 Task: In the Contact  MooreSophia@benteler.com, Create email and send with subject: 'Elevate Your Success: Introducing a Transformative Opportunity', and with mail content 'Good Morning,_x000D_
Welcome to a community of trailblazers and innovators. Discover a transformative opportunity that will empower you to thrive in your industry._x000D_
Thanks & Regards', attach the document: Contract.pdf and insert image: visitingcard.jpg. Below Thanks and Regards, write facebook and insert the URL: 'www.facebook.com'. Mark checkbox to create task to follow up : In 2 business days . Logged in from softage.10@softage.net
Action: Mouse moved to (85, 69)
Screenshot: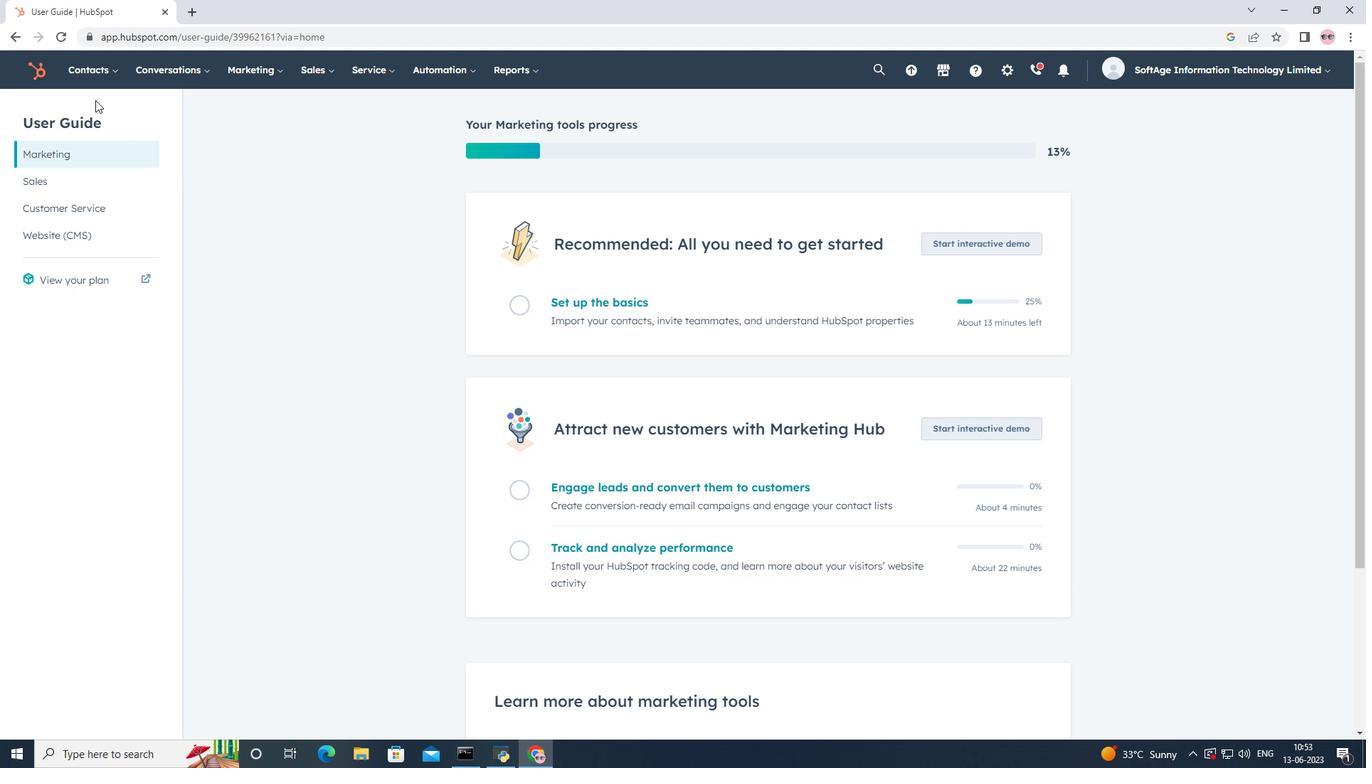 
Action: Mouse pressed left at (85, 69)
Screenshot: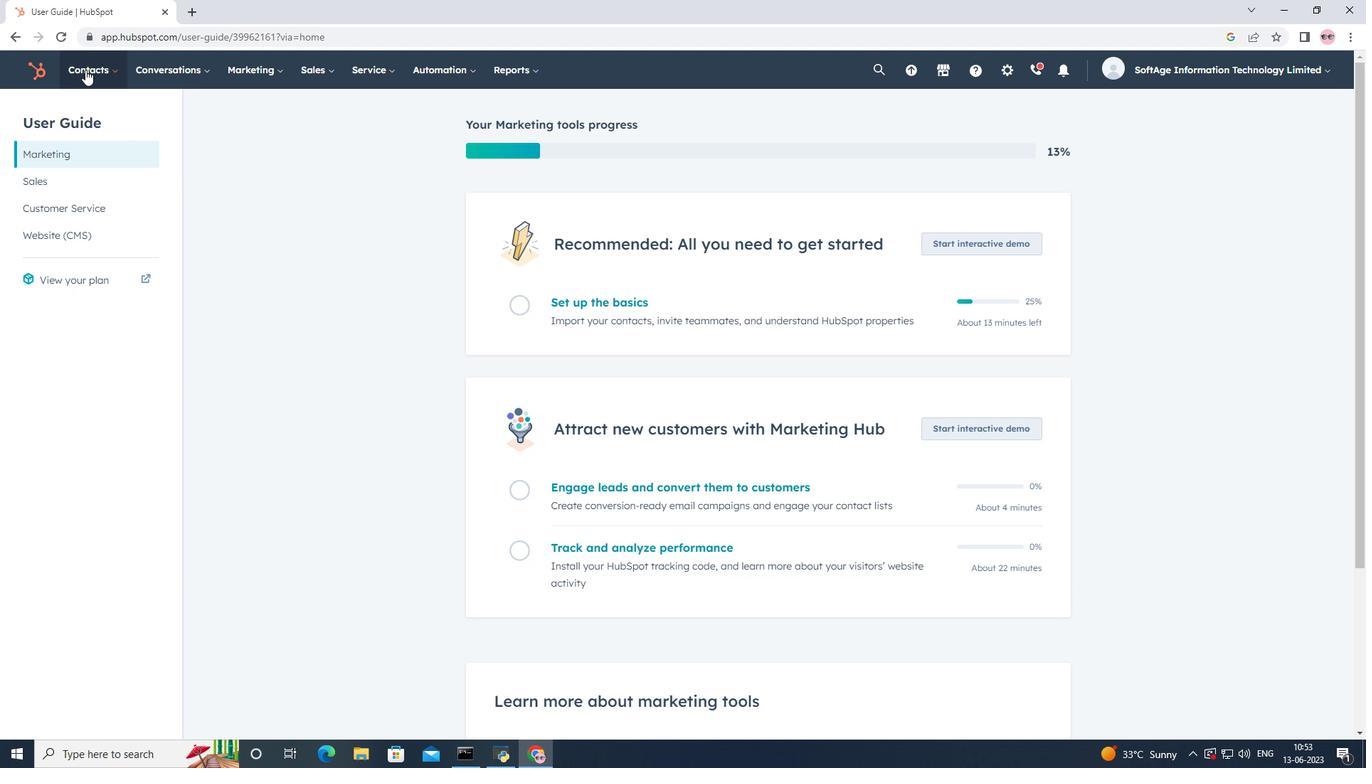 
Action: Mouse moved to (101, 114)
Screenshot: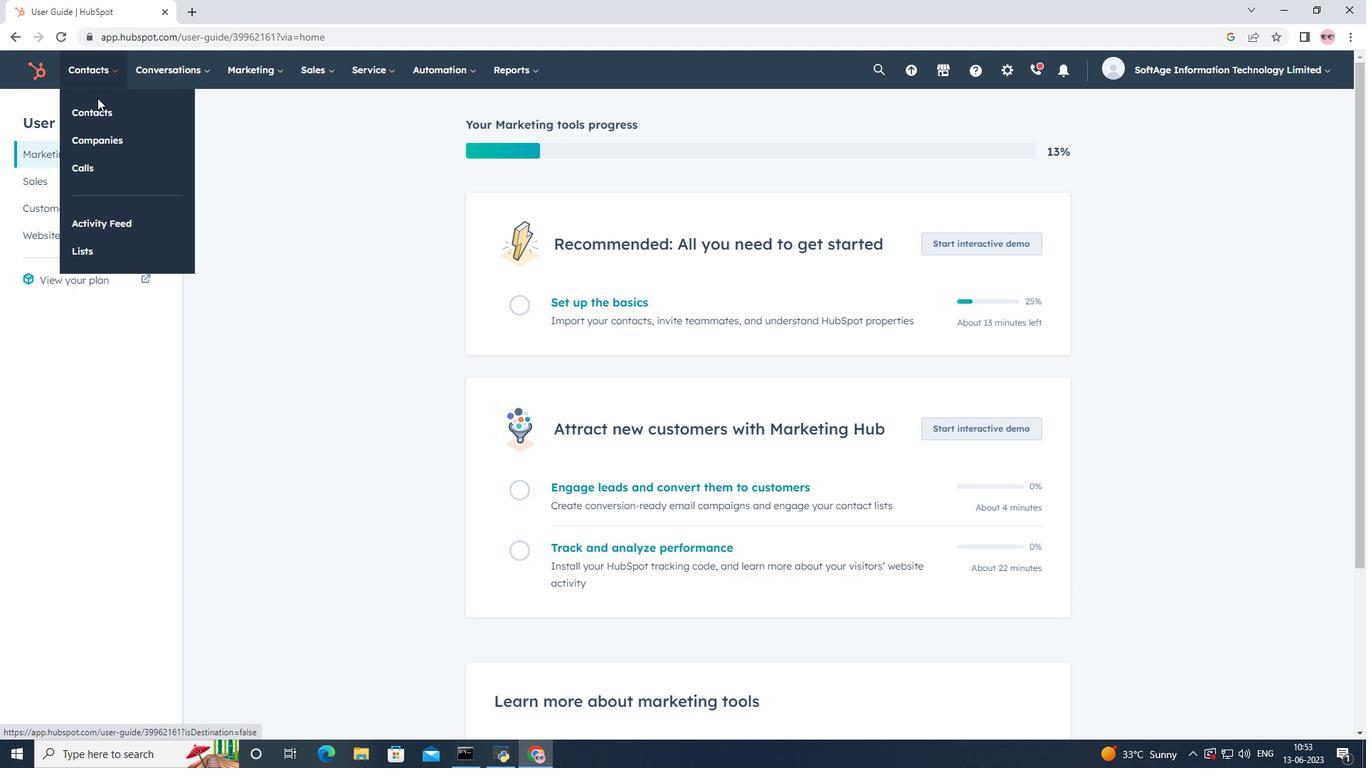 
Action: Mouse pressed left at (101, 114)
Screenshot: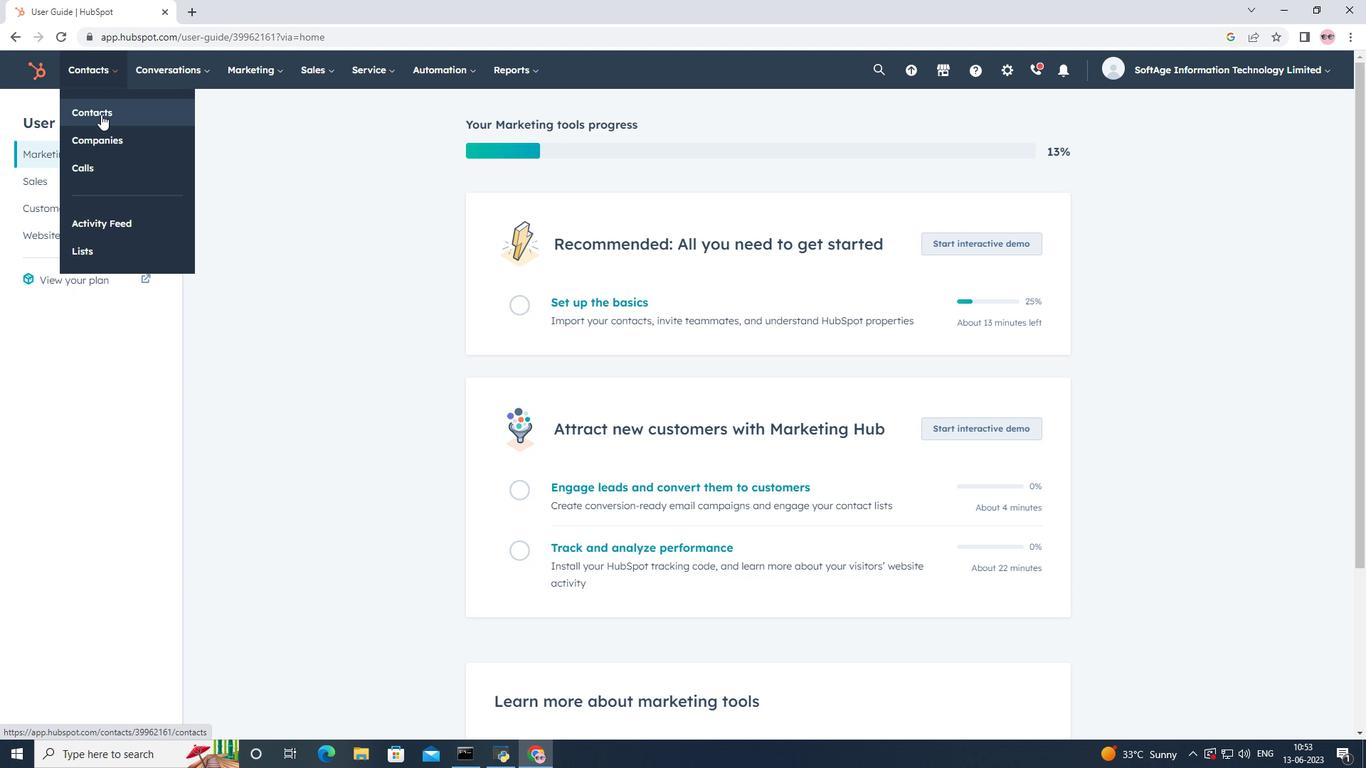 
Action: Mouse moved to (114, 229)
Screenshot: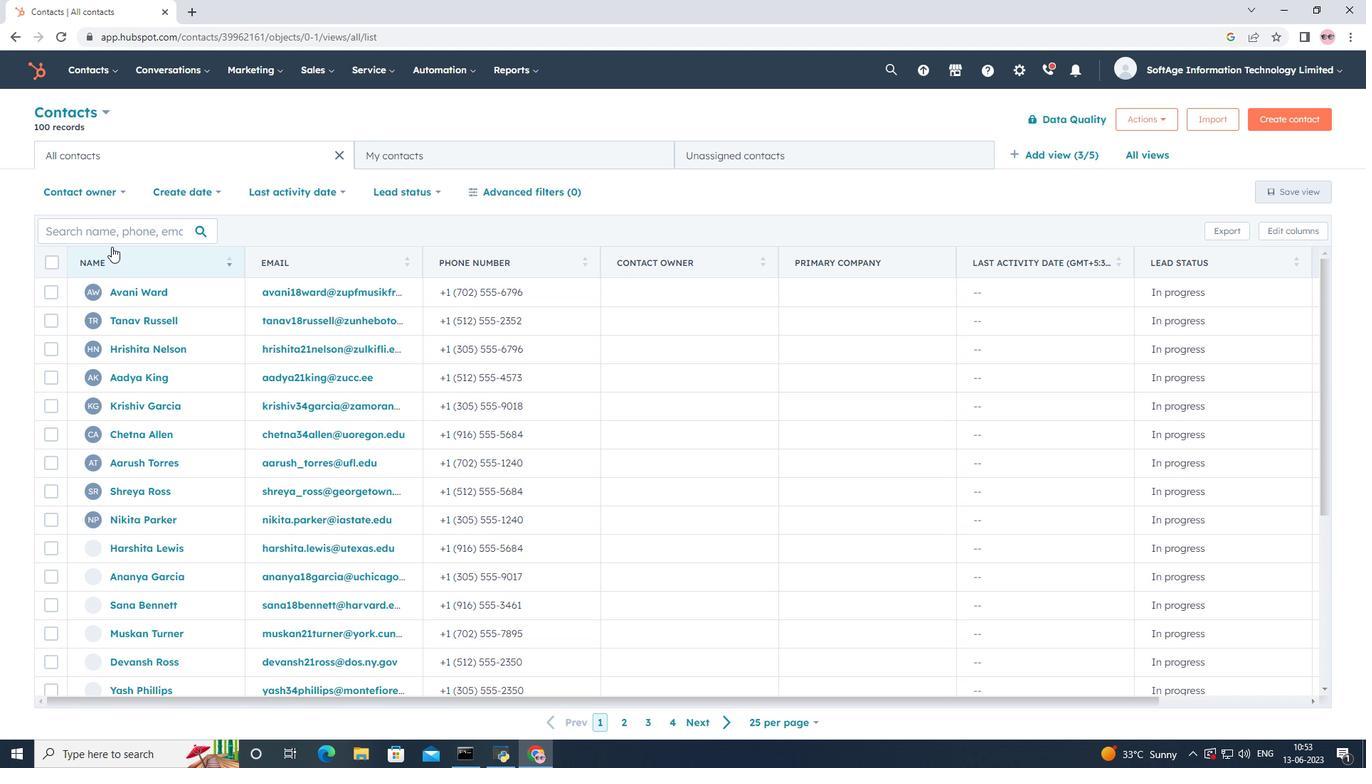 
Action: Mouse pressed left at (114, 229)
Screenshot: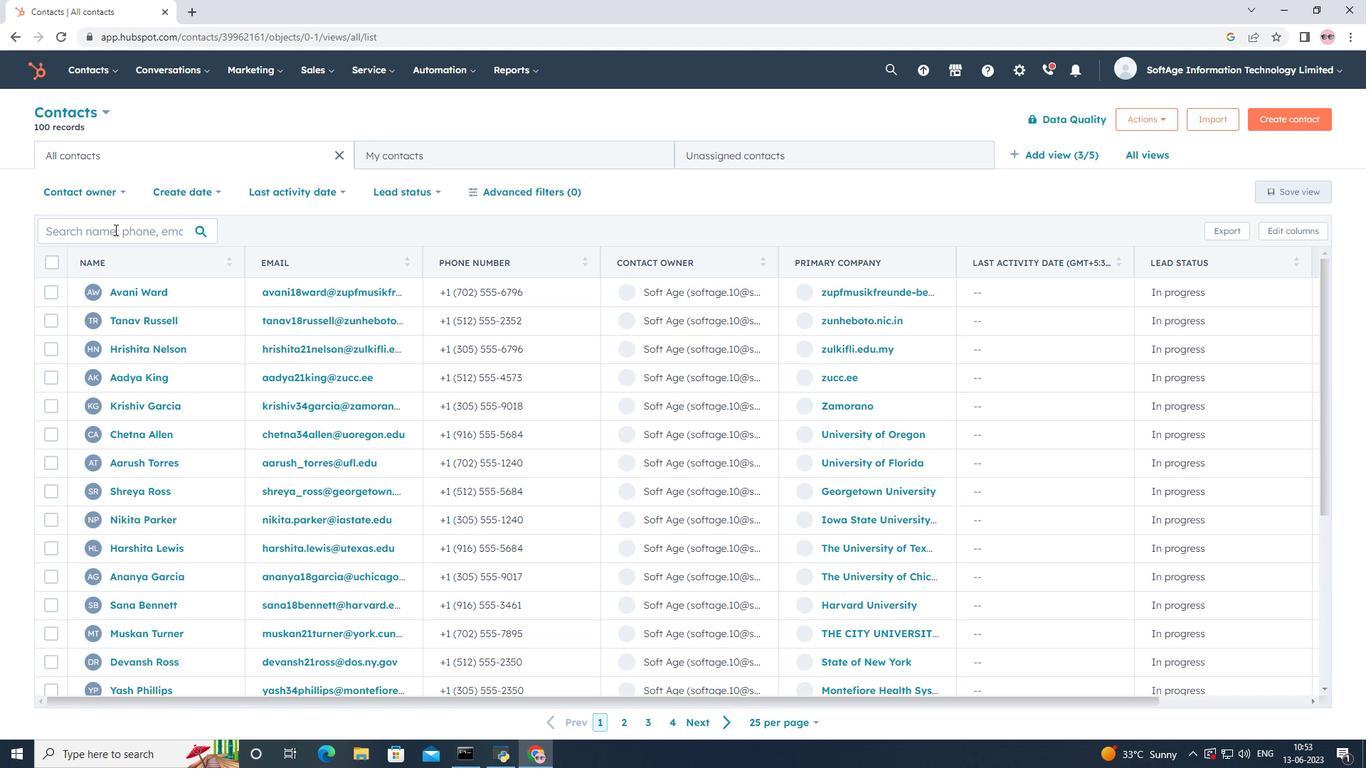 
Action: Key pressed <Key.shift>Moore<Key.shift>Sophia<Key.shift>@benteler.com
Screenshot: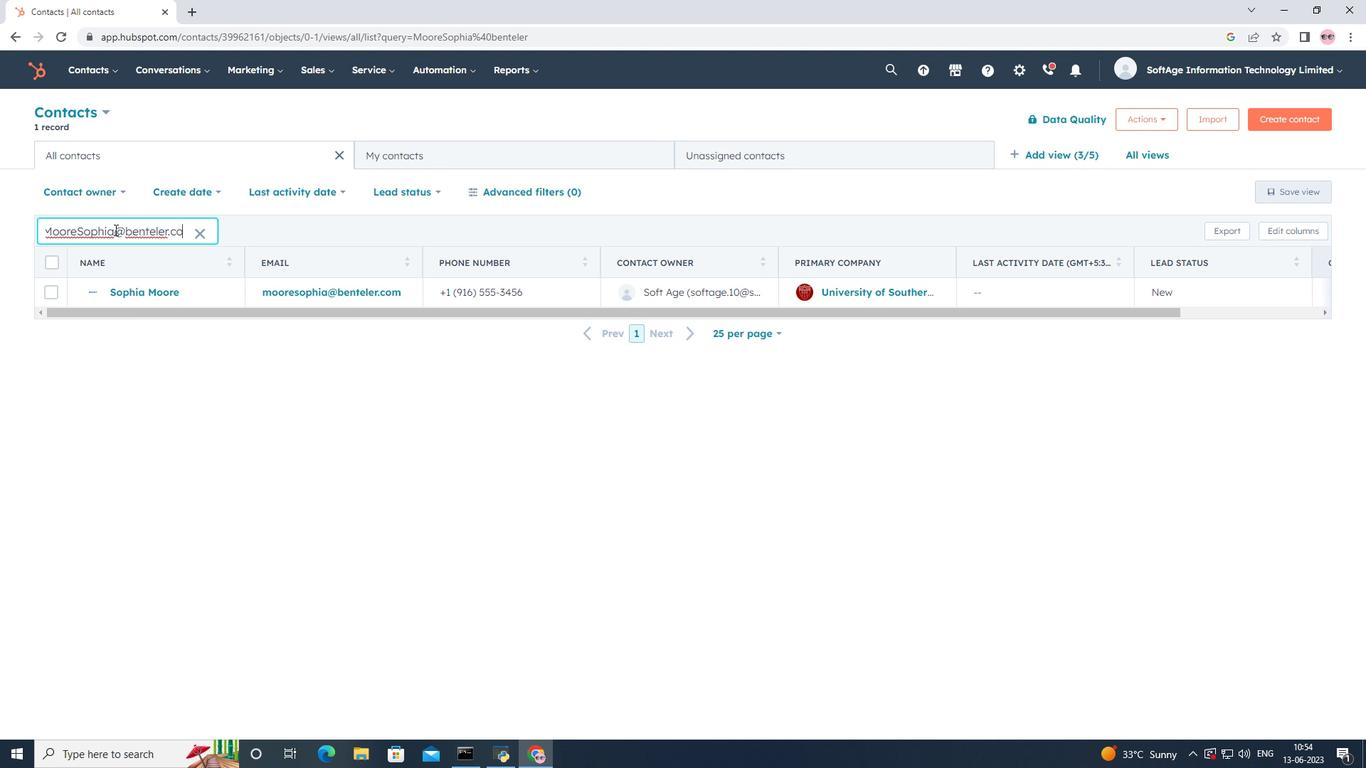 
Action: Mouse moved to (149, 289)
Screenshot: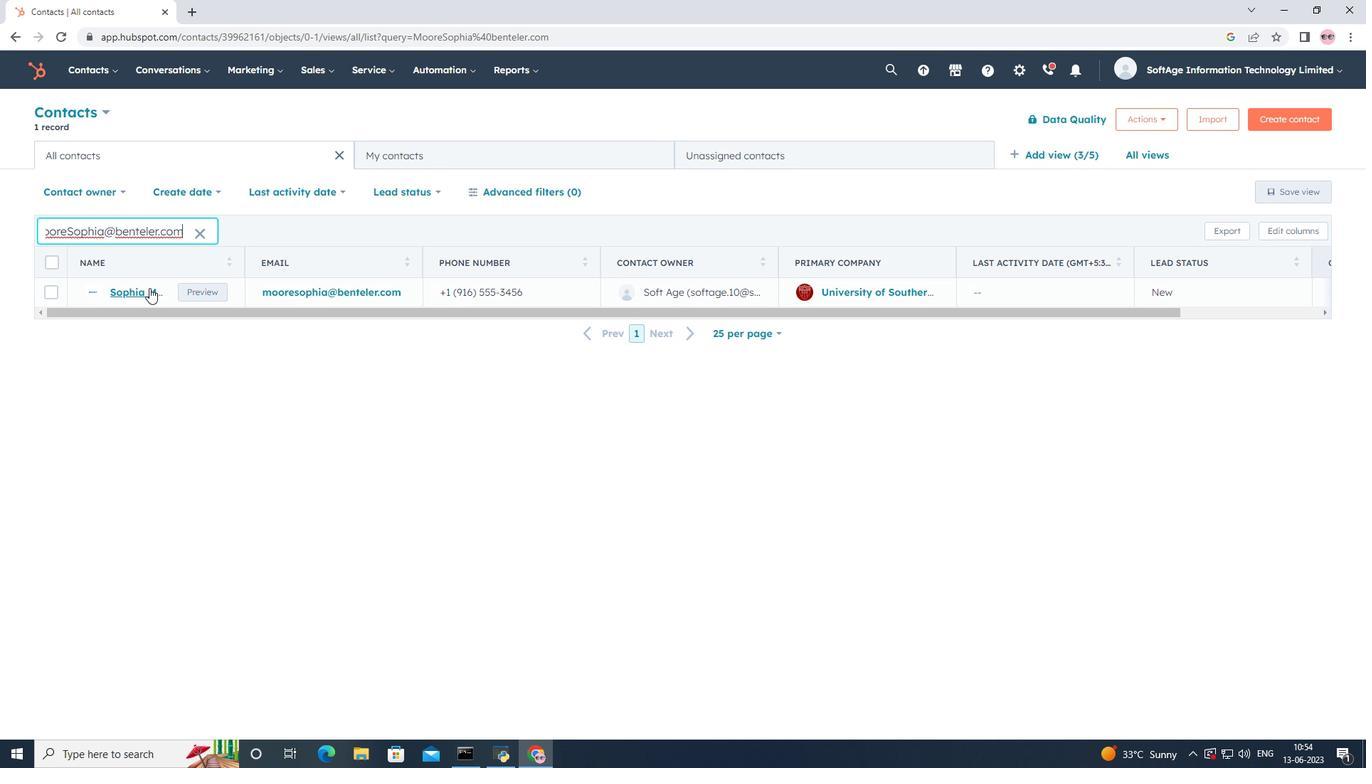 
Action: Mouse pressed left at (149, 289)
Screenshot: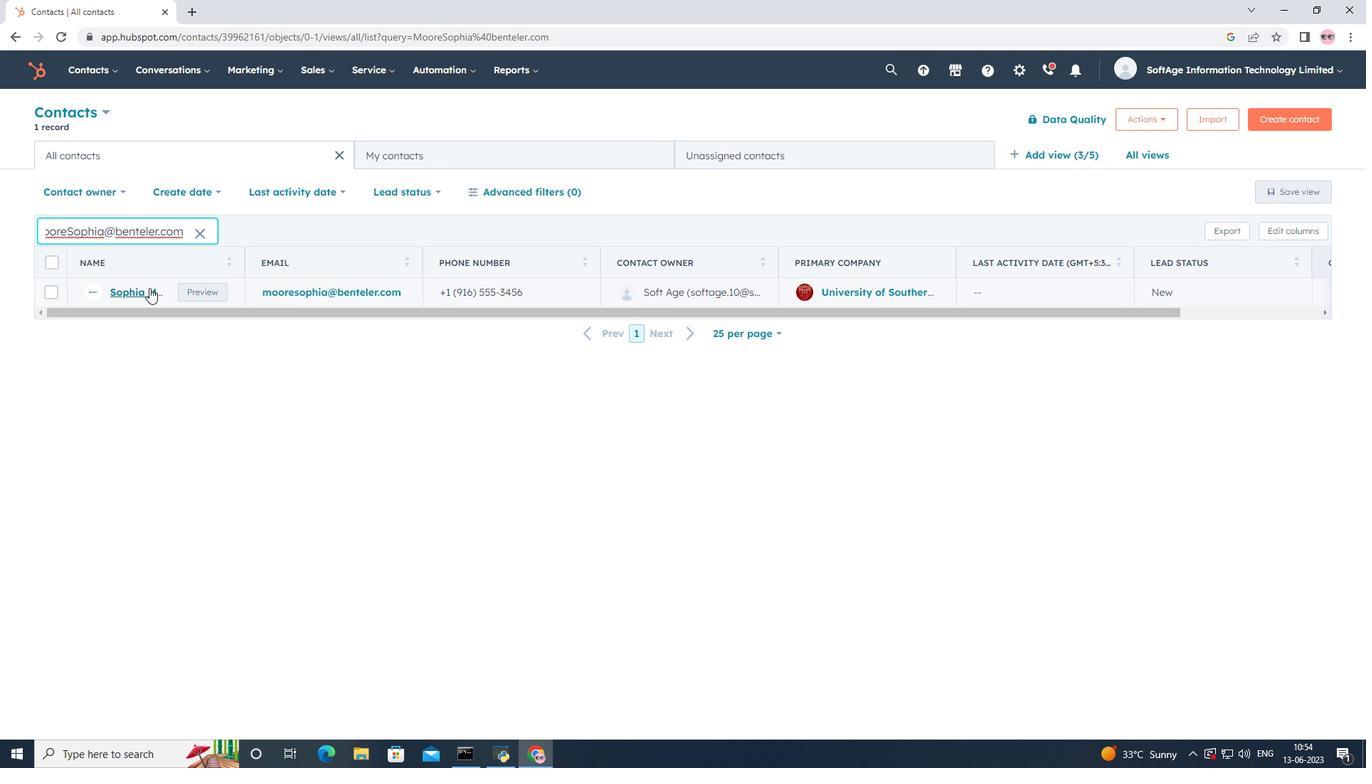 
Action: Mouse moved to (96, 249)
Screenshot: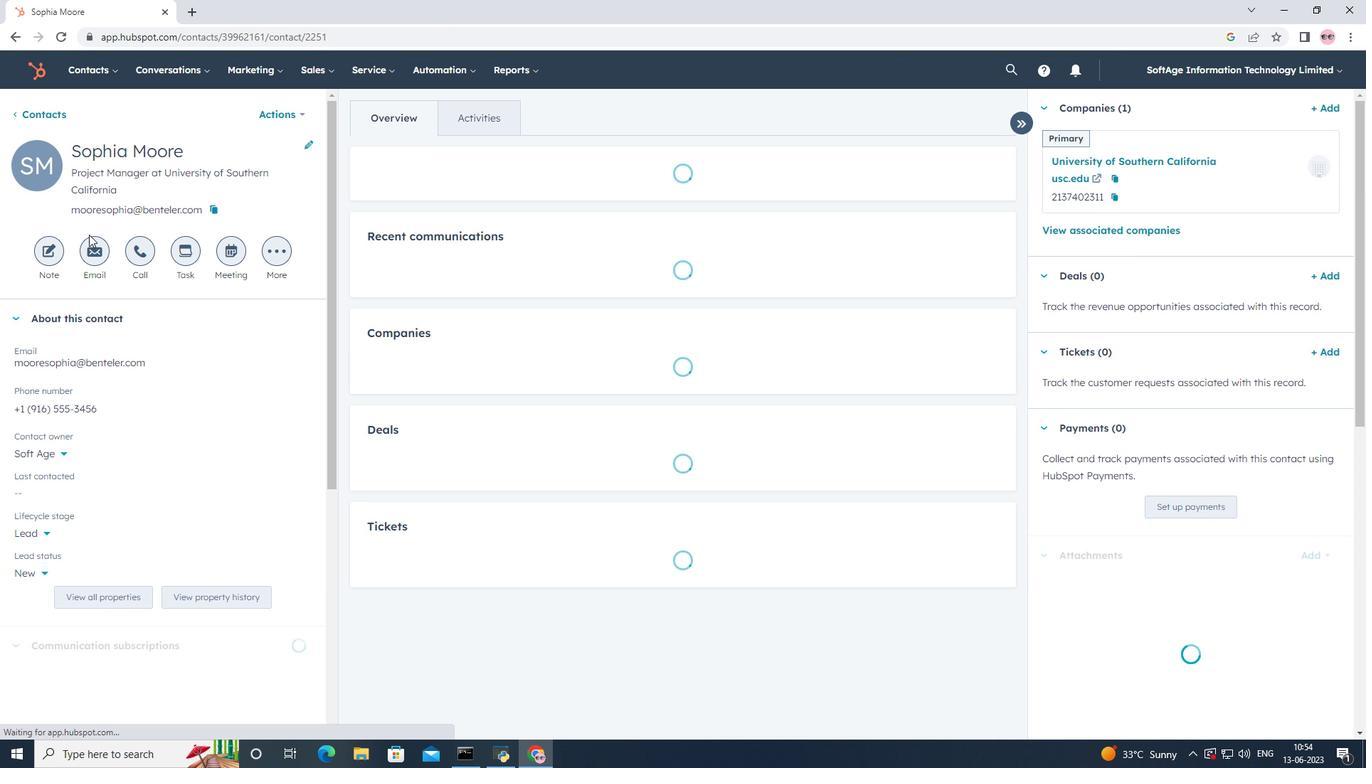 
Action: Mouse pressed left at (96, 249)
Screenshot: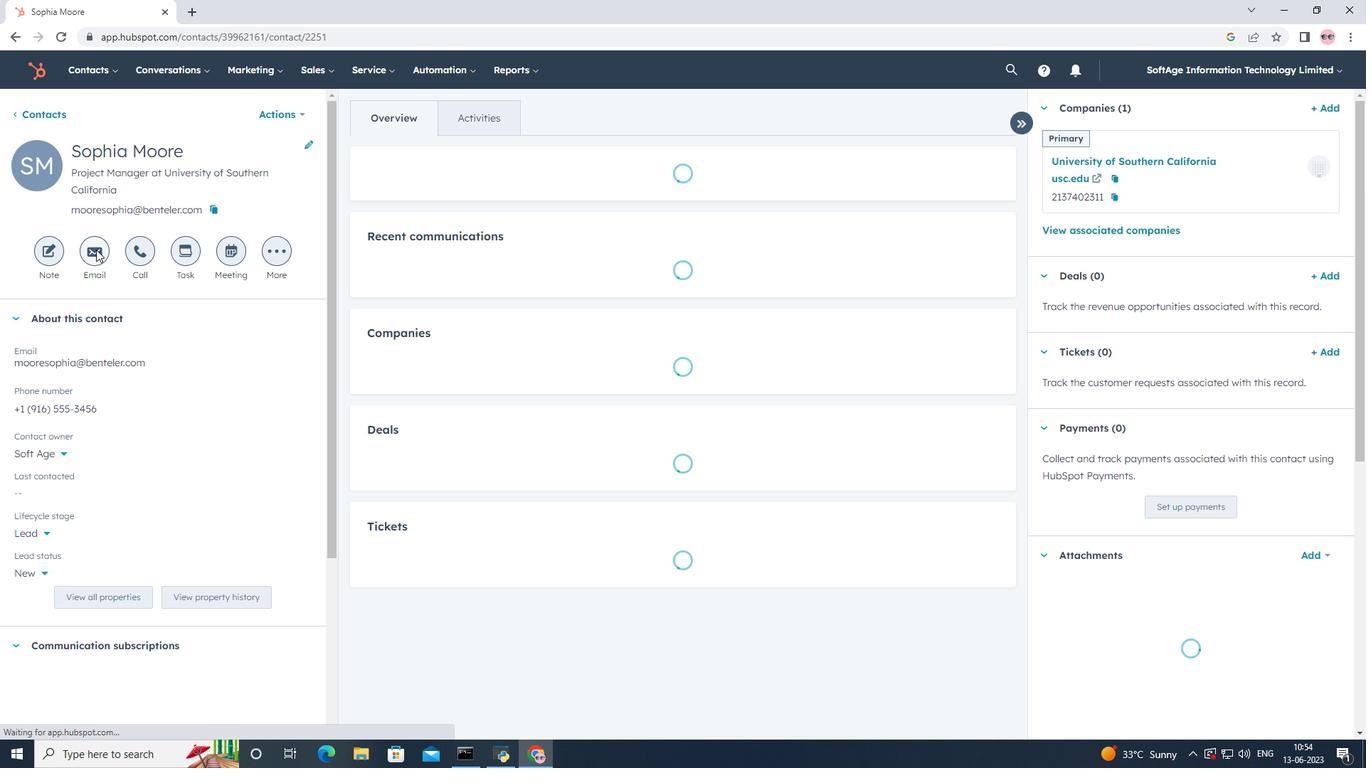 
Action: Mouse moved to (865, 483)
Screenshot: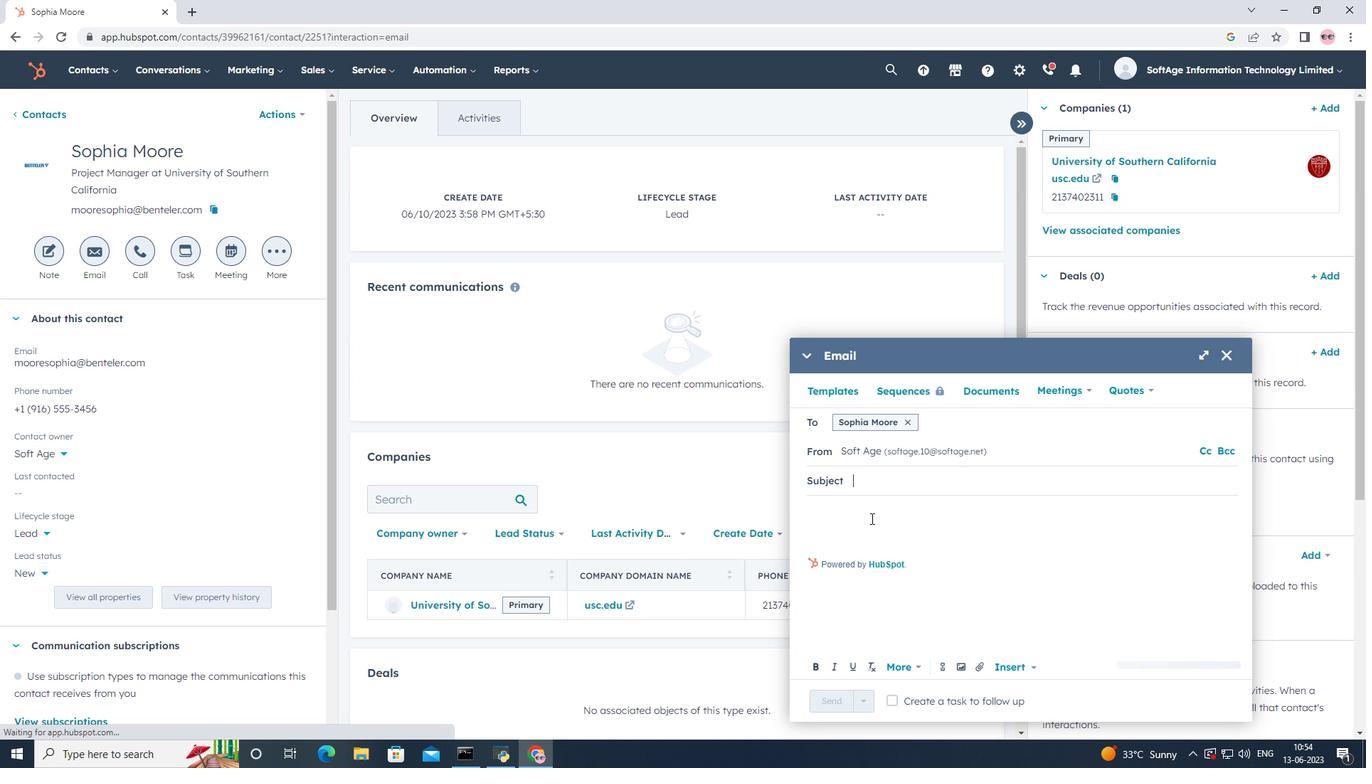 
Action: Mouse pressed left at (865, 483)
Screenshot: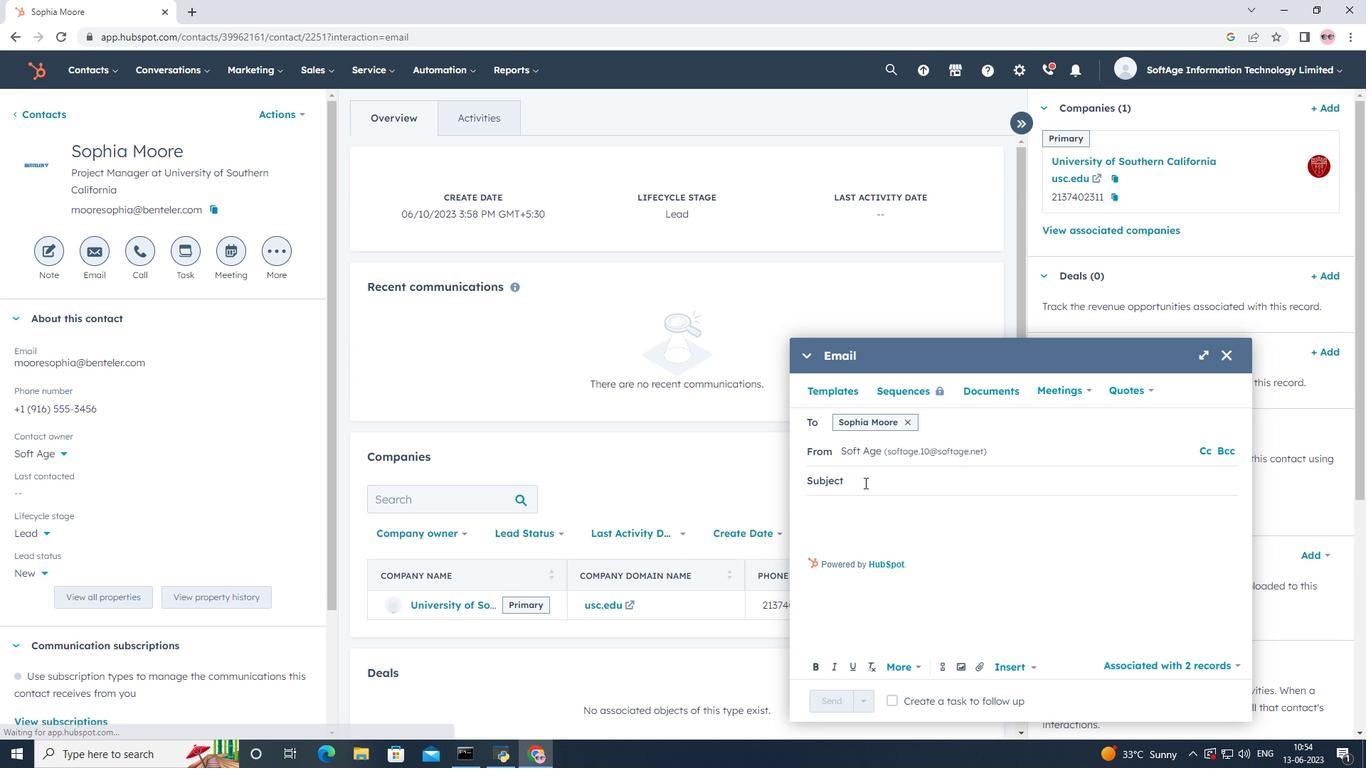 
Action: Key pressed <Key.shift><Key.shift><Key.shift><Key.shift><Key.shift><Key.shift><Key.shift><Key.shift><Key.shift><Key.shift><Key.shift><Key.shift><Key.shift><Key.shift><Key.shift><Key.shift><Key.shift><Key.shift><Key.shift><Key.shift><Key.shift><Key.shift>Elevate<Key.space><Key.shift>Your<Key.space><Key.shift>Success<Key.shift><Key.shift><Key.shift><Key.shift><Key.shift><Key.shift><Key.shift><Key.shift><Key.shift><Key.shift><Key.shift><Key.shift><Key.shift><Key.shift><Key.shift><Key.shift>:<Key.space><Key.shift>Inc<Key.backspace>troducing<Key.space>a<Key.space><Key.shift>Transformative<Key.space><Key.shift>Opportunity
Screenshot: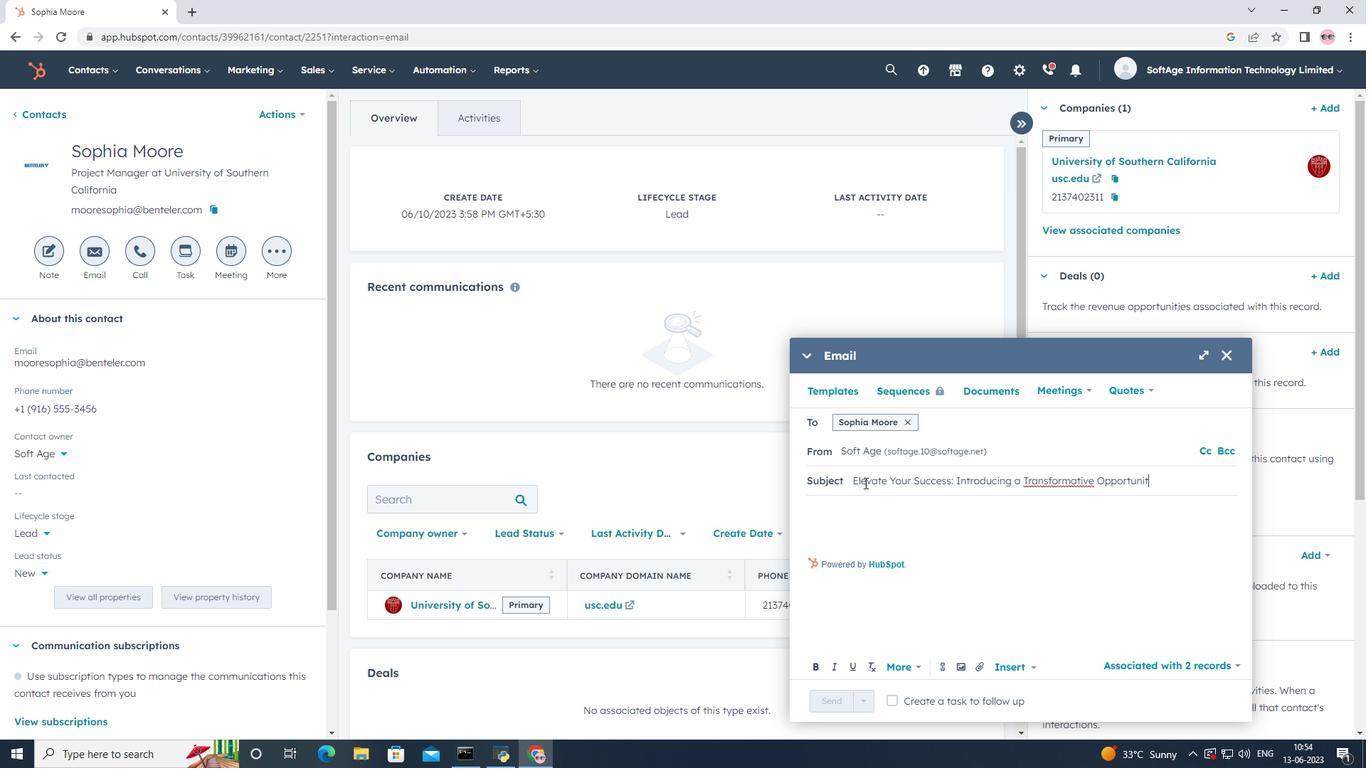 
Action: Mouse moved to (810, 506)
Screenshot: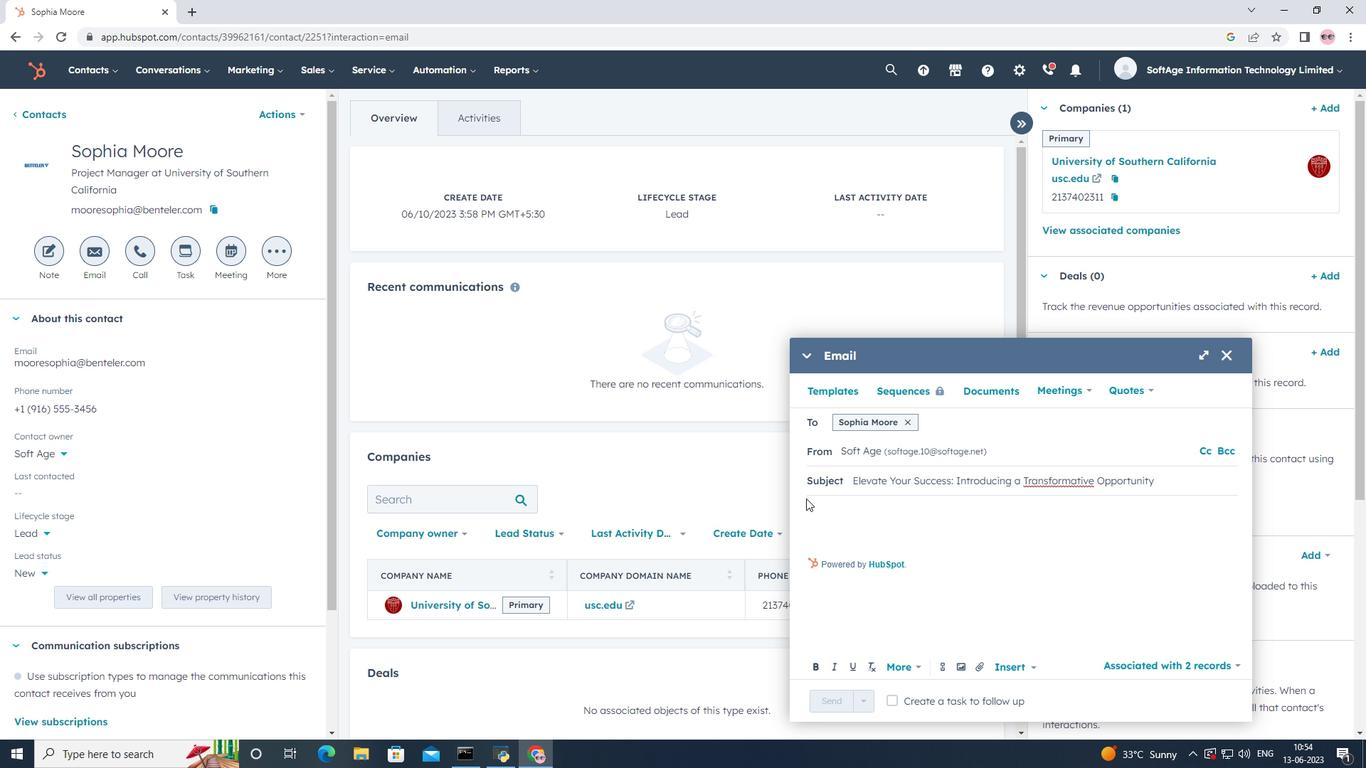 
Action: Mouse pressed left at (810, 506)
Screenshot: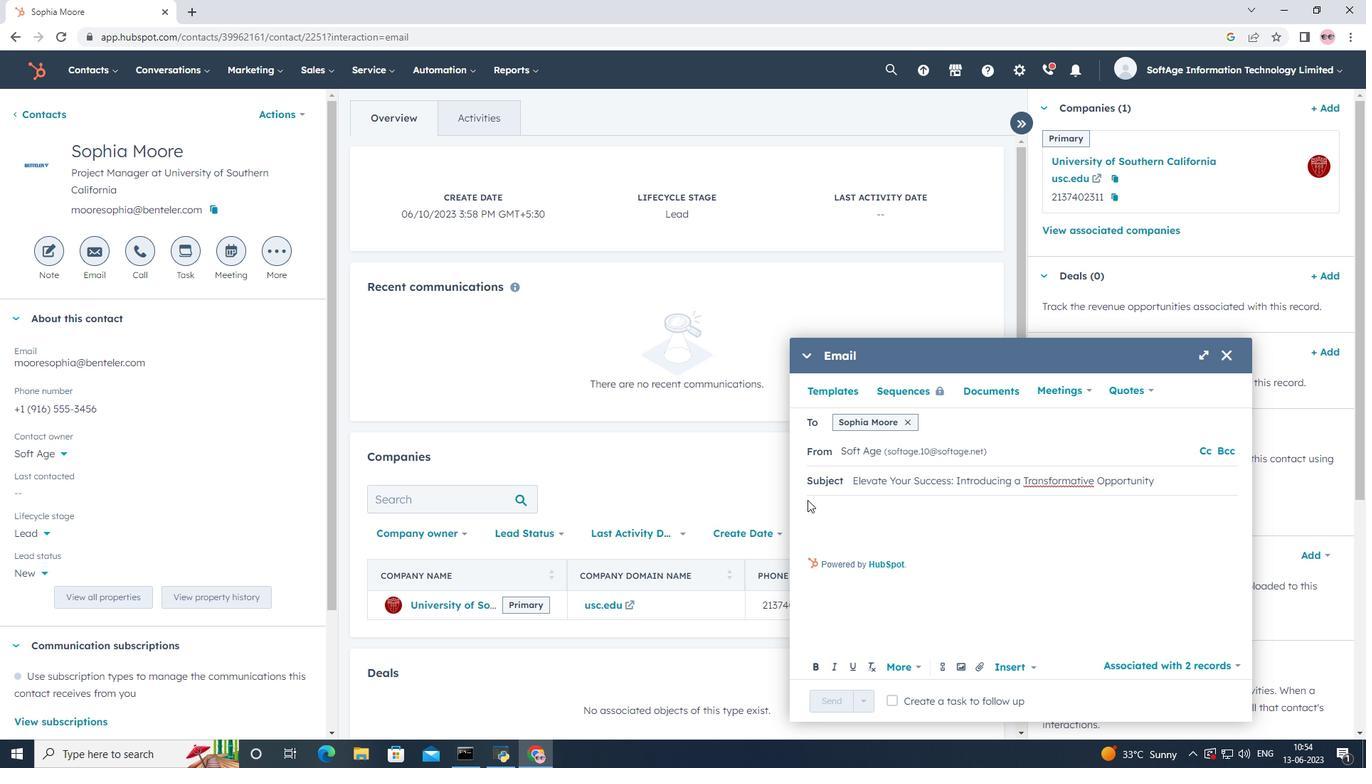 
Action: Key pressed <Key.shift><Key.shift><Key.shift><Key.shift><Key.shift><Key.shift><Key.shift><Key.shift><Key.shift>Good<Key.space><Key.shift><Key.shift><Key.shift>Morning
Screenshot: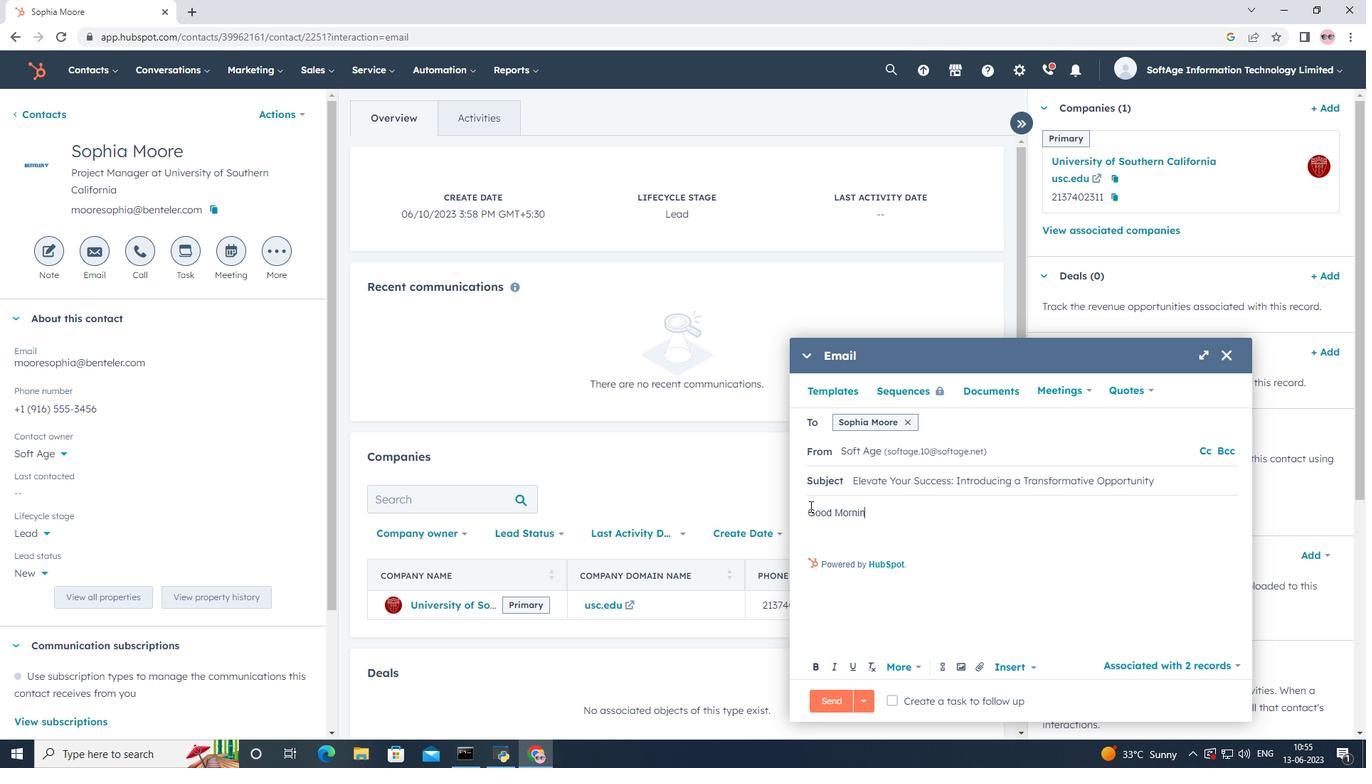 
Action: Mouse moved to (914, 543)
Screenshot: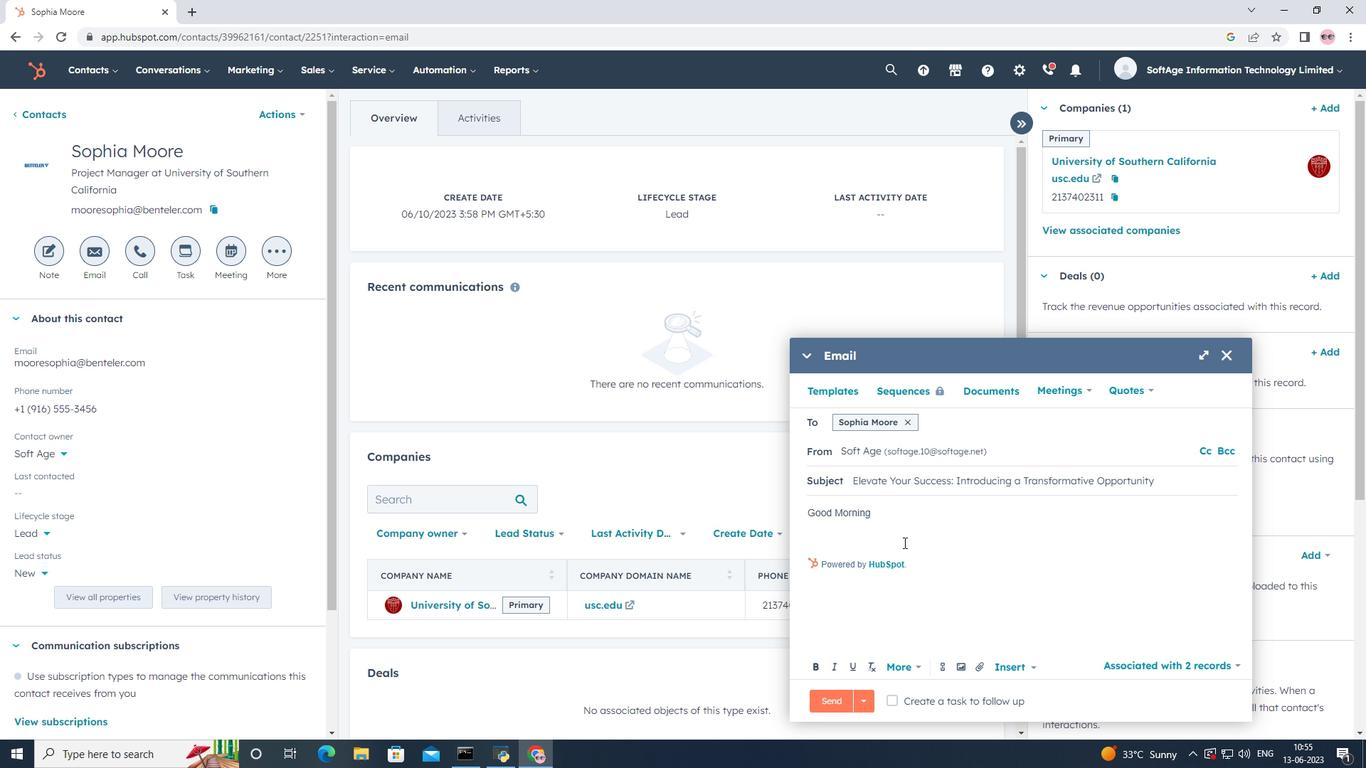 
Action: Mouse scrolled (914, 542) with delta (0, 0)
Screenshot: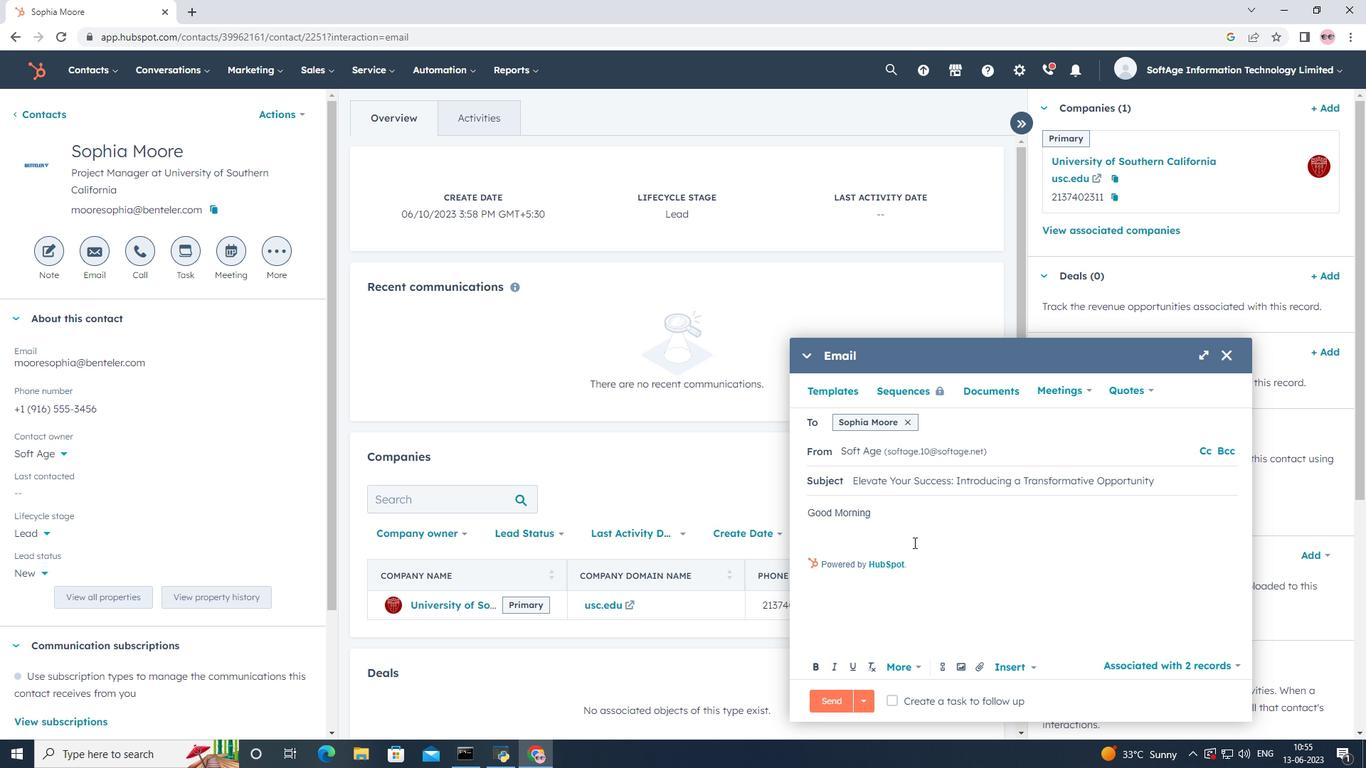 
Action: Mouse scrolled (914, 542) with delta (0, 0)
Screenshot: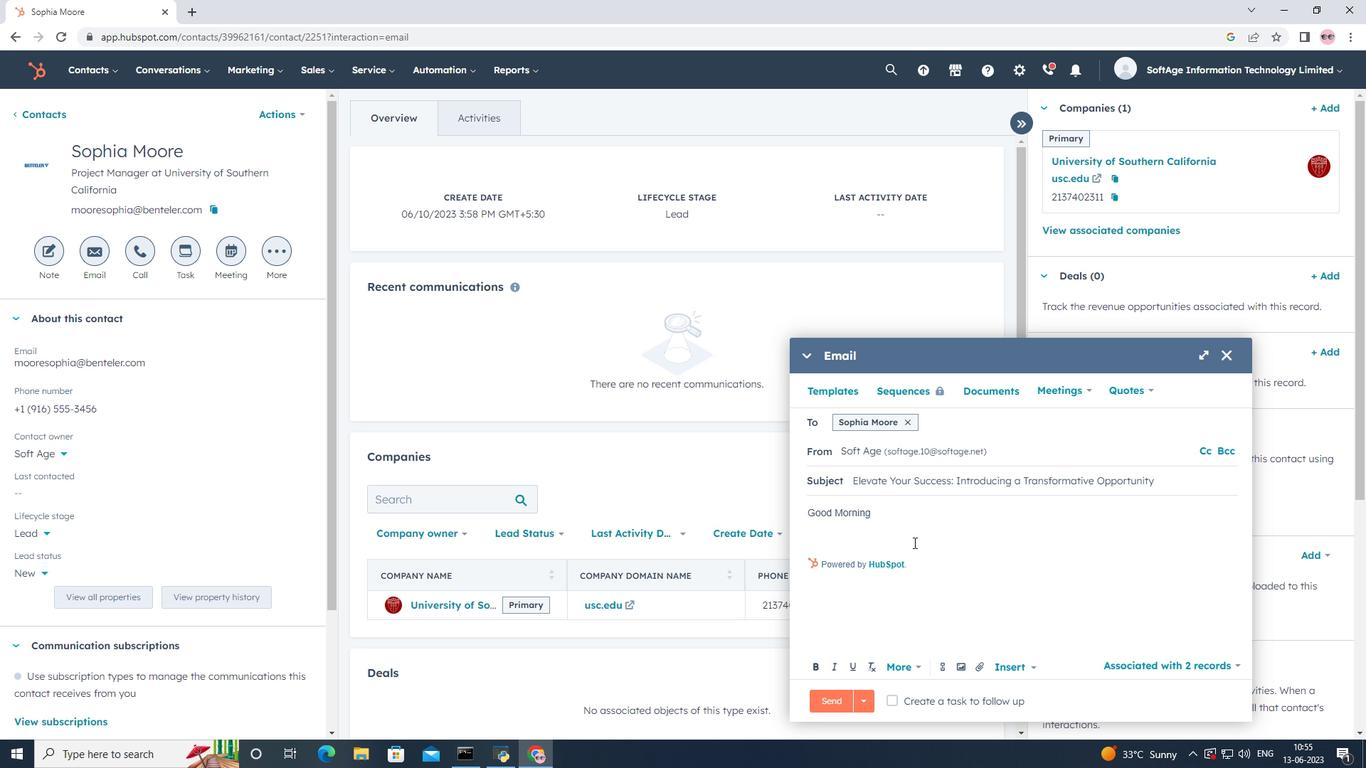 
Action: Mouse scrolled (914, 542) with delta (0, 0)
Screenshot: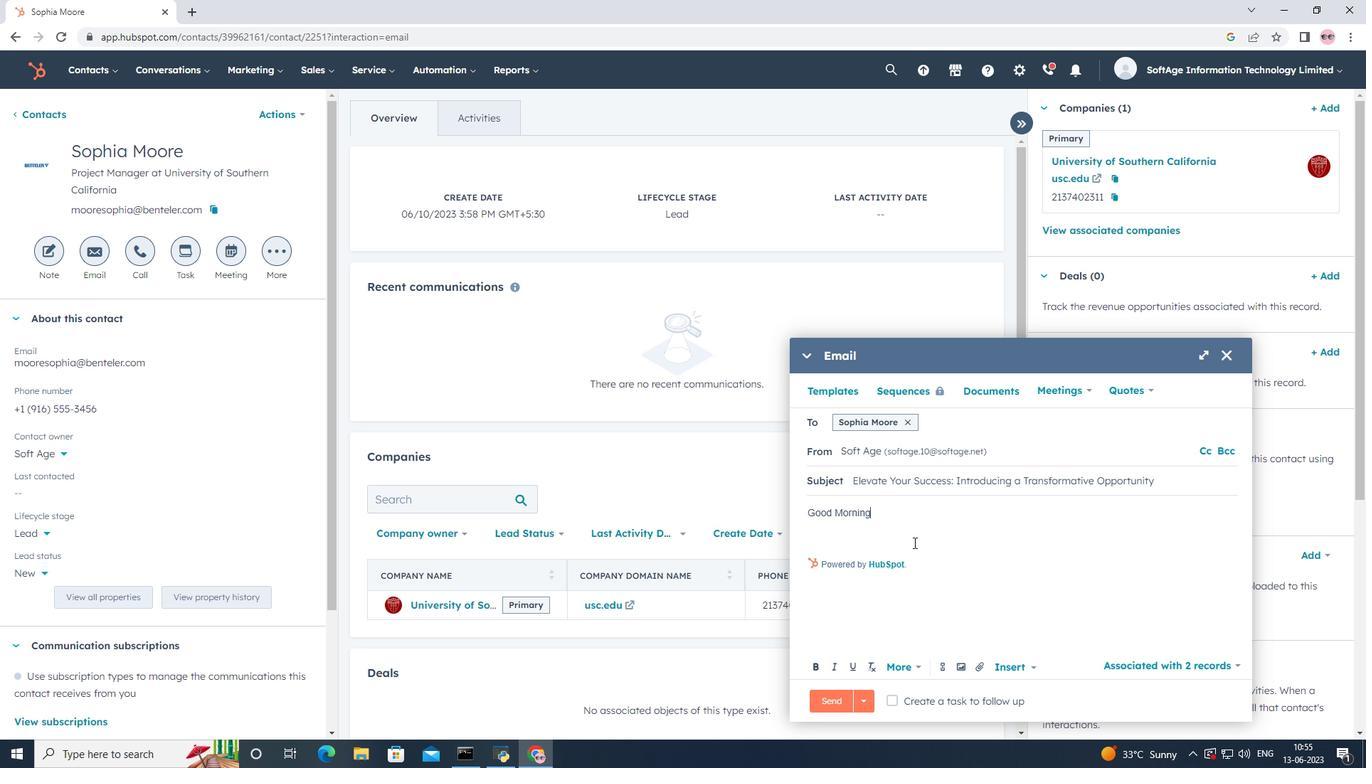 
Action: Mouse moved to (882, 522)
Screenshot: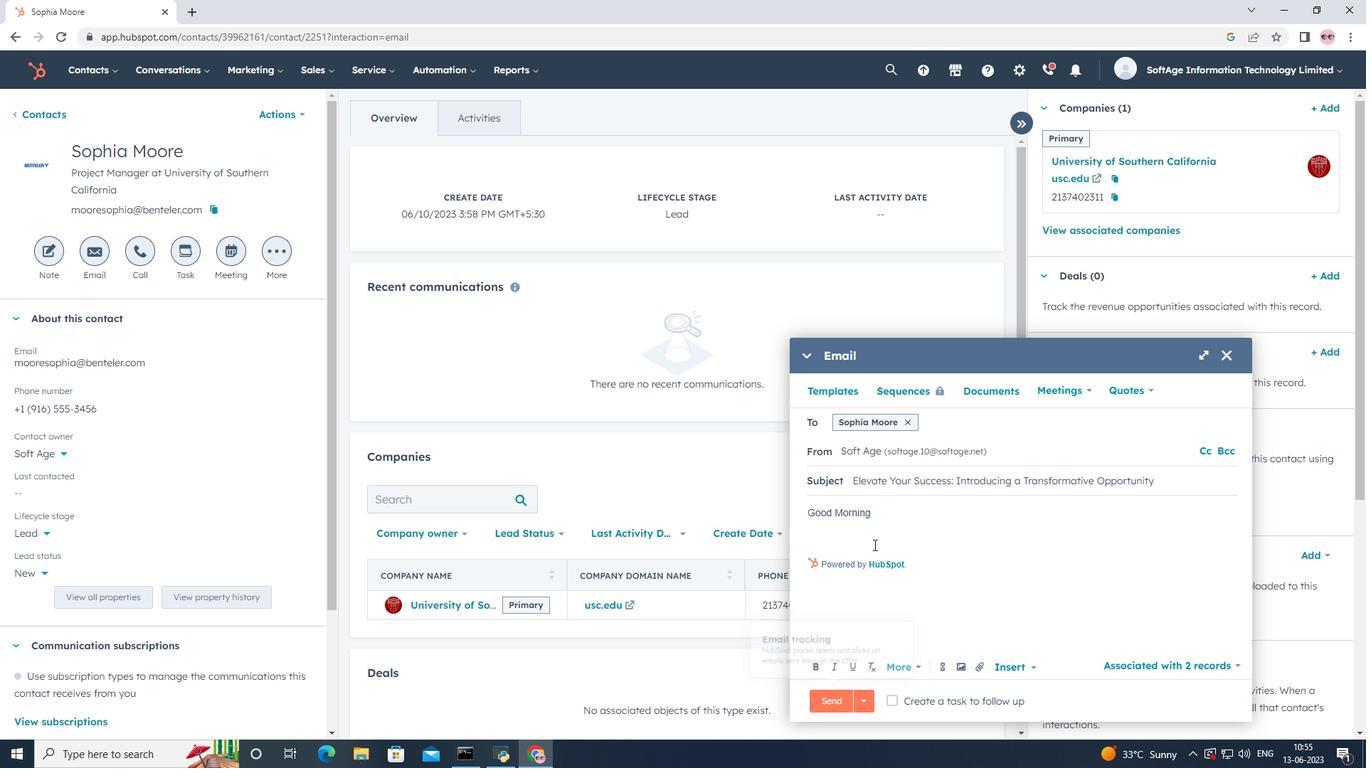
Action: Key pressed <Key.enter><Key.shift><Key.shift><Key.shift><Key.shift><Key.shift><Key.shift><Key.shift><Key.shift><Key.shift><Key.shift><Key.shift><Key.shift><Key.shift><Key.shift><Key.shift><Key.shift><Key.shift><Key.shift><Key.shift><Key.shift><Key.shift><Key.shift><Key.shift><Key.shift><Key.shift><Key.shift><Key.shift><Key.shift><Key.shift><Key.shift><Key.shift><Key.shift><Key.shift><Key.shift><Key.shift><Key.shift><Key.shift><Key.shift><Key.shift><Key.shift><Key.shift><Key.shift><Key.shift><Key.shift><Key.shift><Key.shift>Welcome<Key.space>to<Key.space>a<Key.space>community<Key.space>of<Key.space>trailblazers<Key.space>and<Key.space>innovators.<Key.space><Key.shift>Discover<Key.space>a<Key.space><Key.shift><Key.shift><Key.shift><Key.shift><Key.shift><Key.shift><Key.shift><Key.shift><Key.shift><Key.shift><Key.shift><Key.shift><Key.shift><Key.shift>transformative<Key.space><Key.shift>O<Key.backspace>opportunity<Key.space>that<Key.space>will<Key.space>empower<Key.space>you<Key.space>to<Key.space>thrive<Key.space>in<Key.space>your<Key.space>industry.<Key.enter><Key.shift>Thanks<Key.space><Key.shift><Key.shift><Key.shift><Key.shift><Key.shift><Key.shift><Key.shift><Key.shift><Key.shift><Key.shift><Key.shift><Key.shift><Key.shift><Key.shift><Key.shift>&<Key.space><Key.shift><Key.shift><Key.shift><Key.shift><Key.shift><Key.shift><Key.shift><Key.shift><Key.shift><Key.shift><Key.shift><Key.shift><Key.shift>Regards<Key.enter>
Screenshot: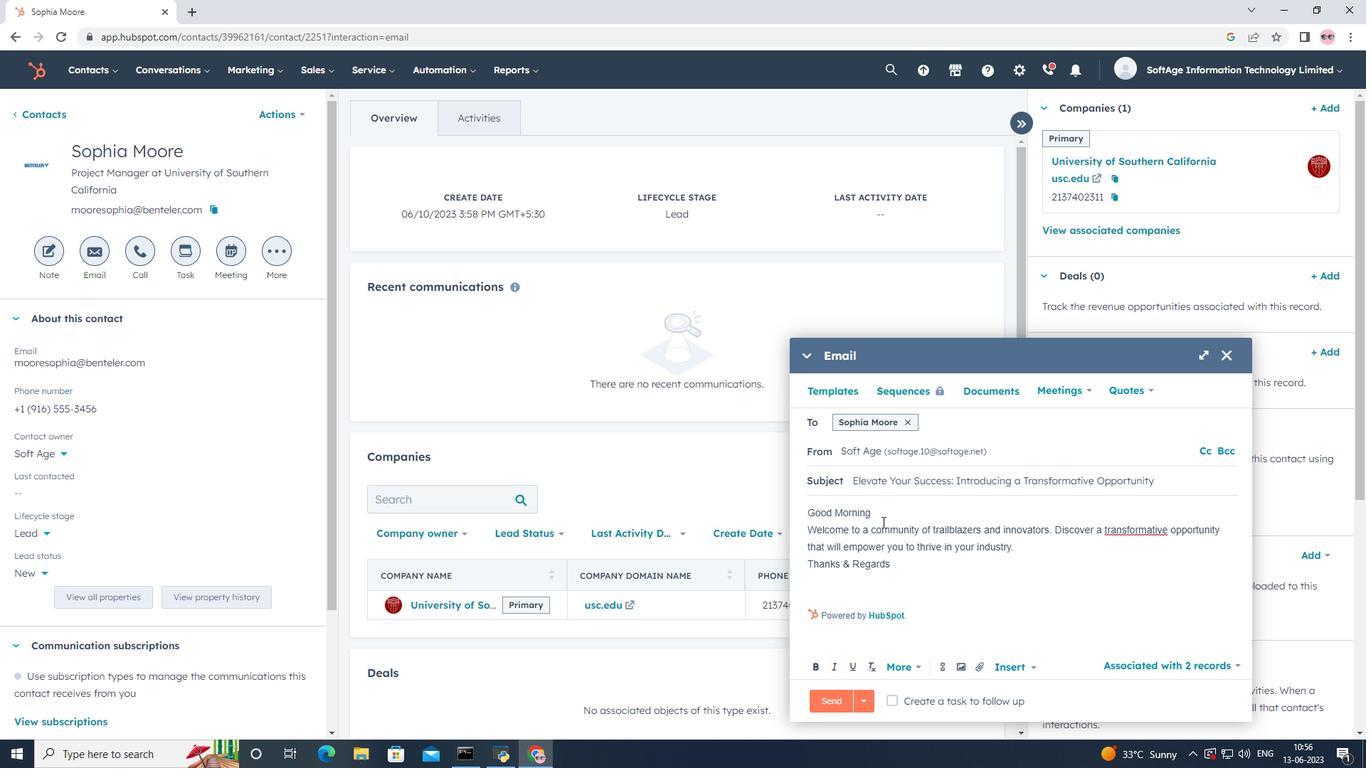 
Action: Mouse moved to (976, 665)
Screenshot: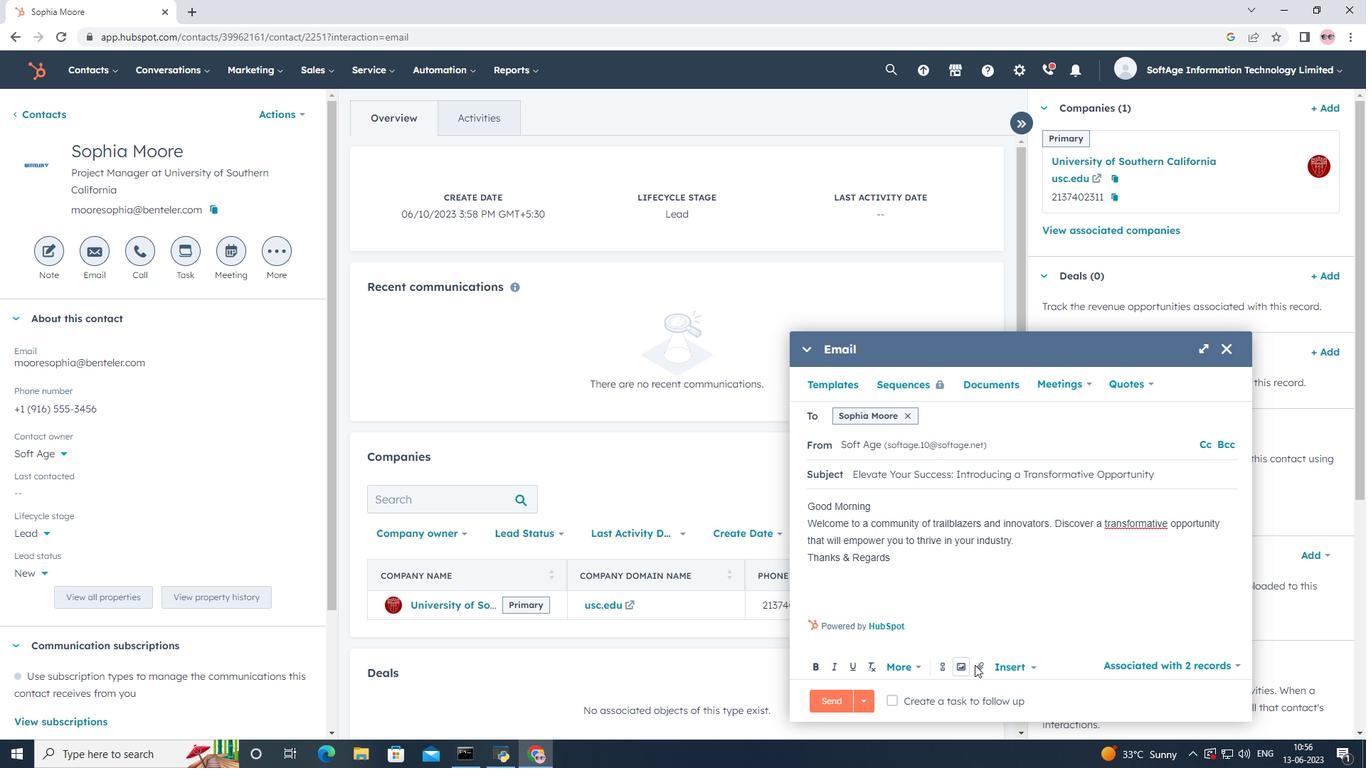 
Action: Mouse pressed left at (976, 665)
Screenshot: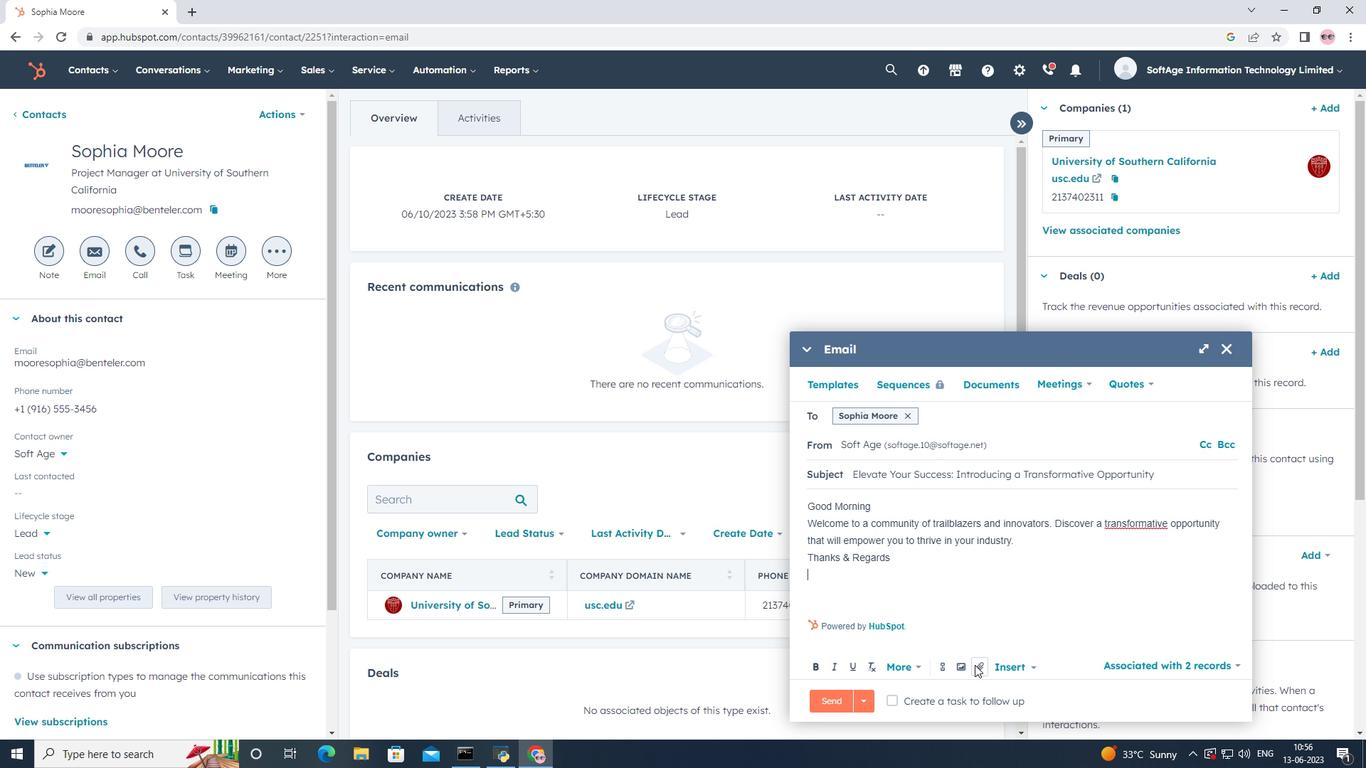 
Action: Mouse moved to (1009, 620)
Screenshot: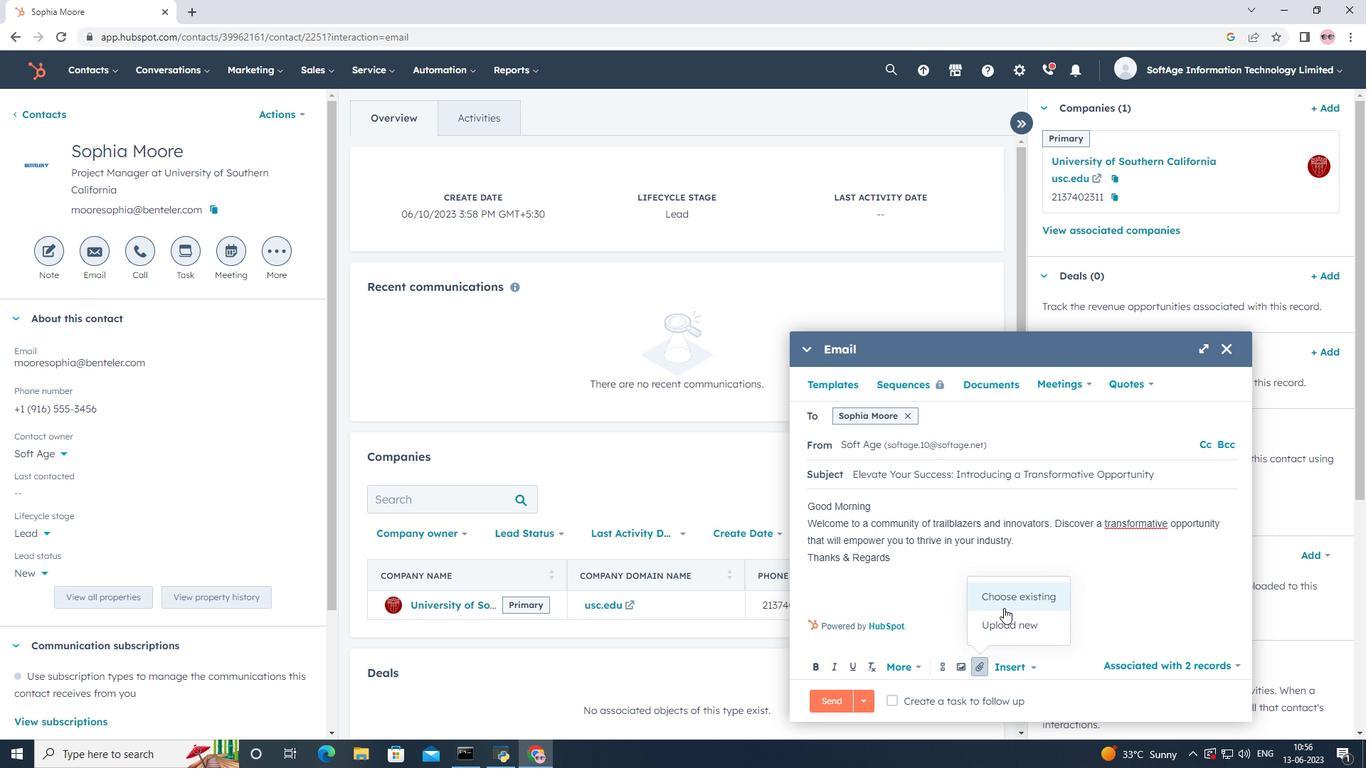 
Action: Mouse pressed left at (1009, 620)
Screenshot: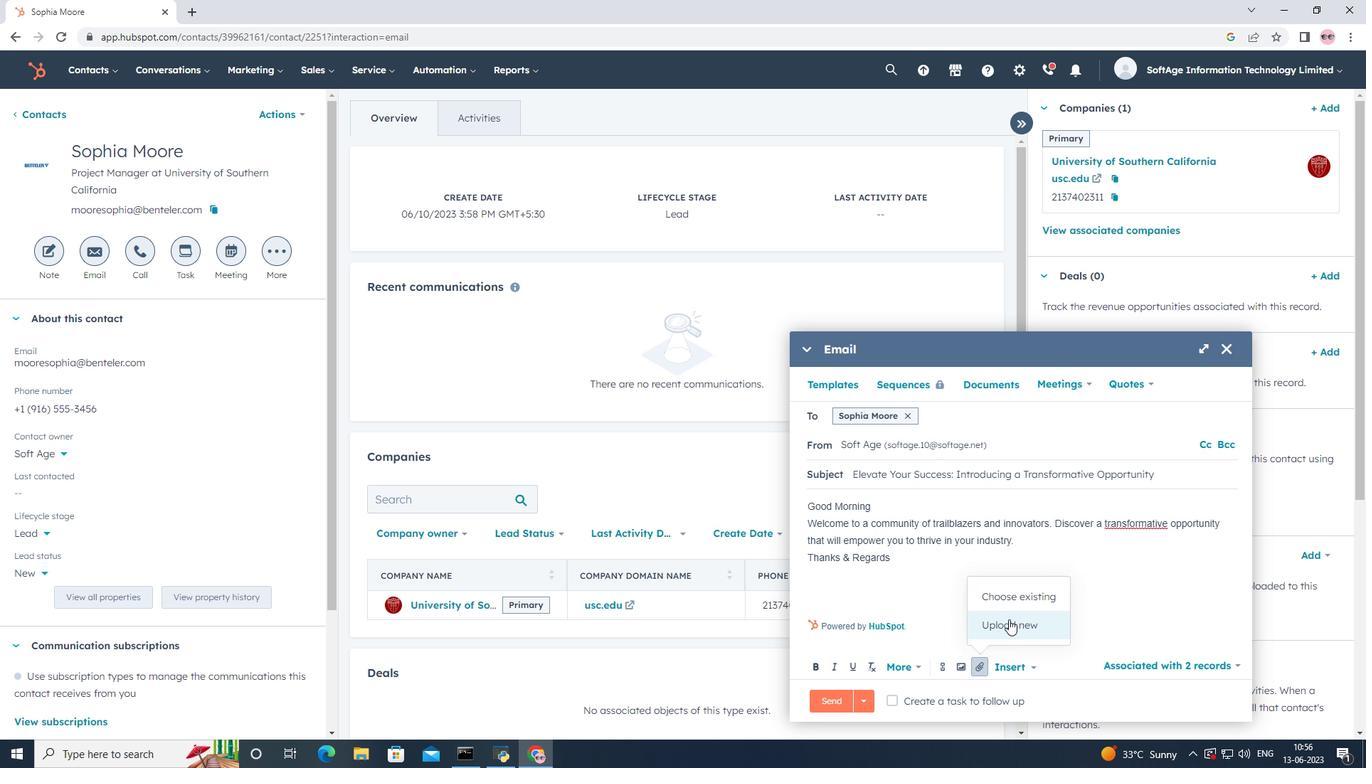 
Action: Mouse moved to (67, 179)
Screenshot: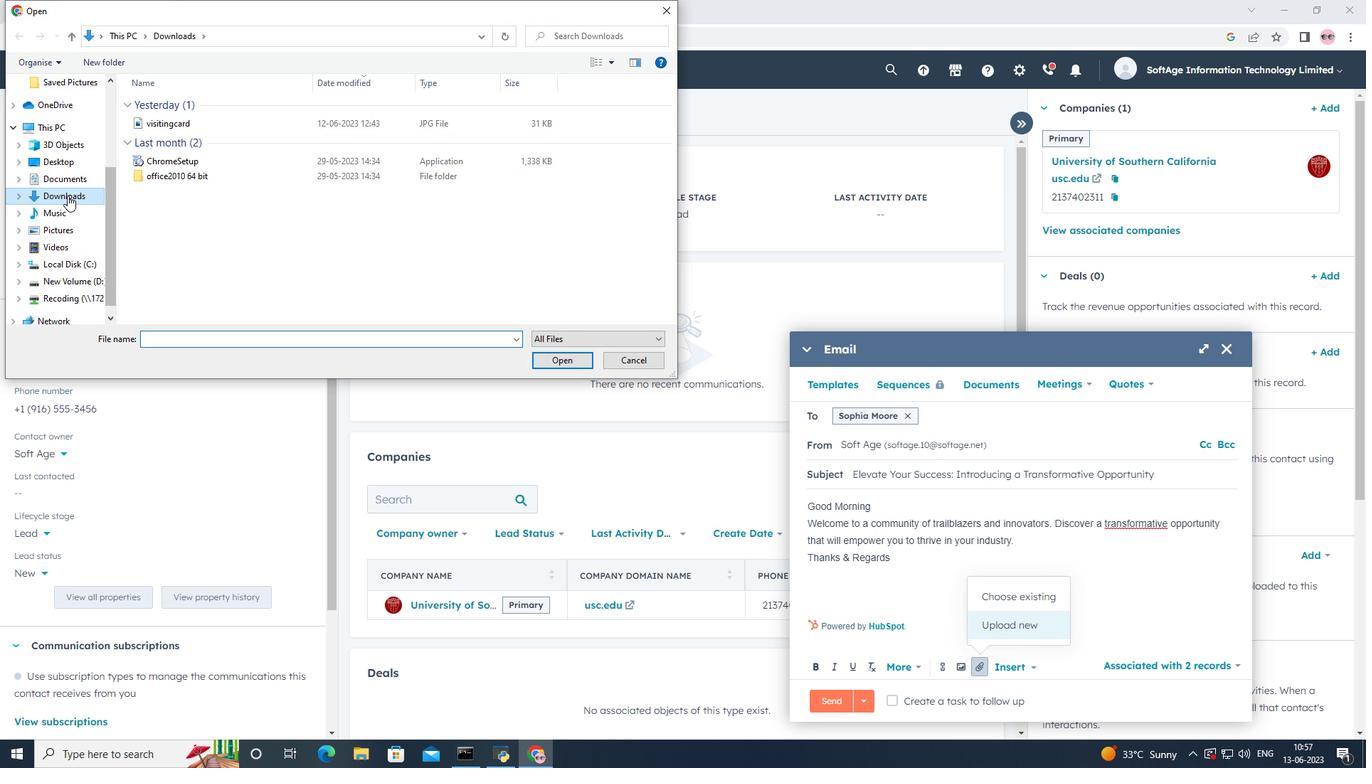 
Action: Mouse pressed left at (67, 179)
Screenshot: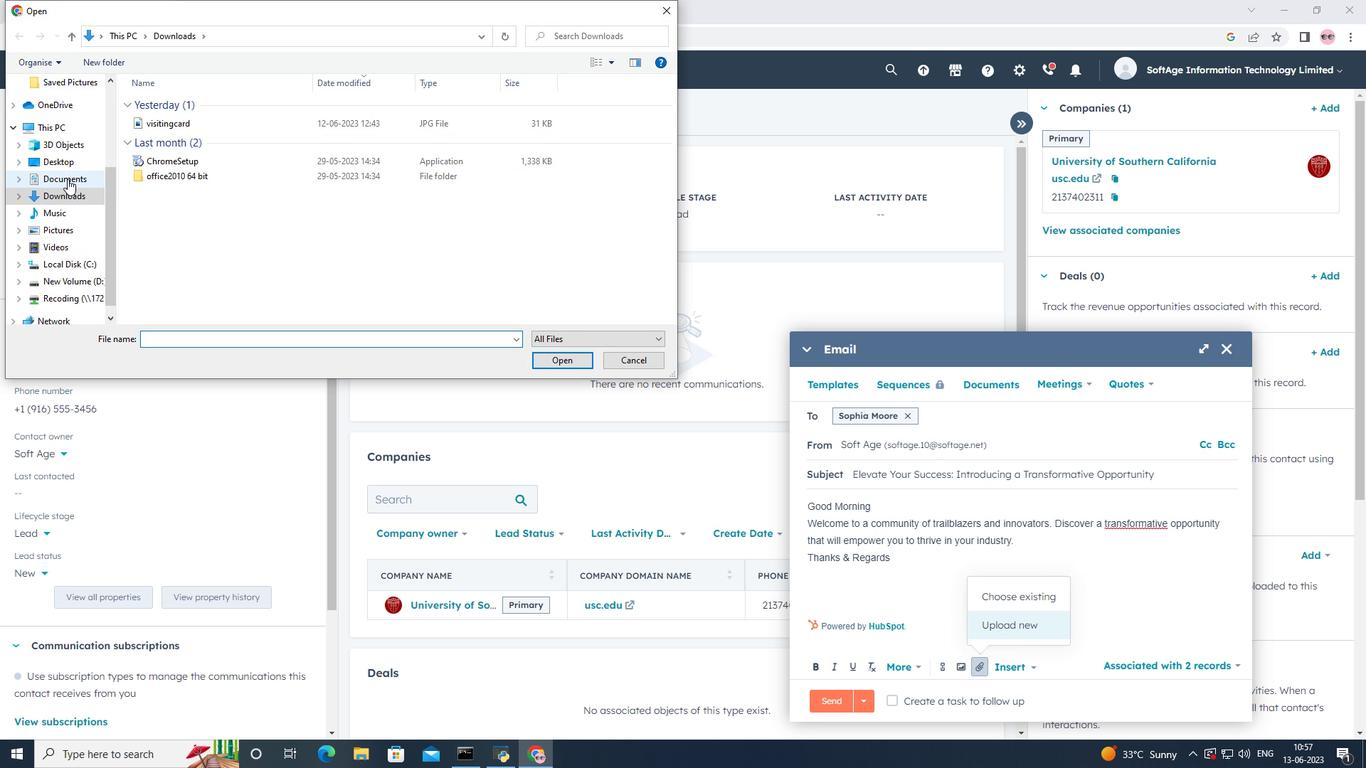 
Action: Mouse moved to (178, 133)
Screenshot: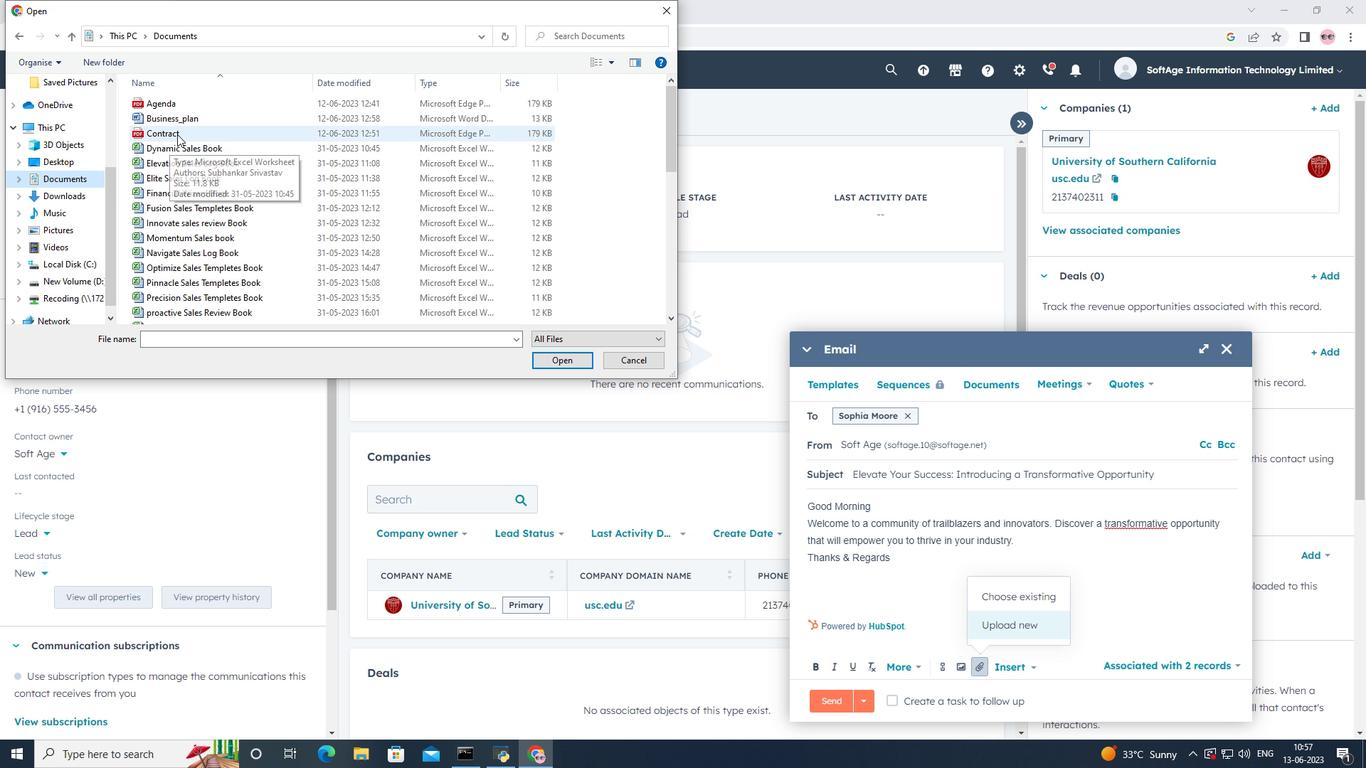 
Action: Mouse pressed left at (178, 133)
Screenshot: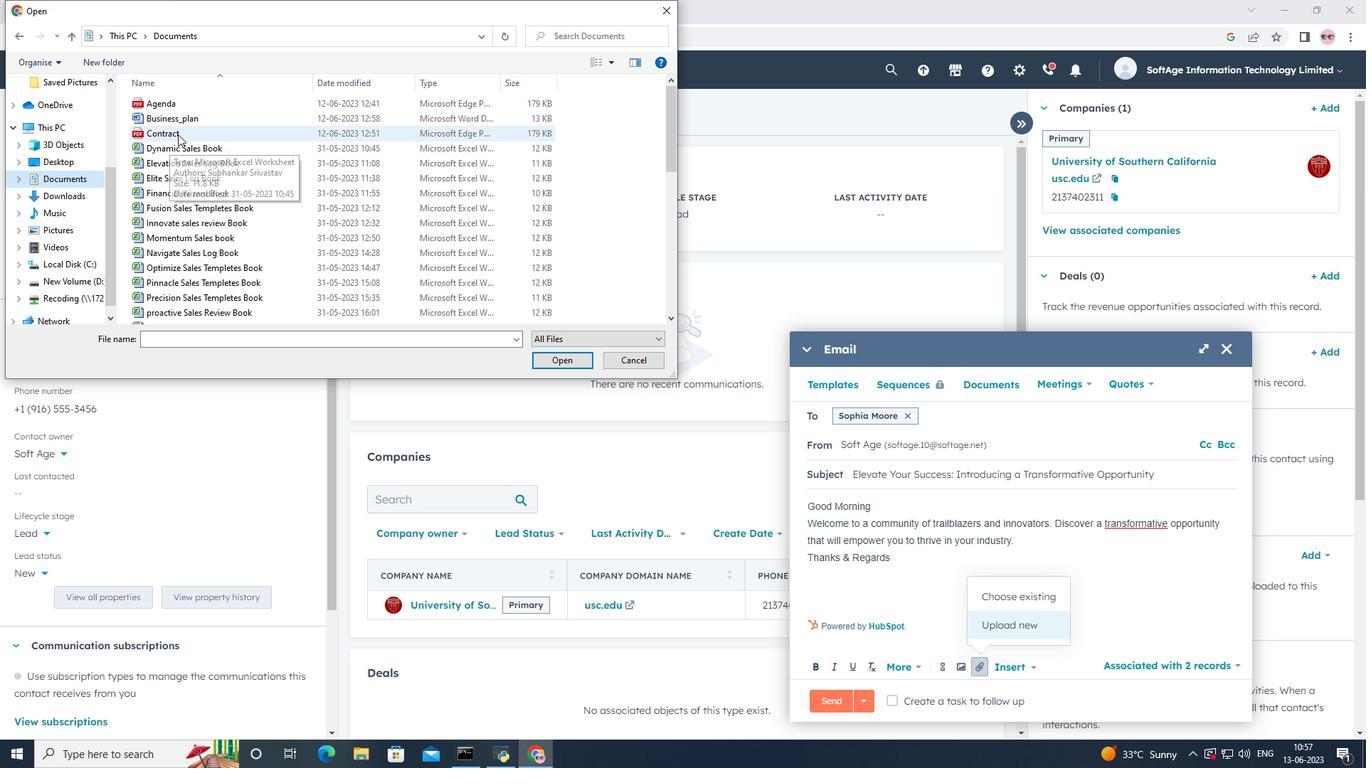 
Action: Mouse moved to (548, 356)
Screenshot: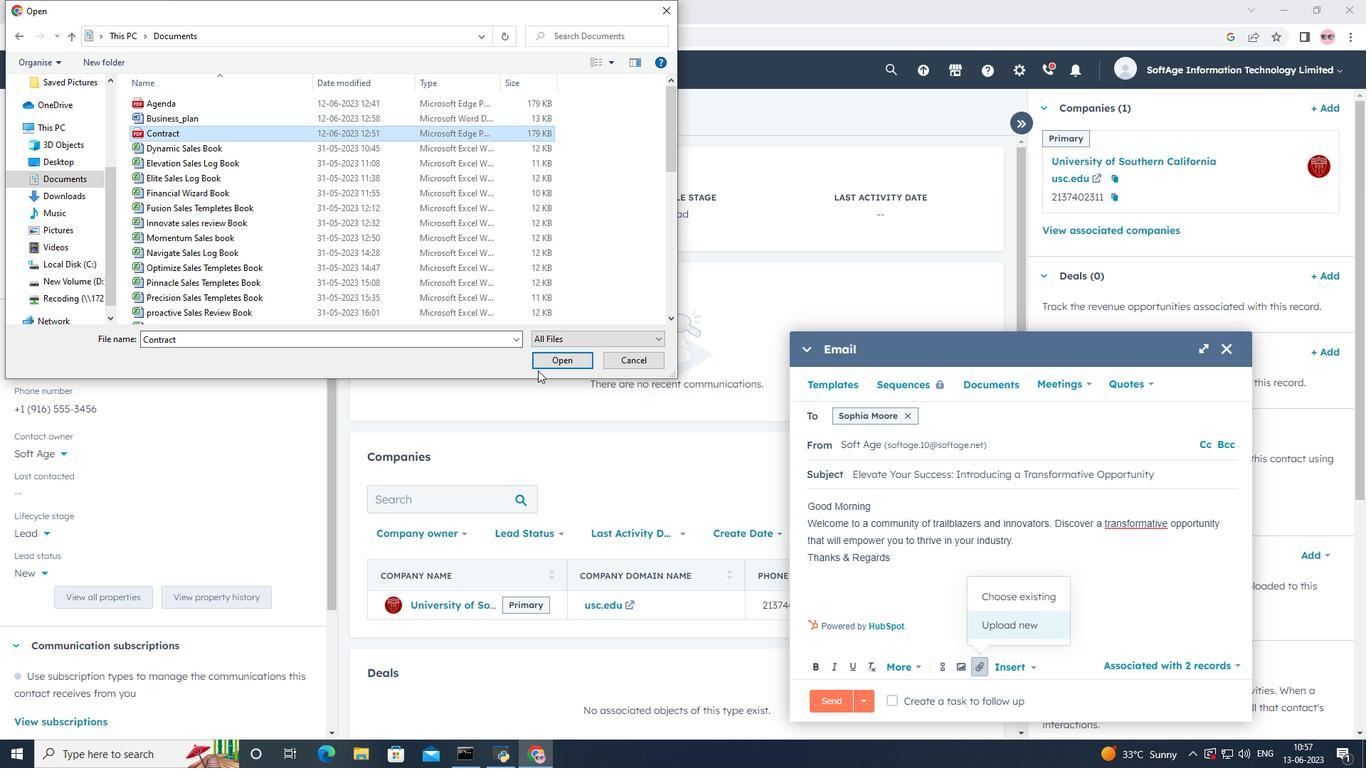 
Action: Mouse pressed left at (548, 356)
Screenshot: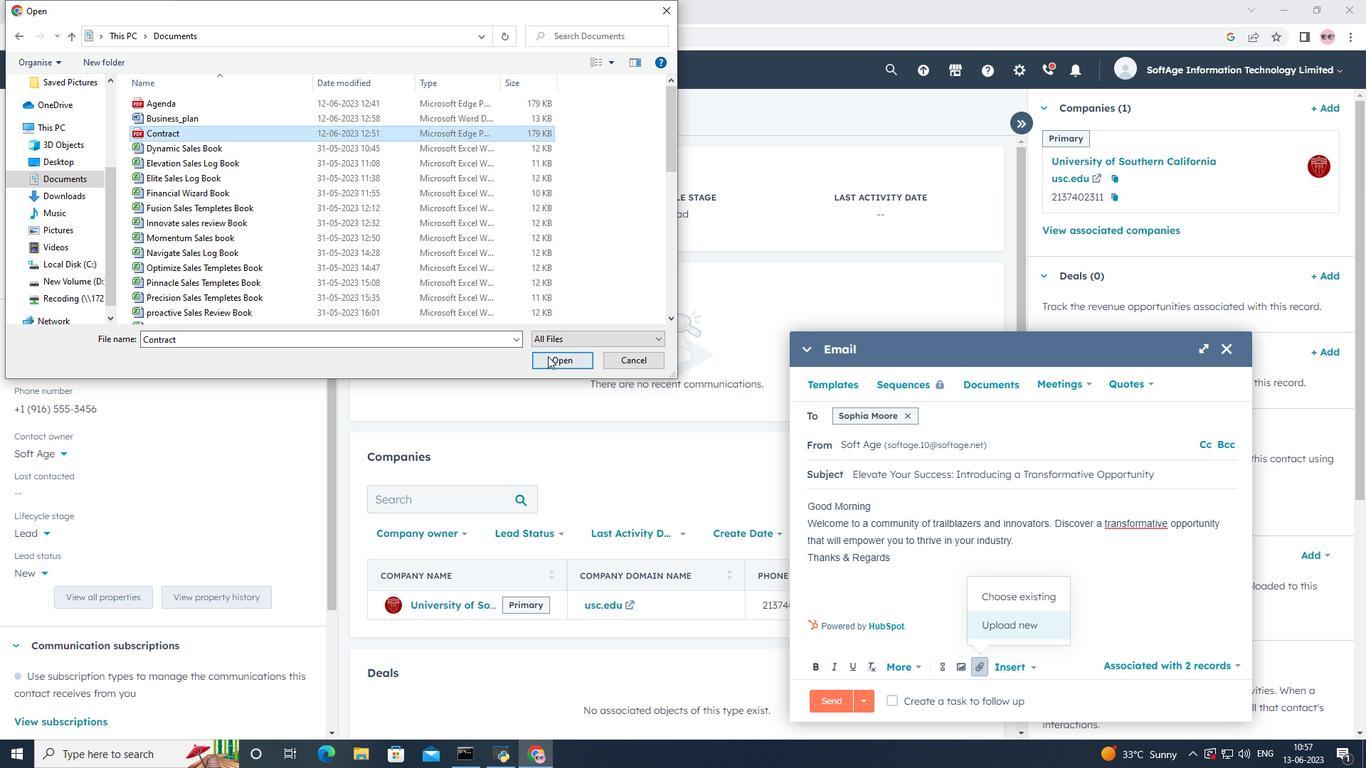 
Action: Mouse moved to (964, 627)
Screenshot: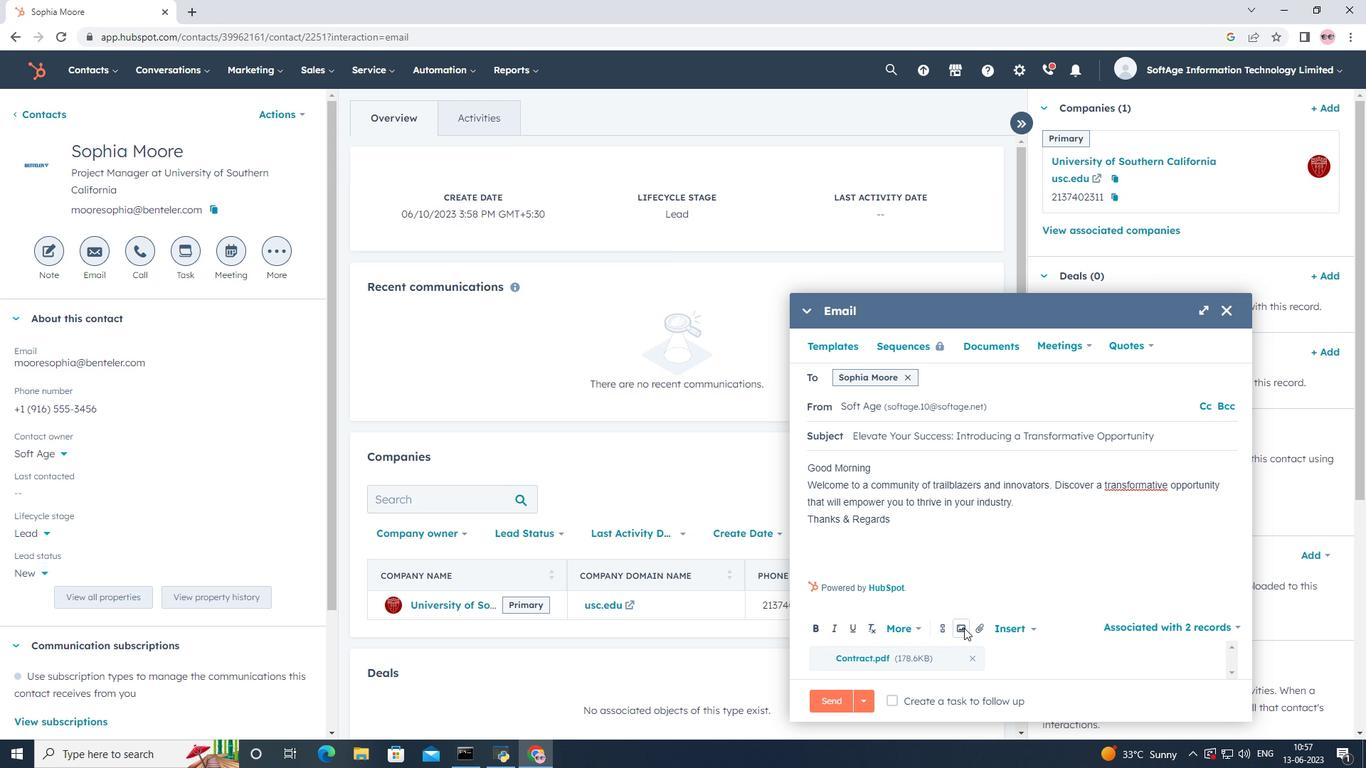 
Action: Mouse pressed left at (964, 627)
Screenshot: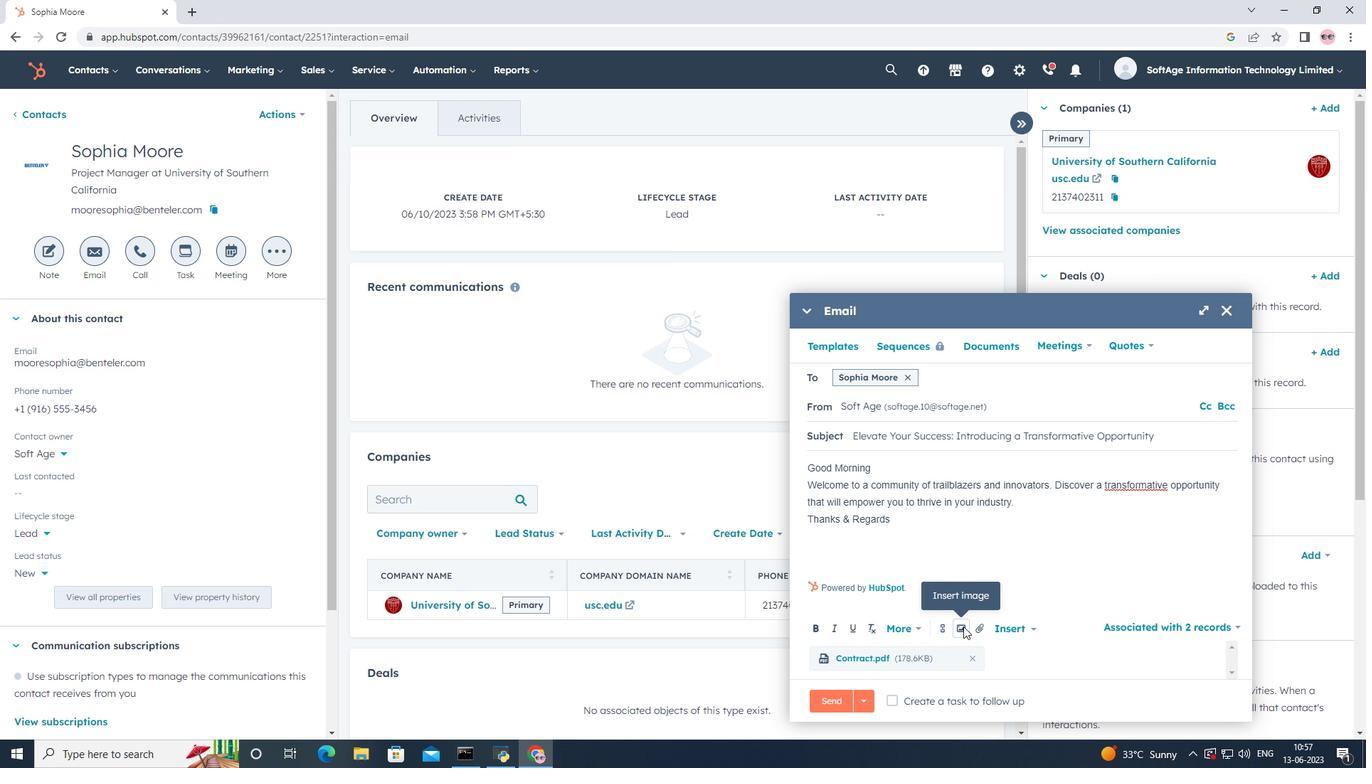 
Action: Mouse moved to (941, 581)
Screenshot: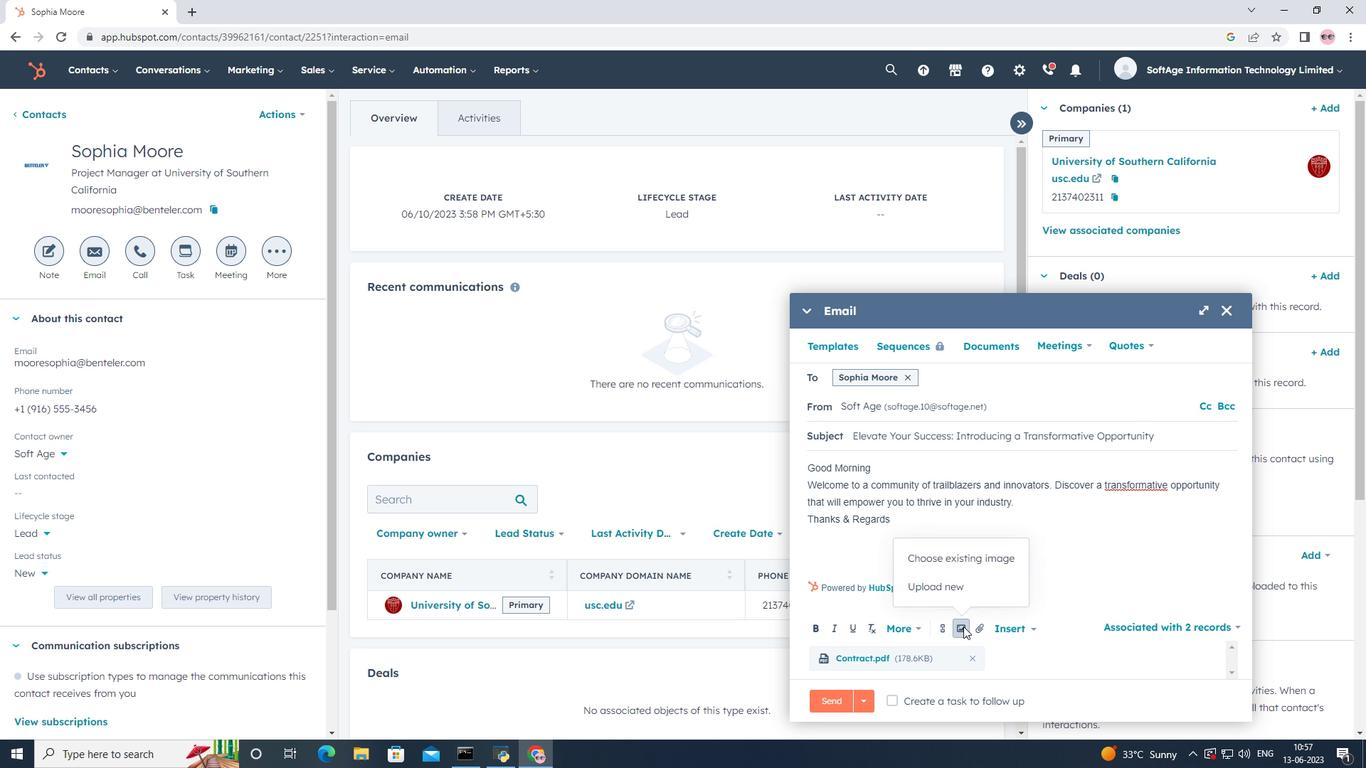 
Action: Mouse pressed left at (941, 581)
Screenshot: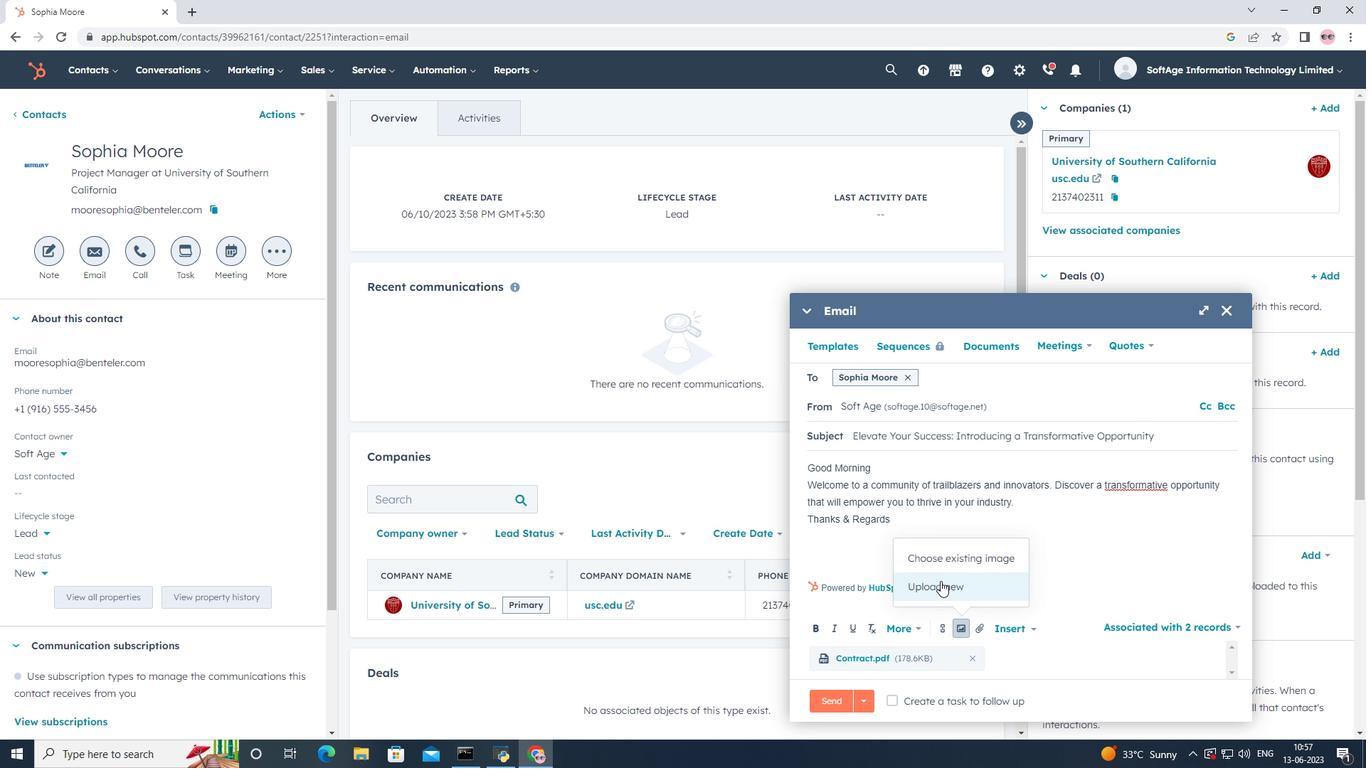 
Action: Mouse moved to (59, 197)
Screenshot: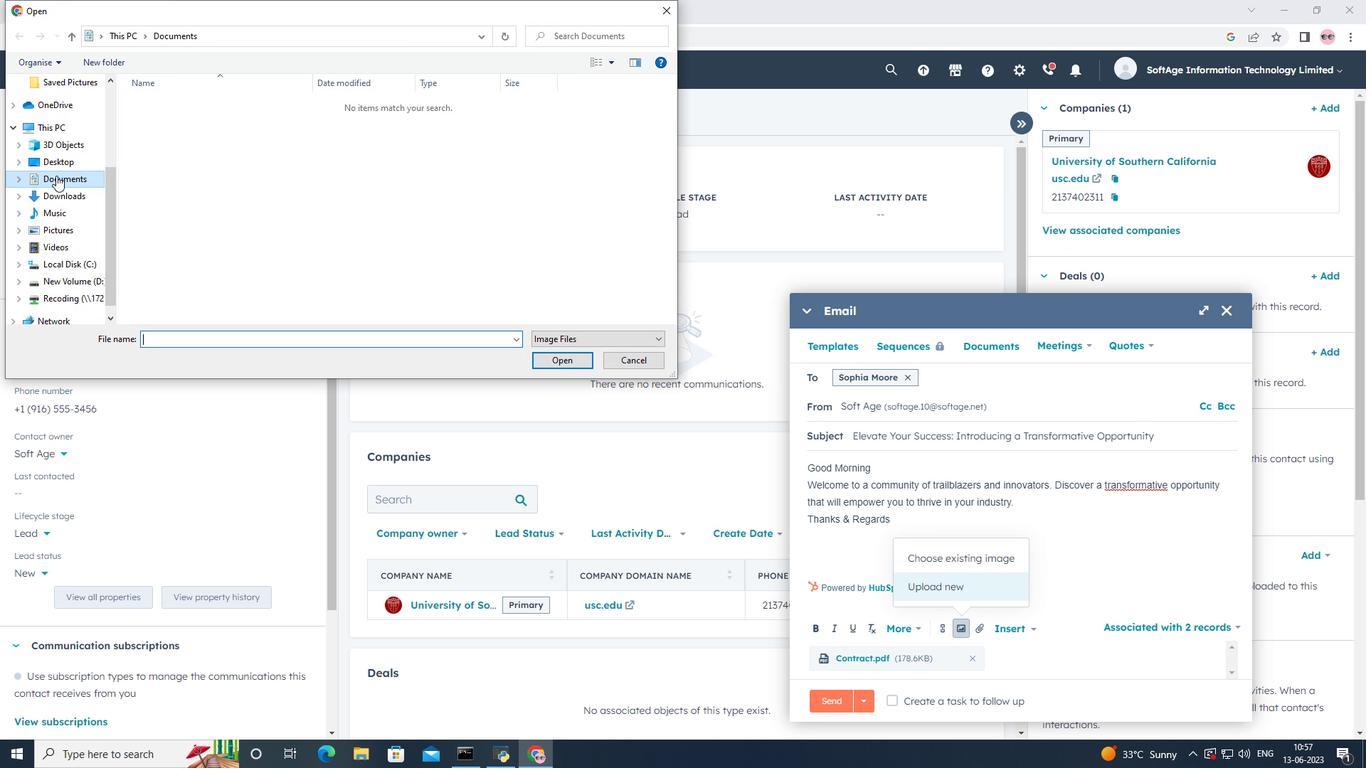
Action: Mouse pressed left at (59, 197)
Screenshot: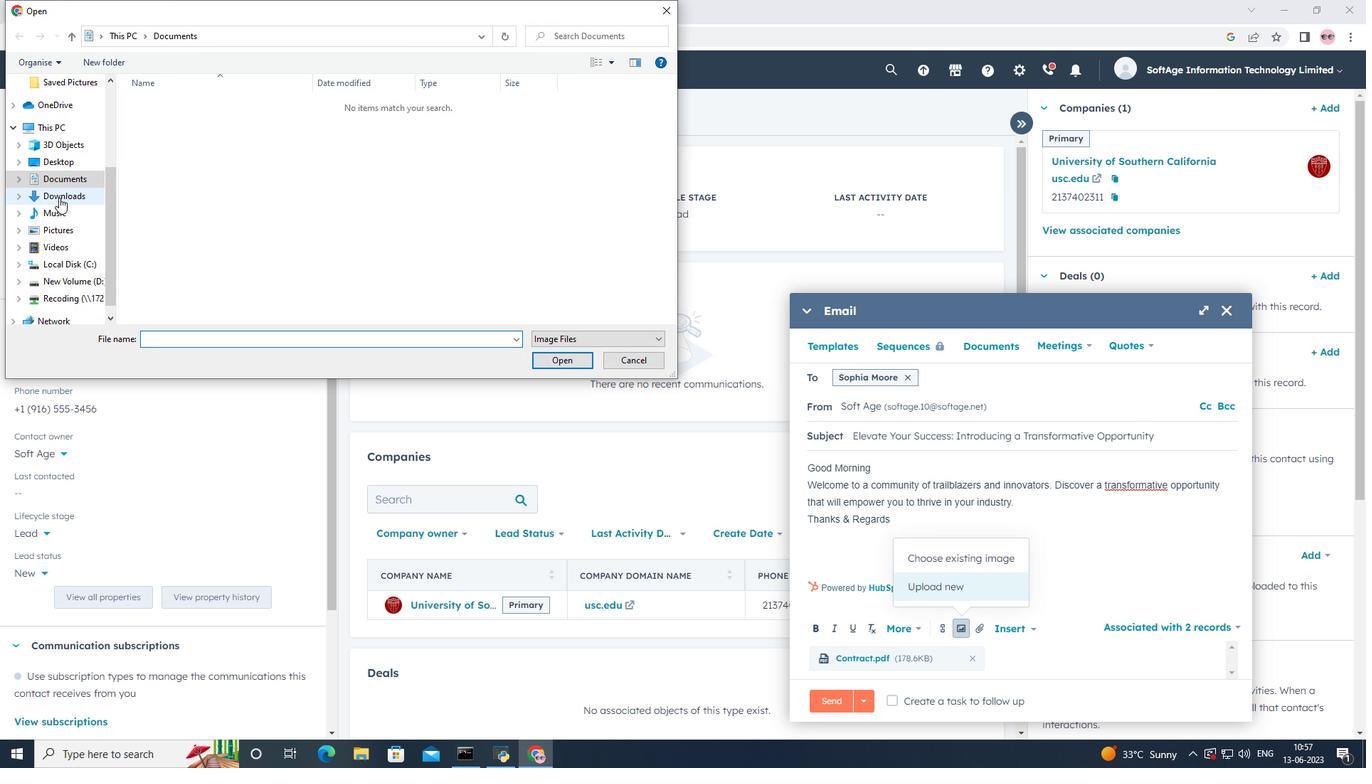 
Action: Mouse moved to (187, 116)
Screenshot: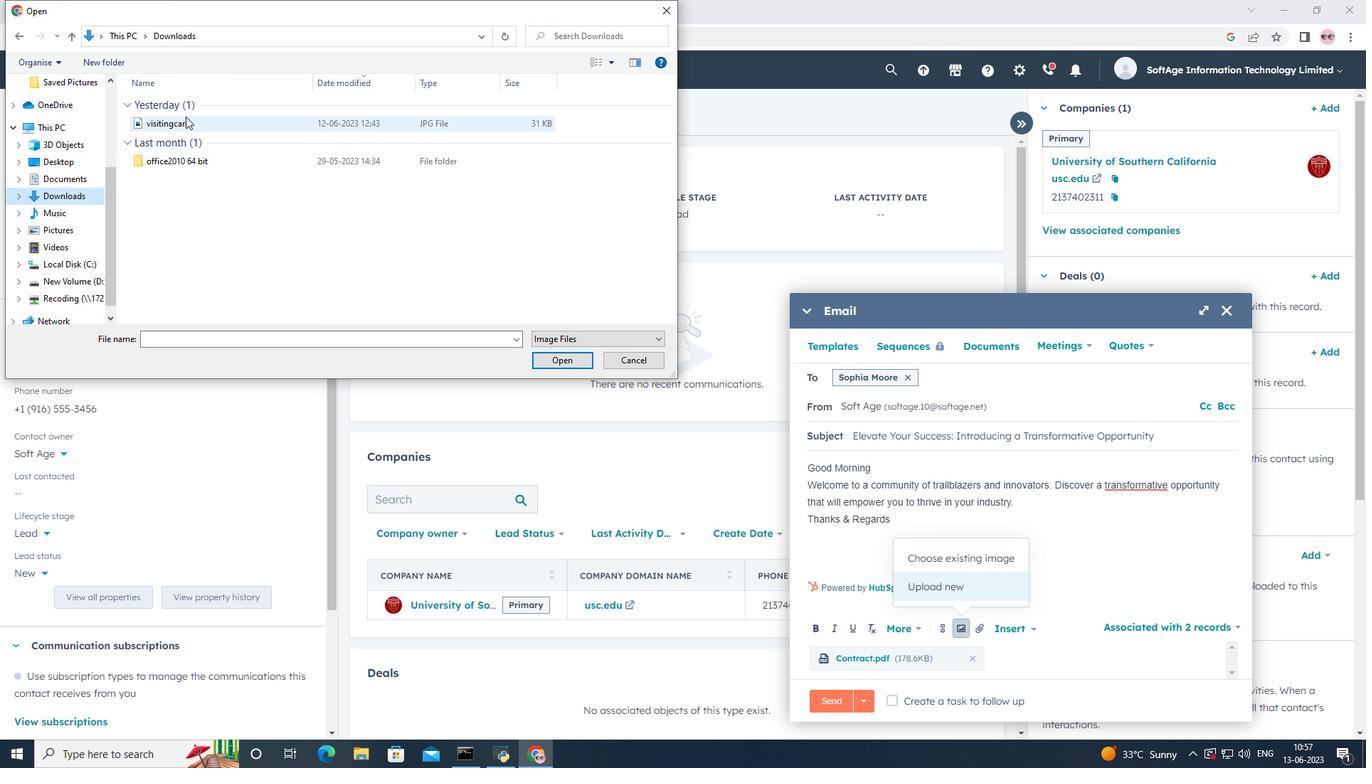 
Action: Mouse pressed left at (187, 116)
Screenshot: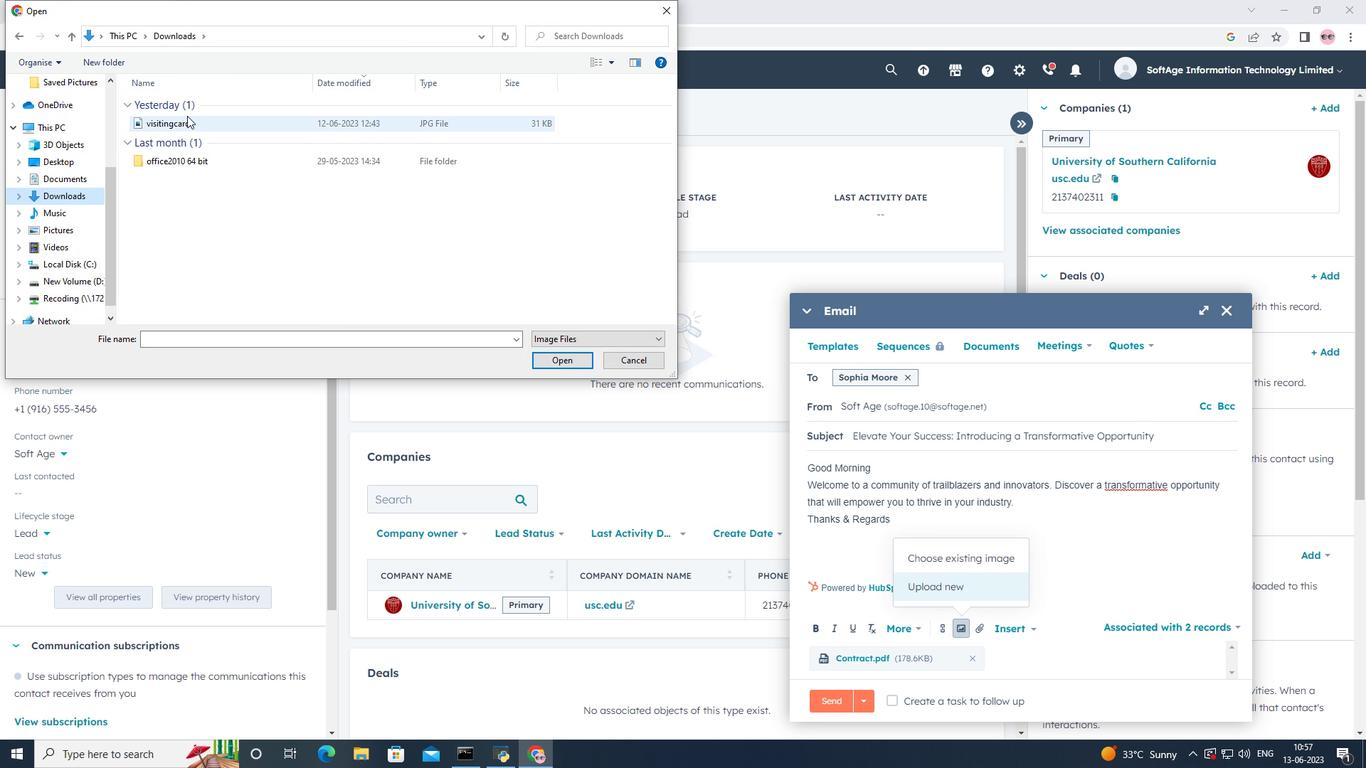 
Action: Mouse moved to (567, 360)
Screenshot: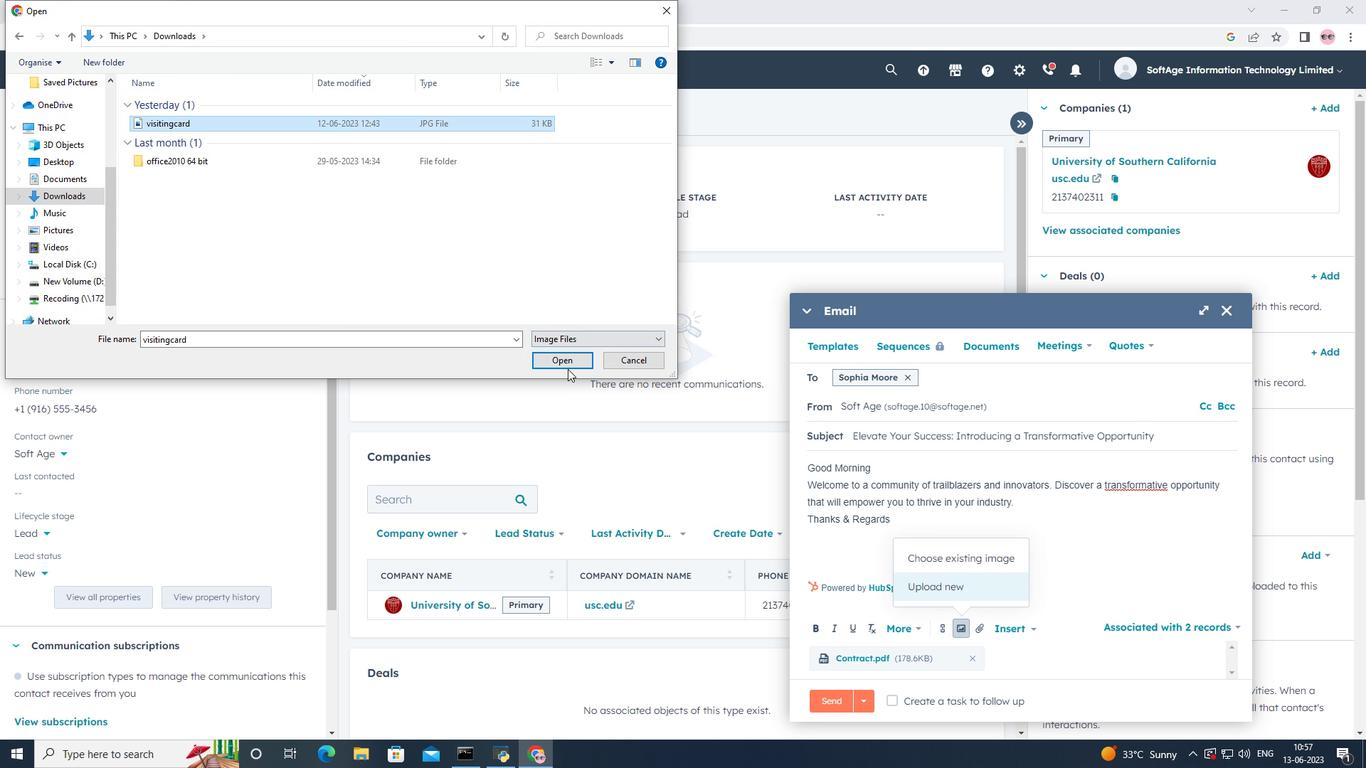 
Action: Mouse pressed left at (567, 360)
Screenshot: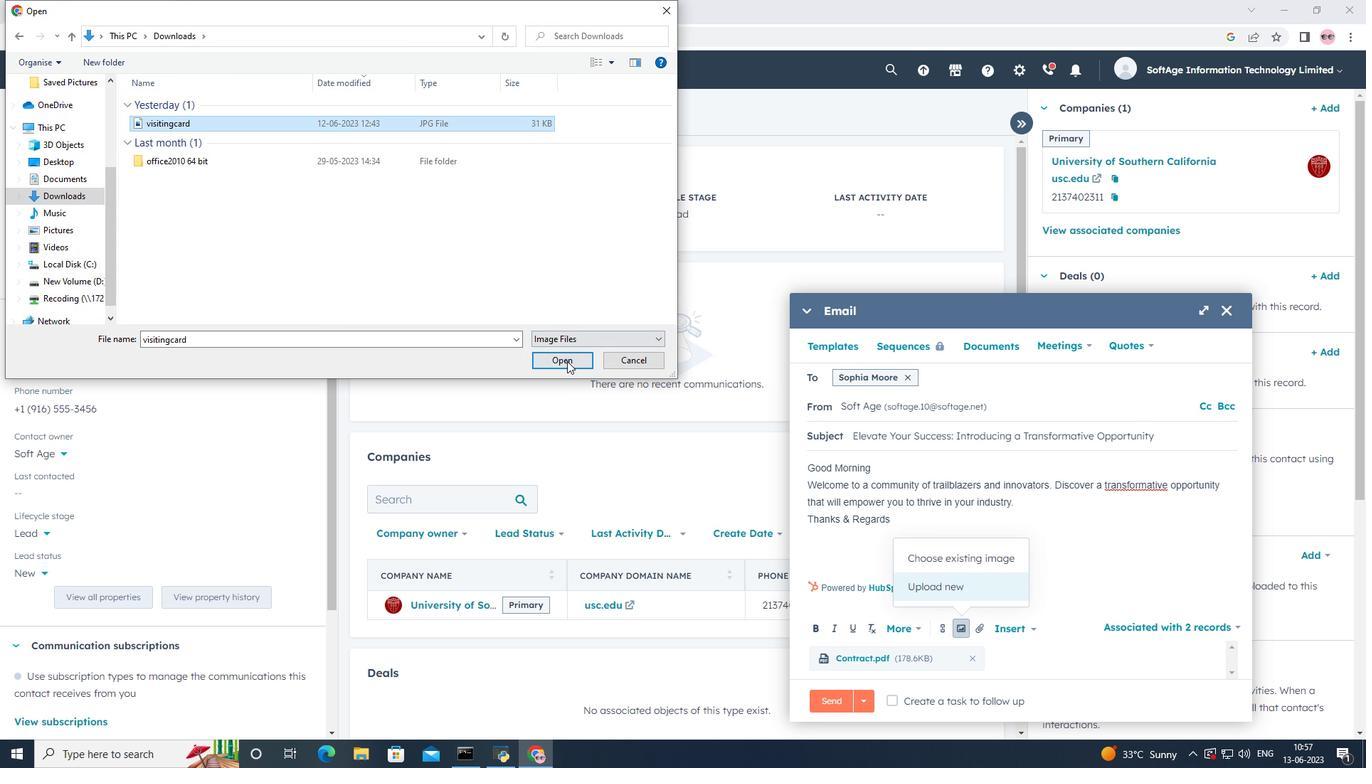 
Action: Mouse moved to (822, 392)
Screenshot: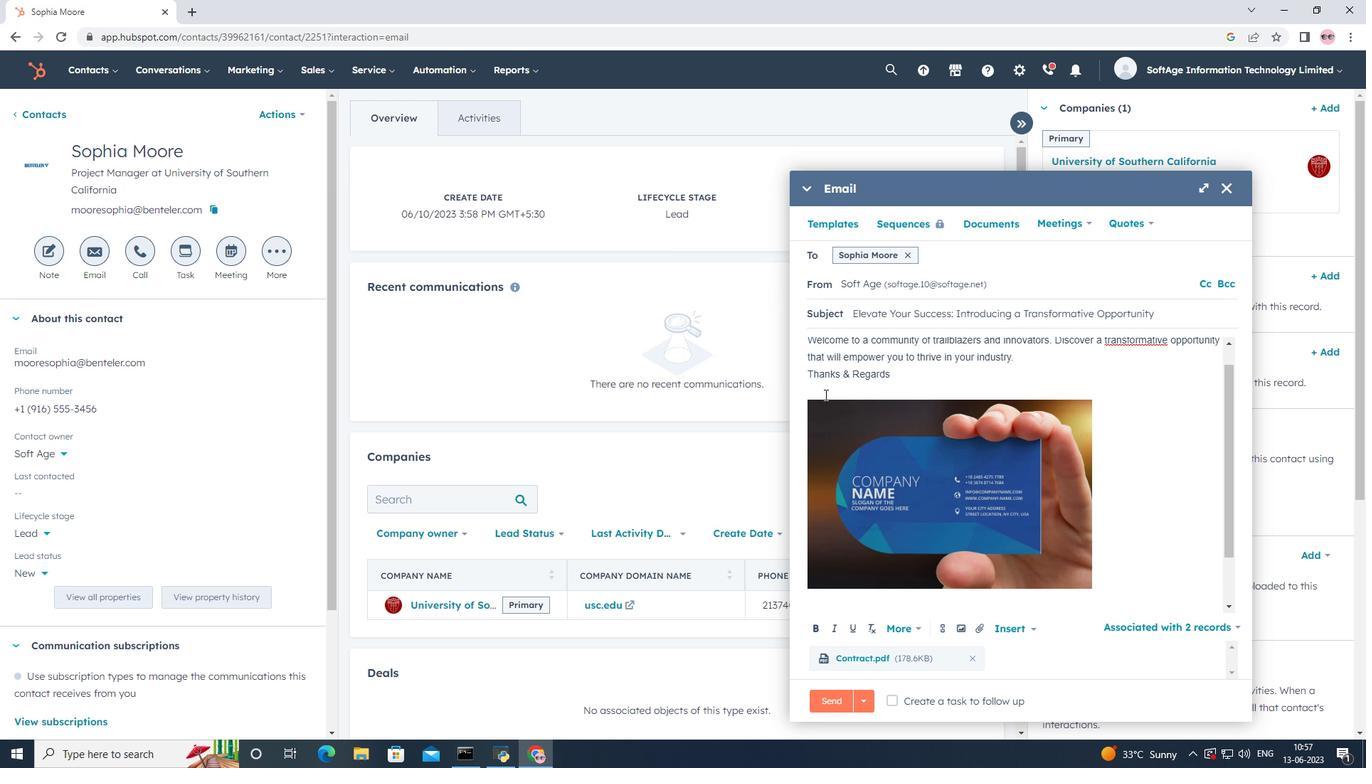 
Action: Mouse pressed left at (822, 392)
Screenshot: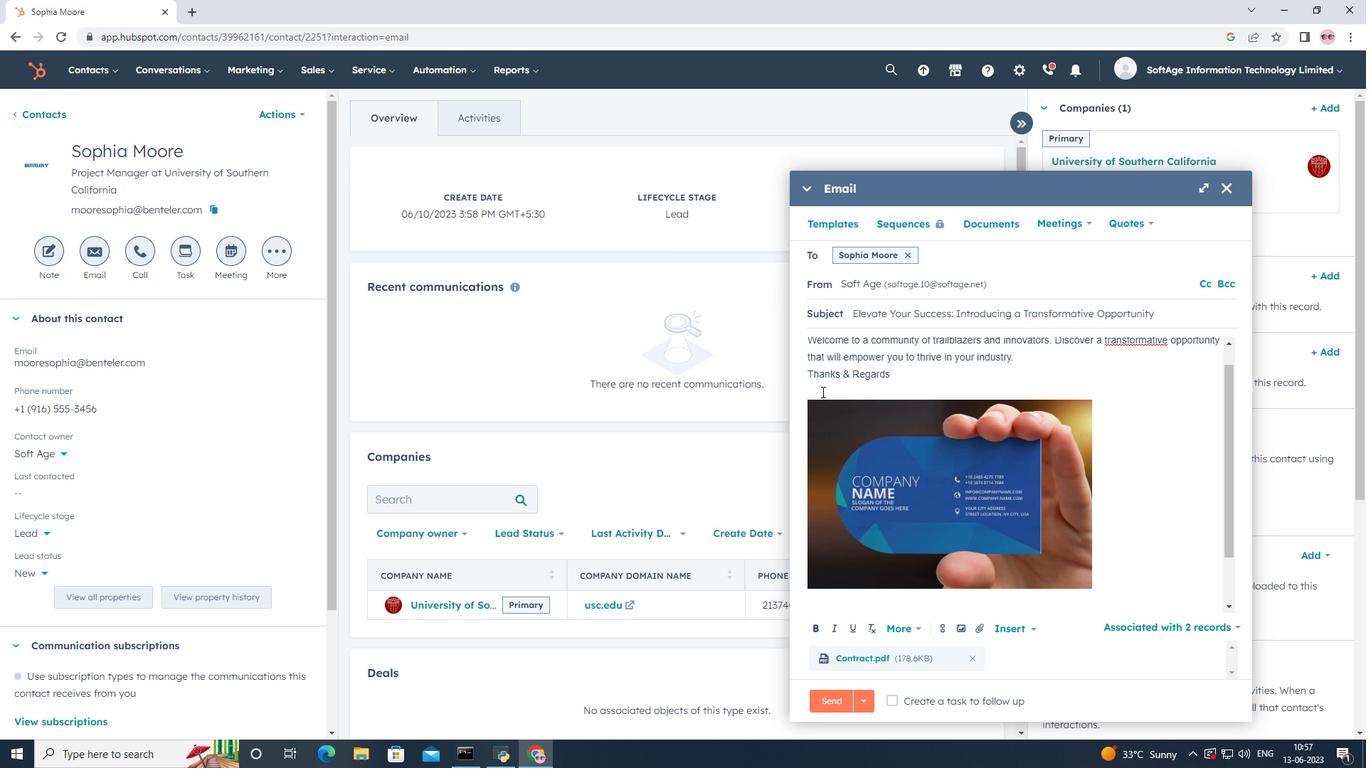 
Action: Key pressed facebook<Key.space>
Screenshot: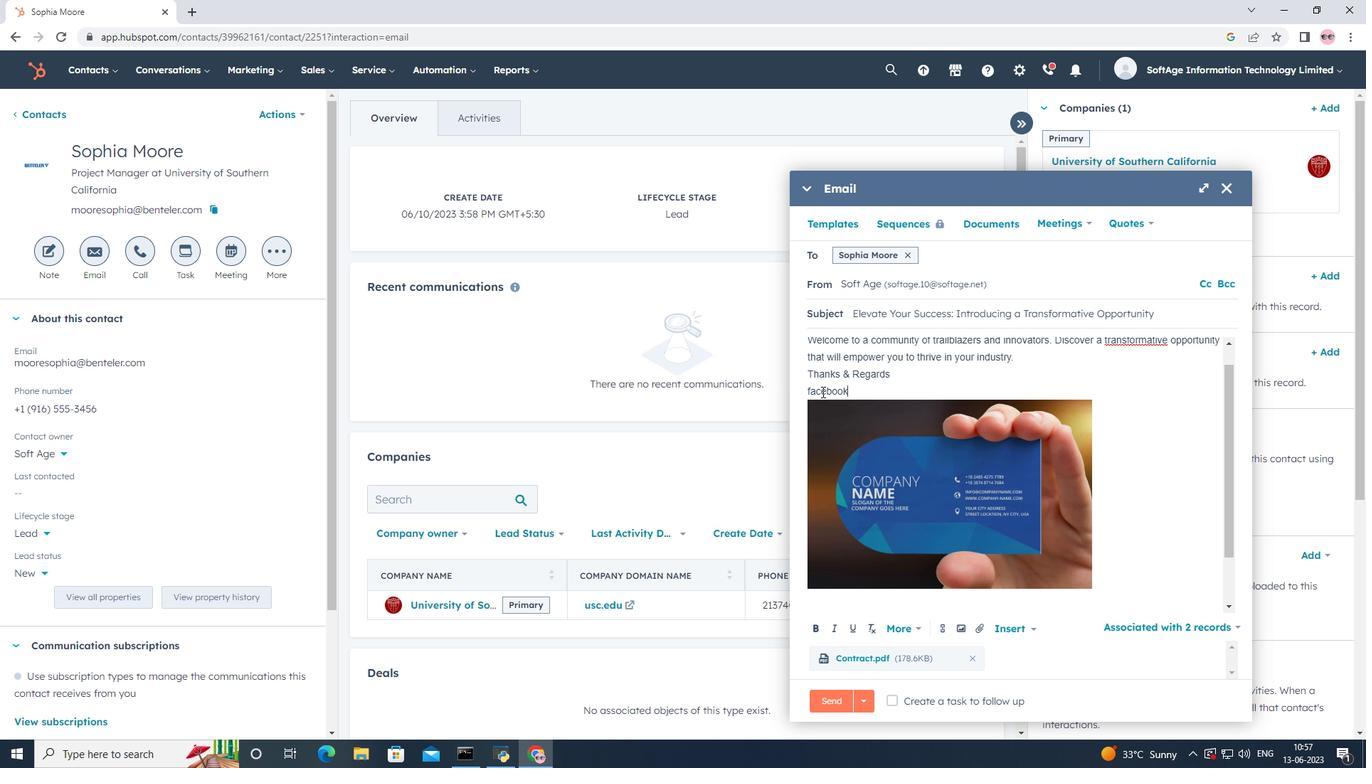 
Action: Mouse moved to (944, 631)
Screenshot: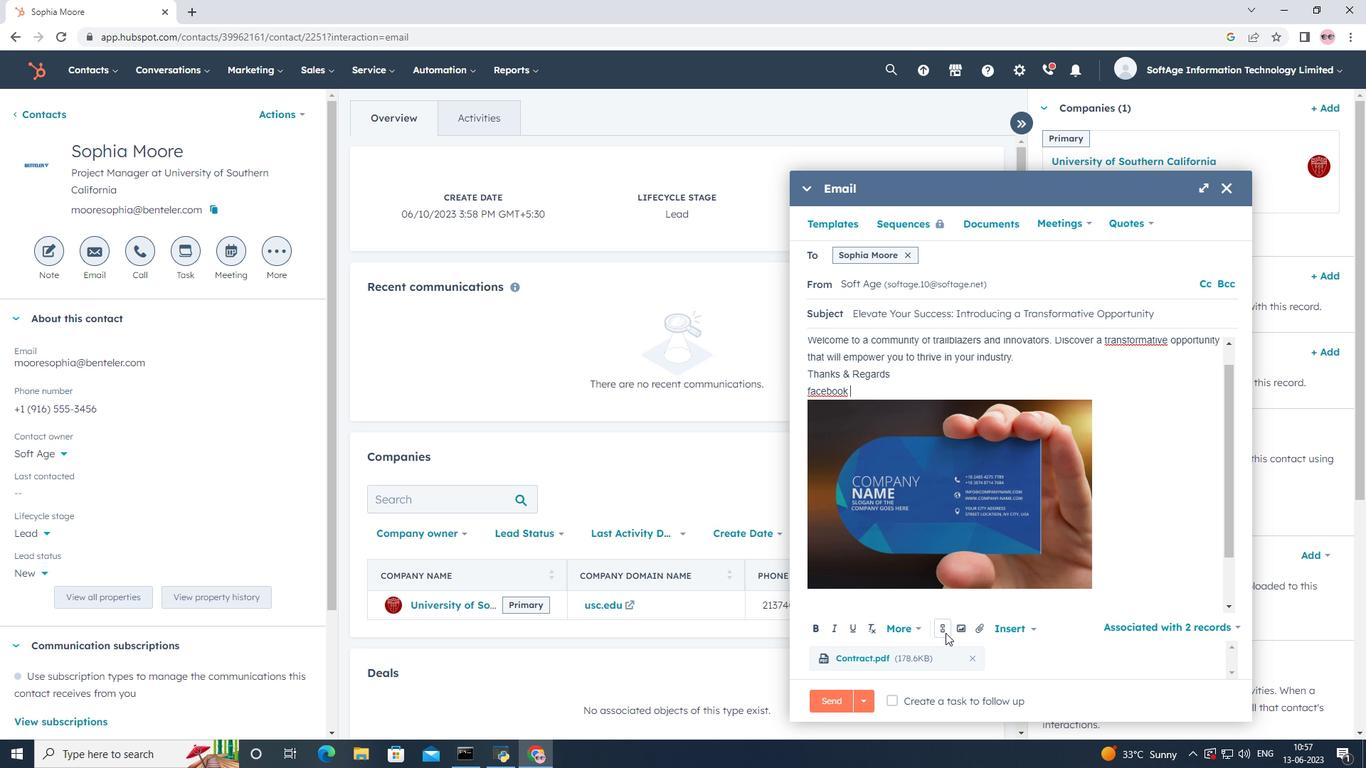 
Action: Mouse pressed left at (944, 631)
Screenshot: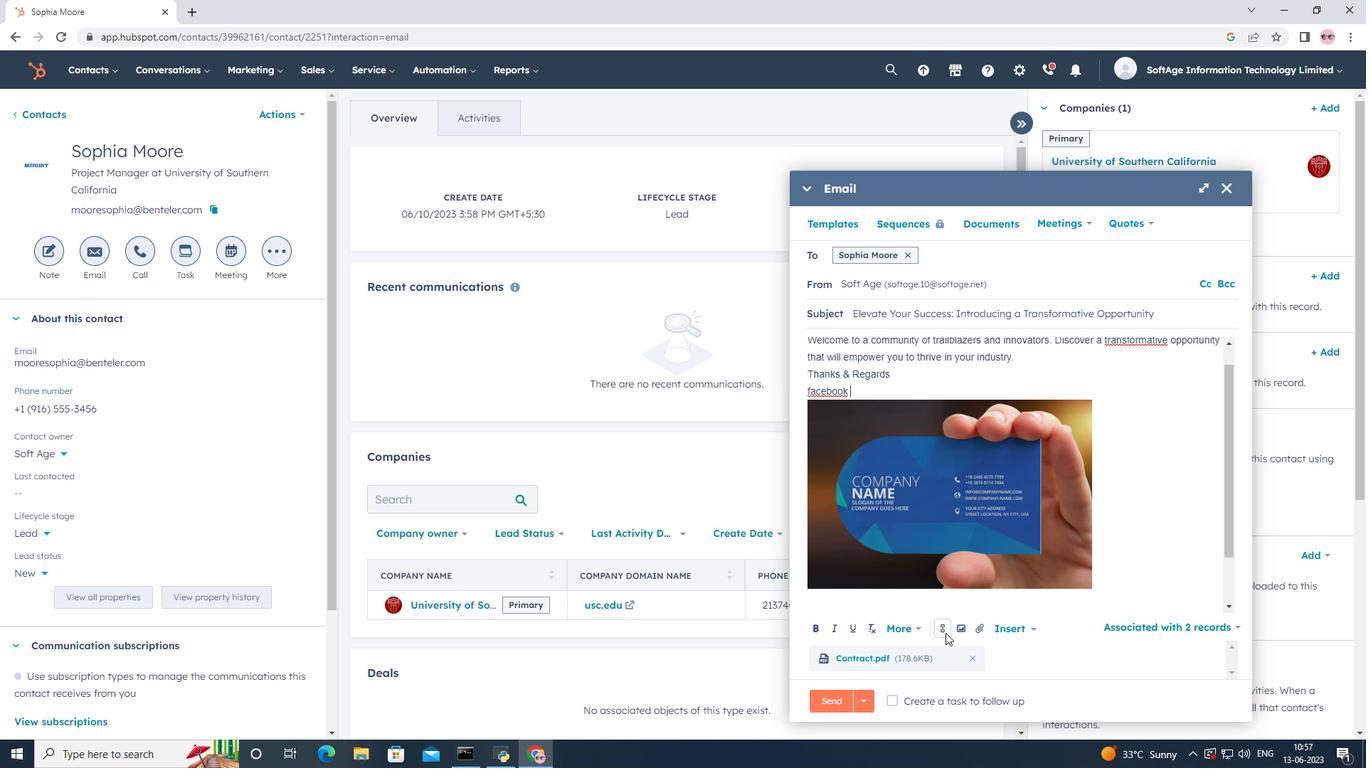 
Action: Mouse moved to (966, 518)
Screenshot: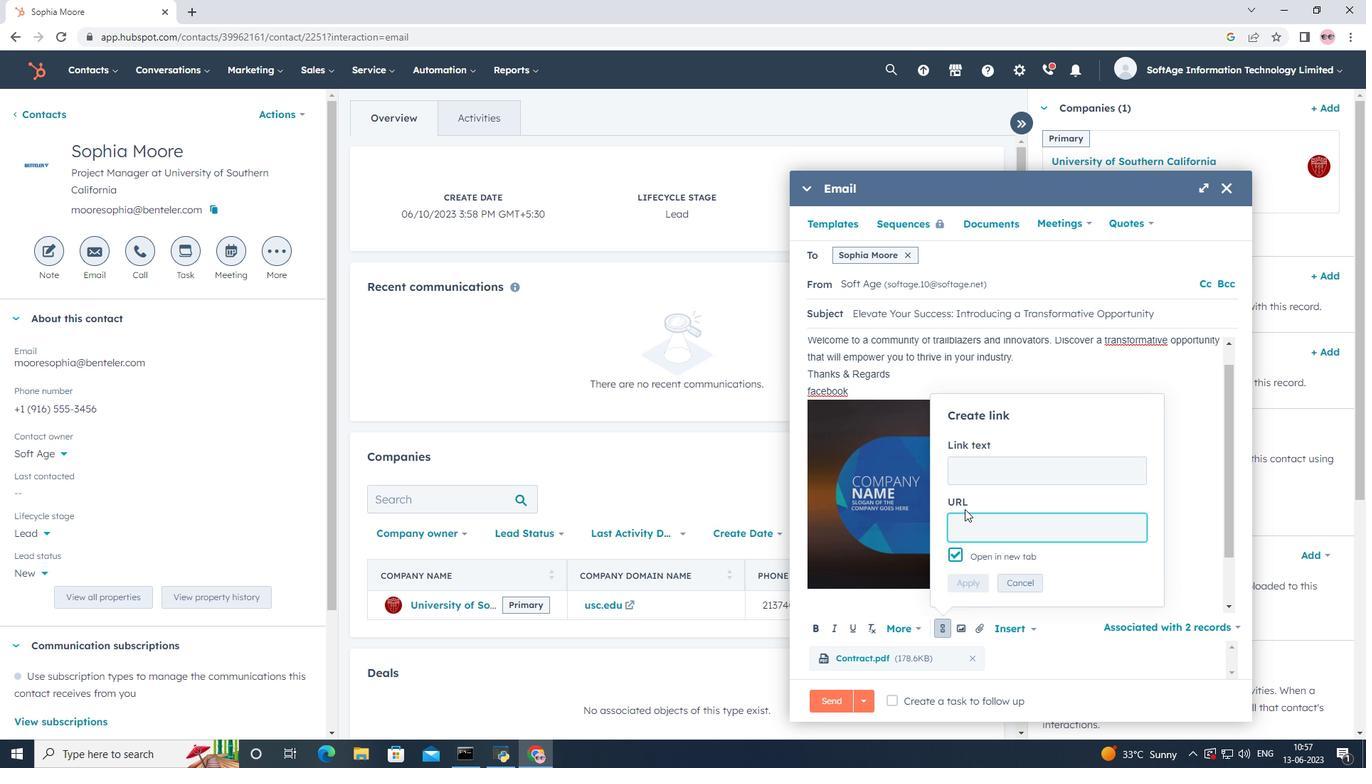 
Action: Key pressed www.facebook.com
Screenshot: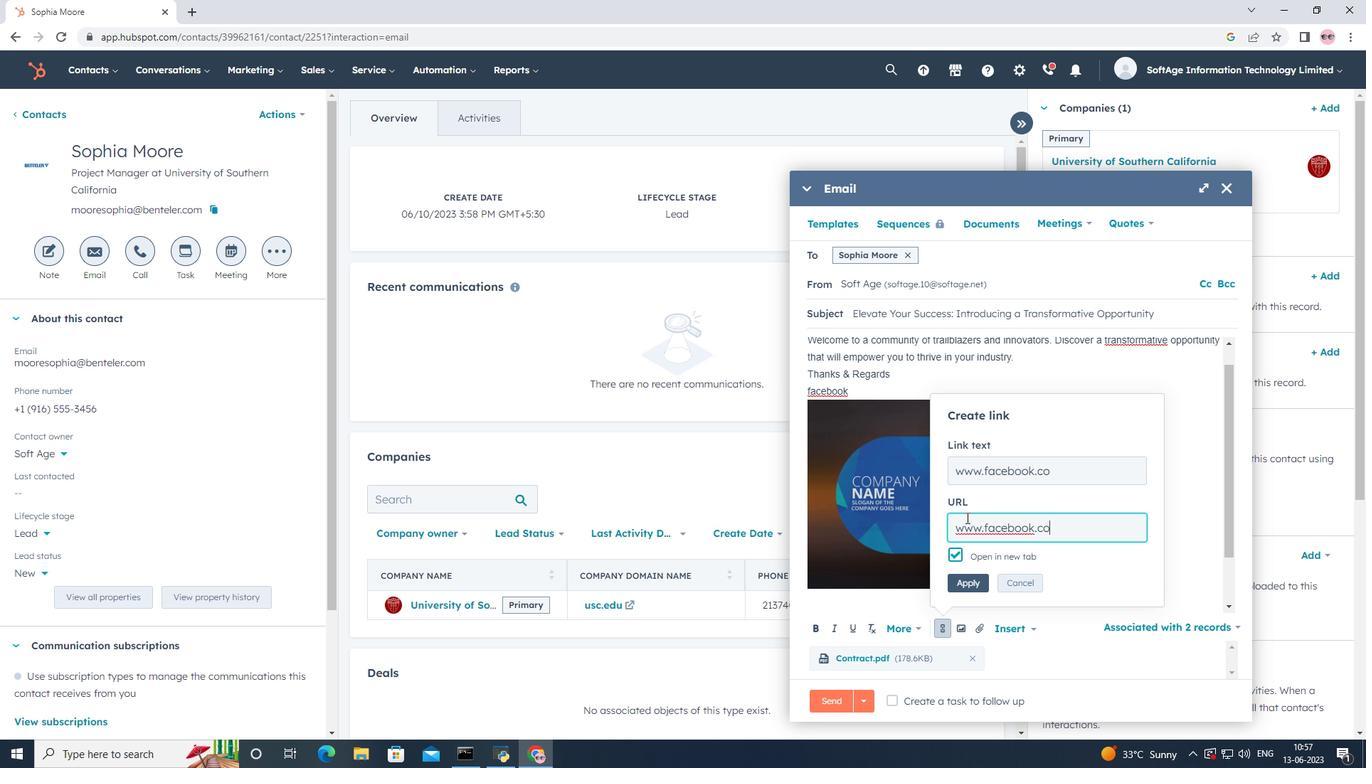 
Action: Mouse moved to (962, 583)
Screenshot: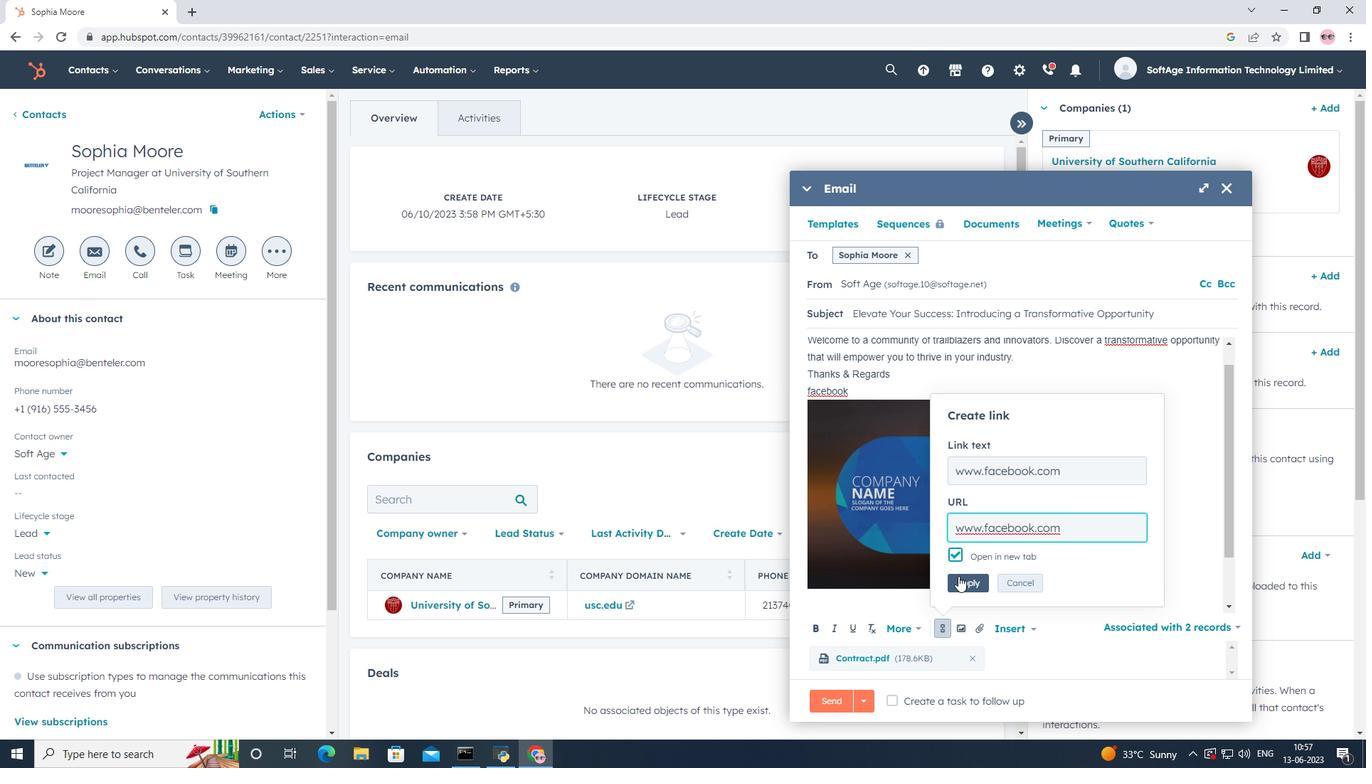 
Action: Mouse pressed left at (962, 583)
Screenshot: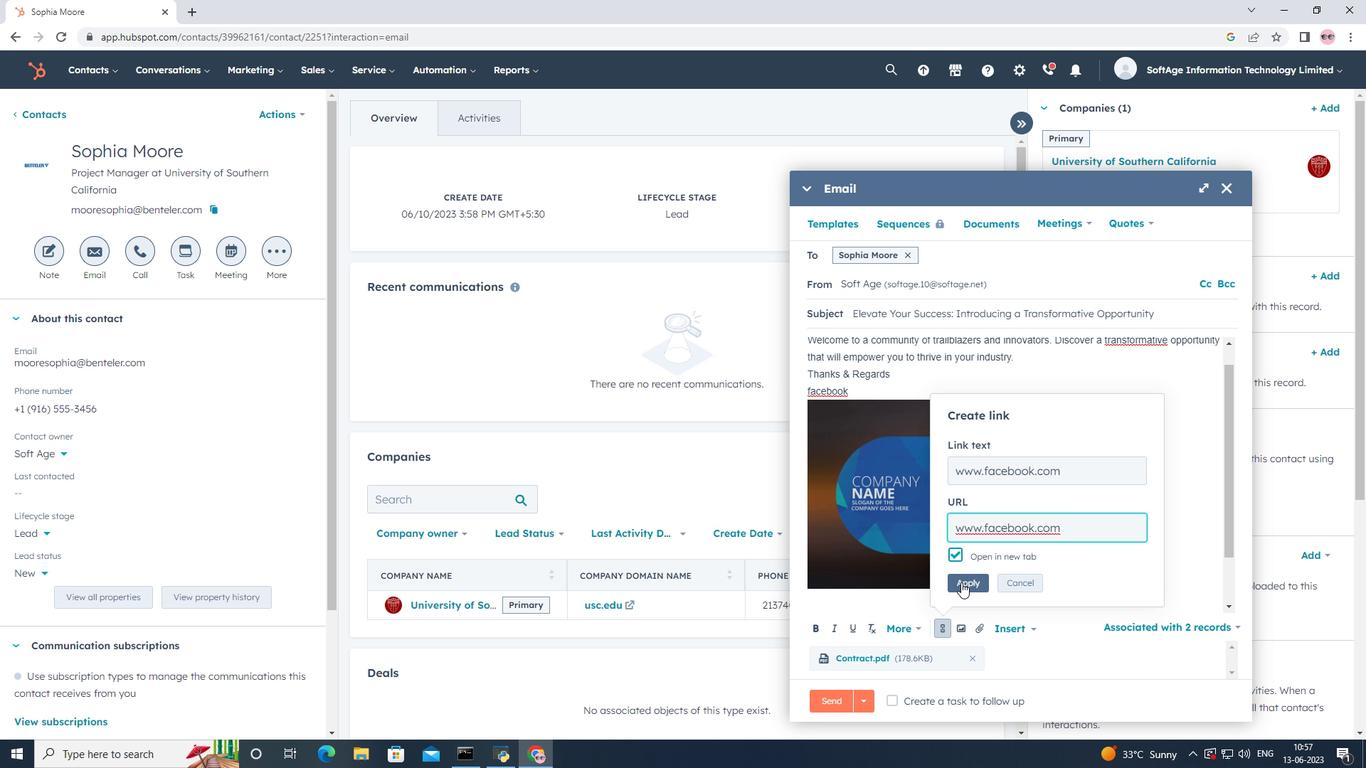 
Action: Mouse moved to (894, 704)
Screenshot: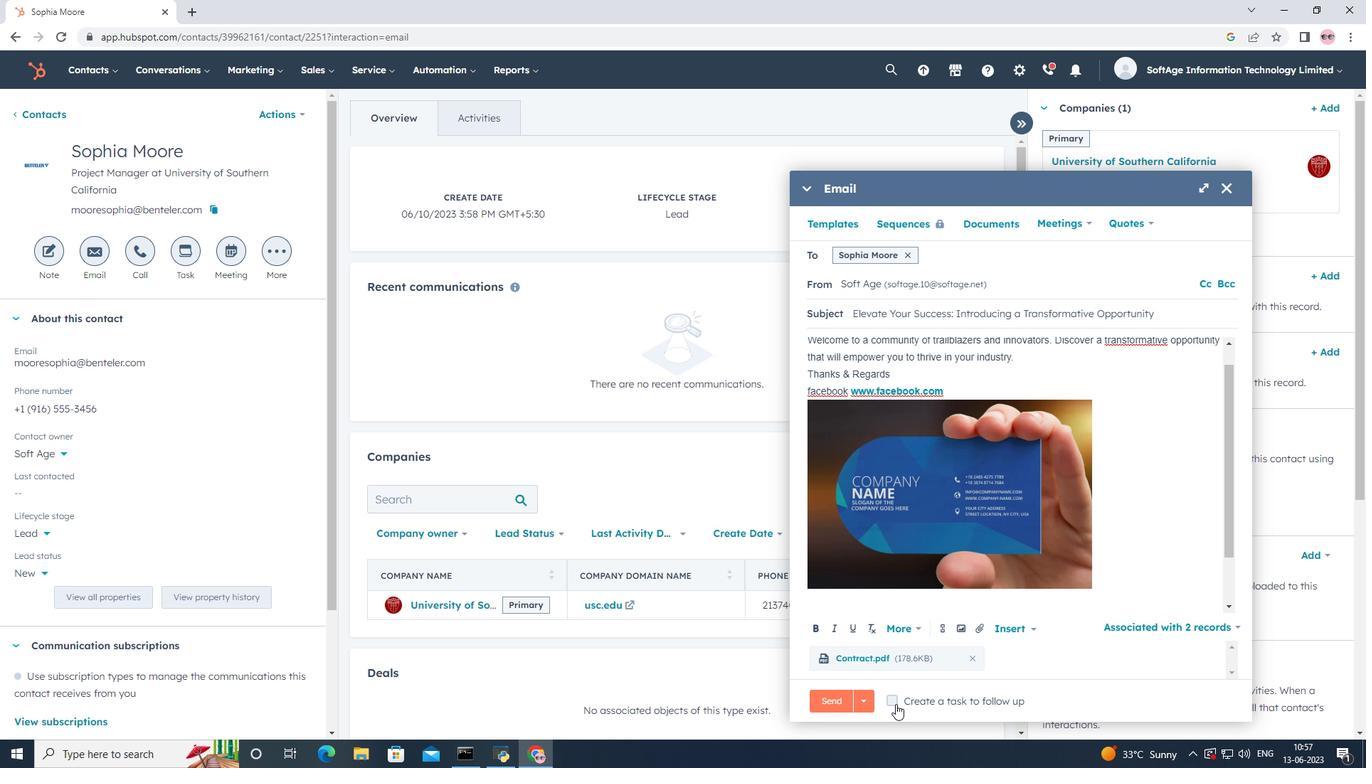 
Action: Mouse pressed left at (894, 704)
Screenshot: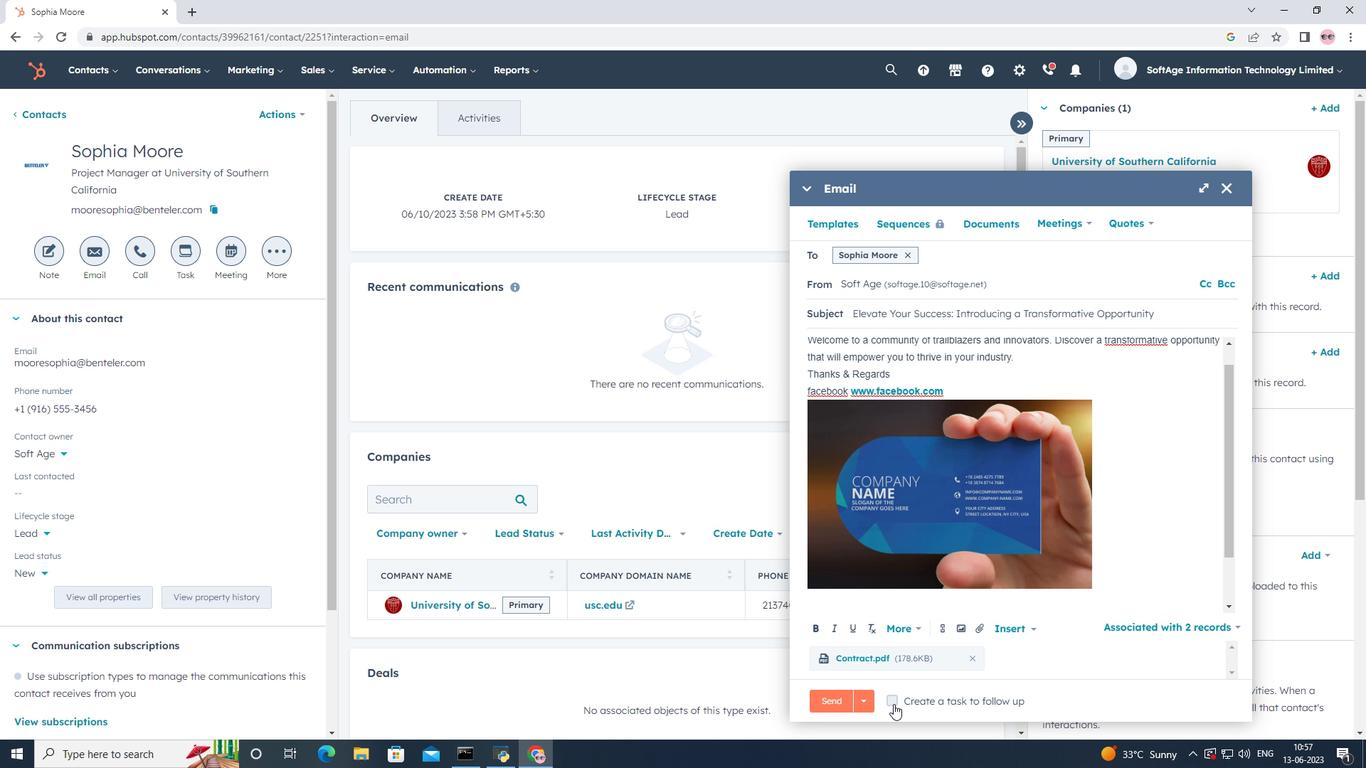 
Action: Mouse moved to (1169, 701)
Screenshot: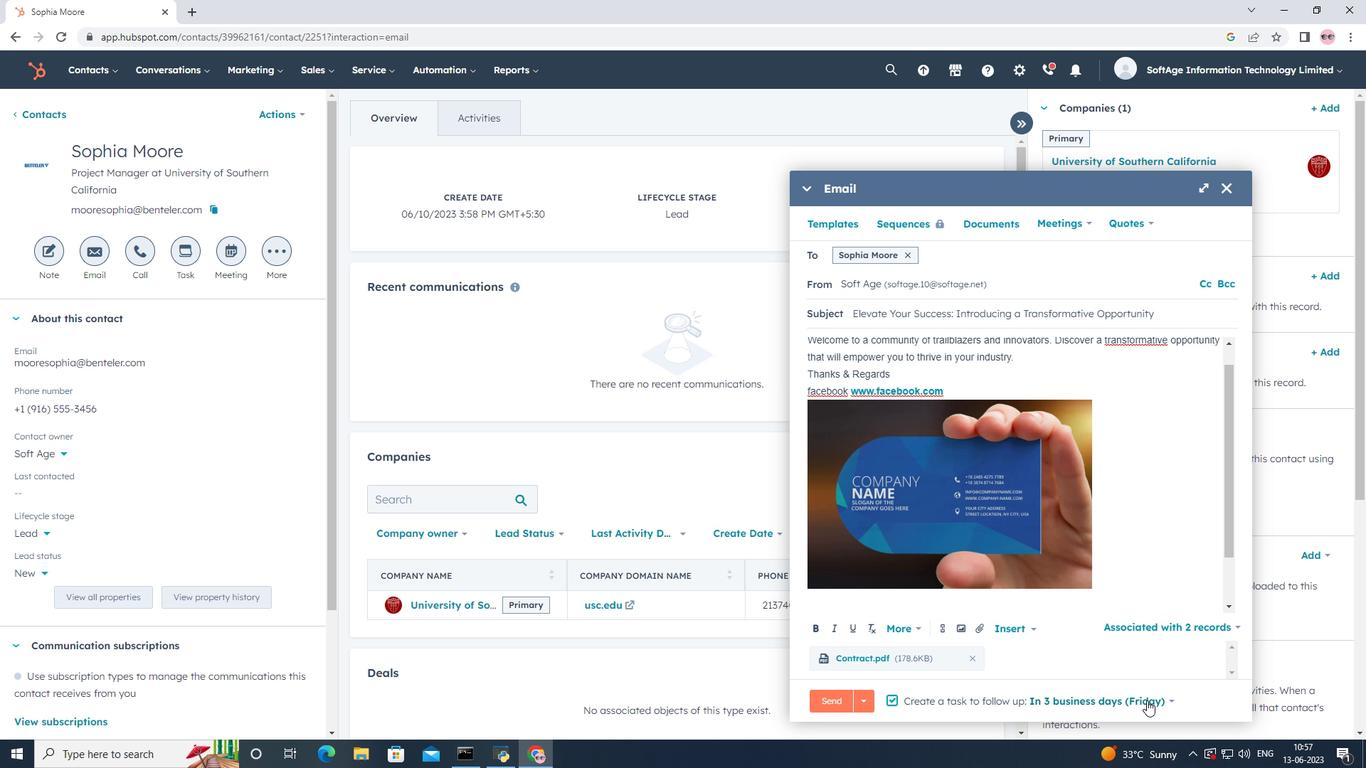 
Action: Mouse pressed left at (1169, 701)
Screenshot: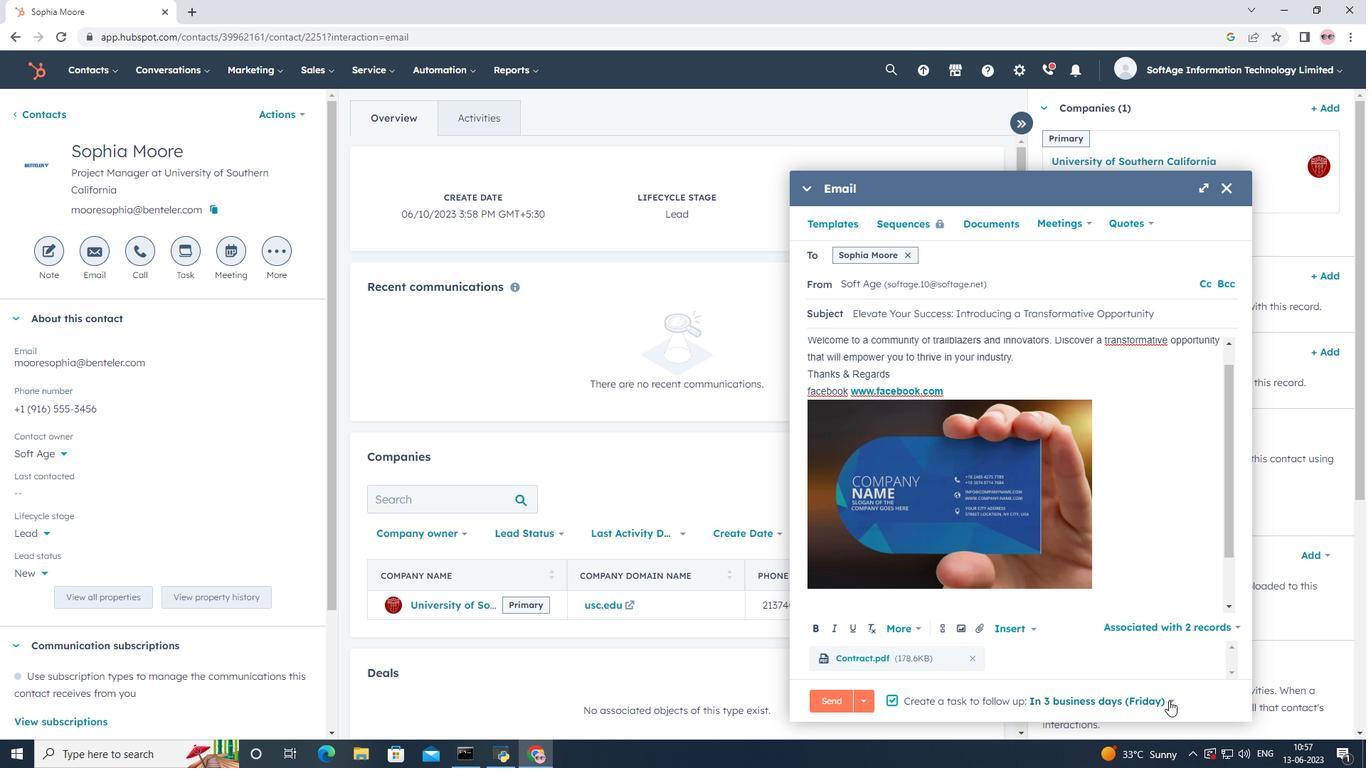 
Action: Mouse moved to (1133, 538)
Screenshot: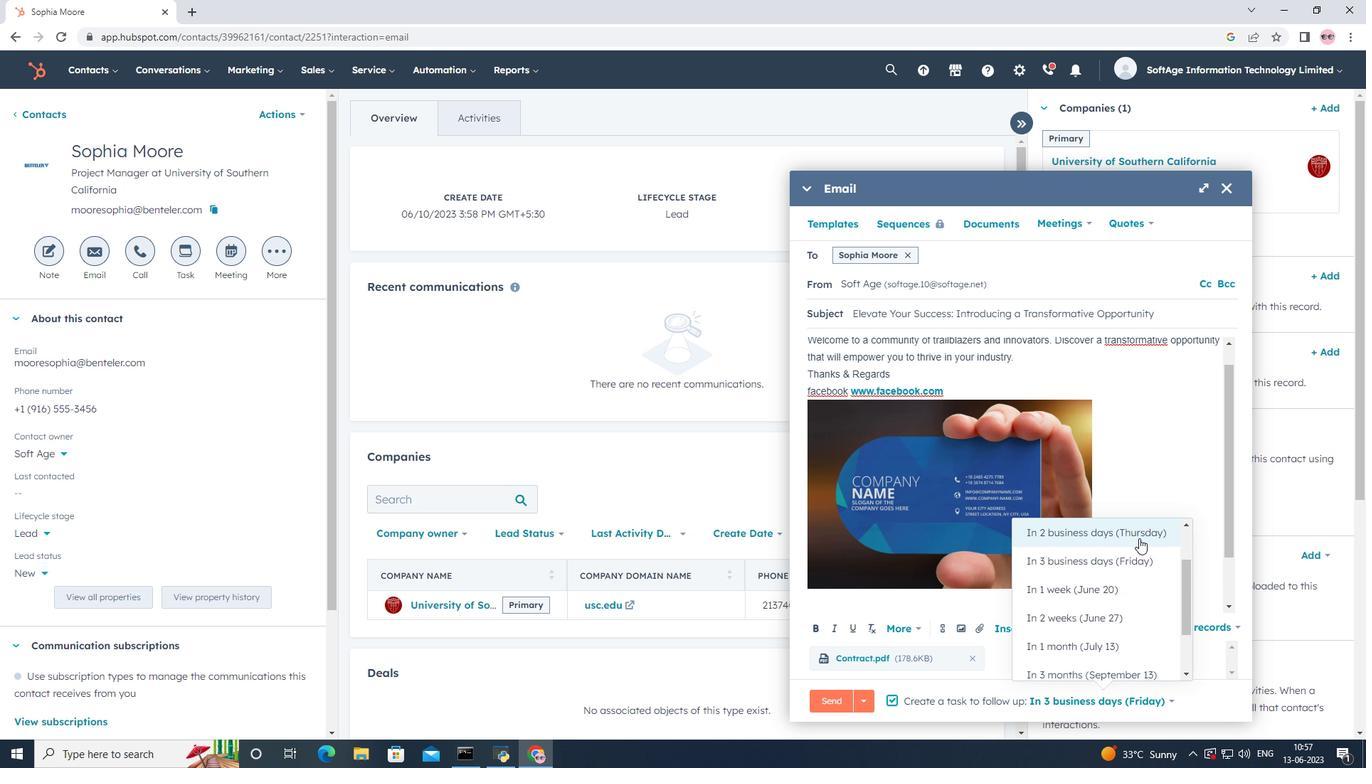 
Action: Mouse pressed left at (1133, 538)
Screenshot: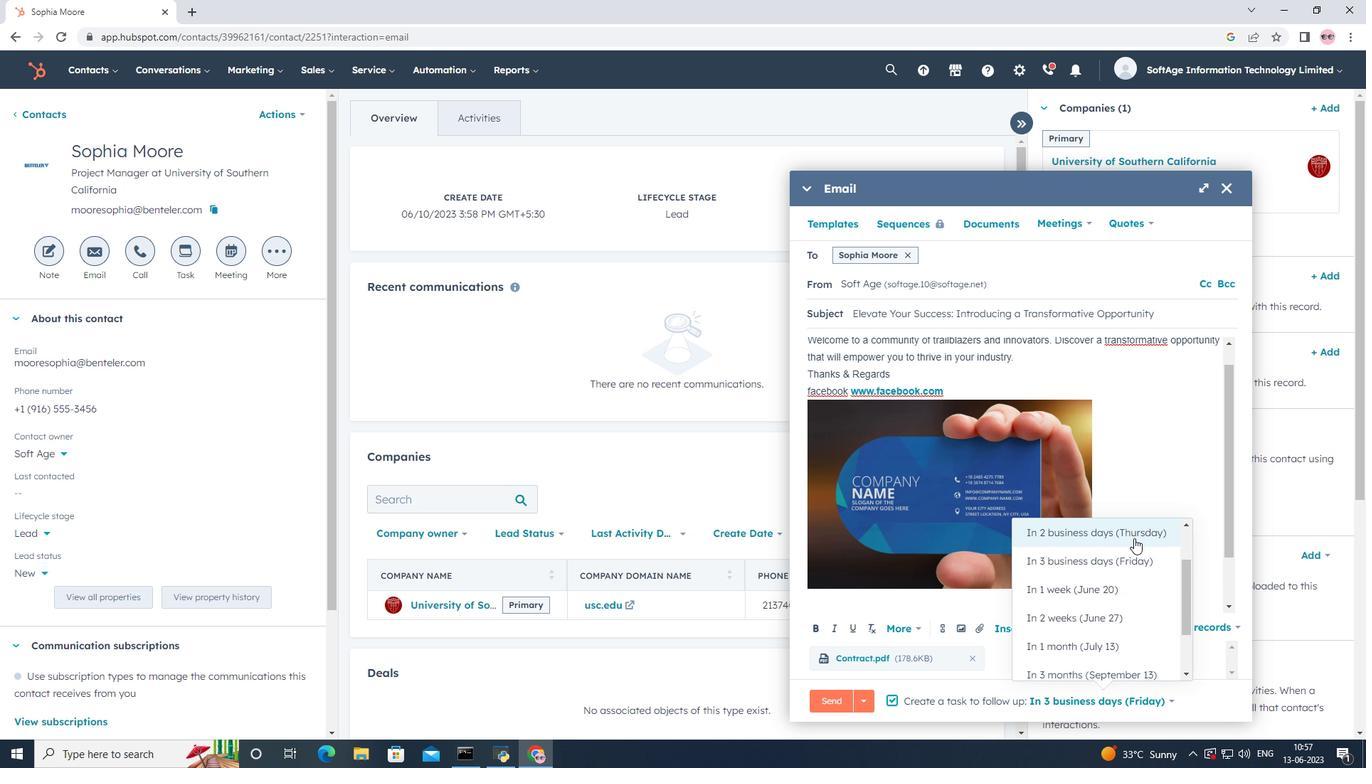 
Action: Mouse moved to (836, 696)
Screenshot: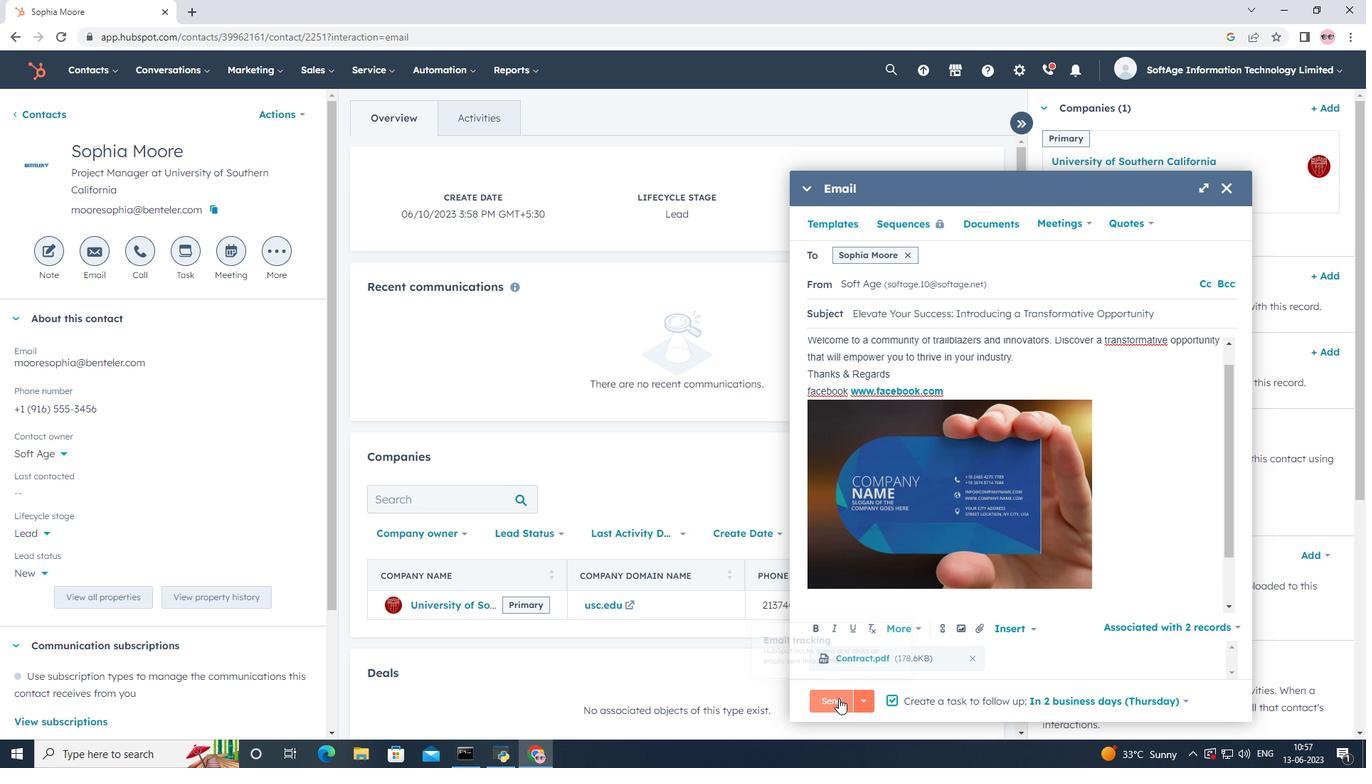 
Action: Mouse pressed left at (836, 696)
Screenshot: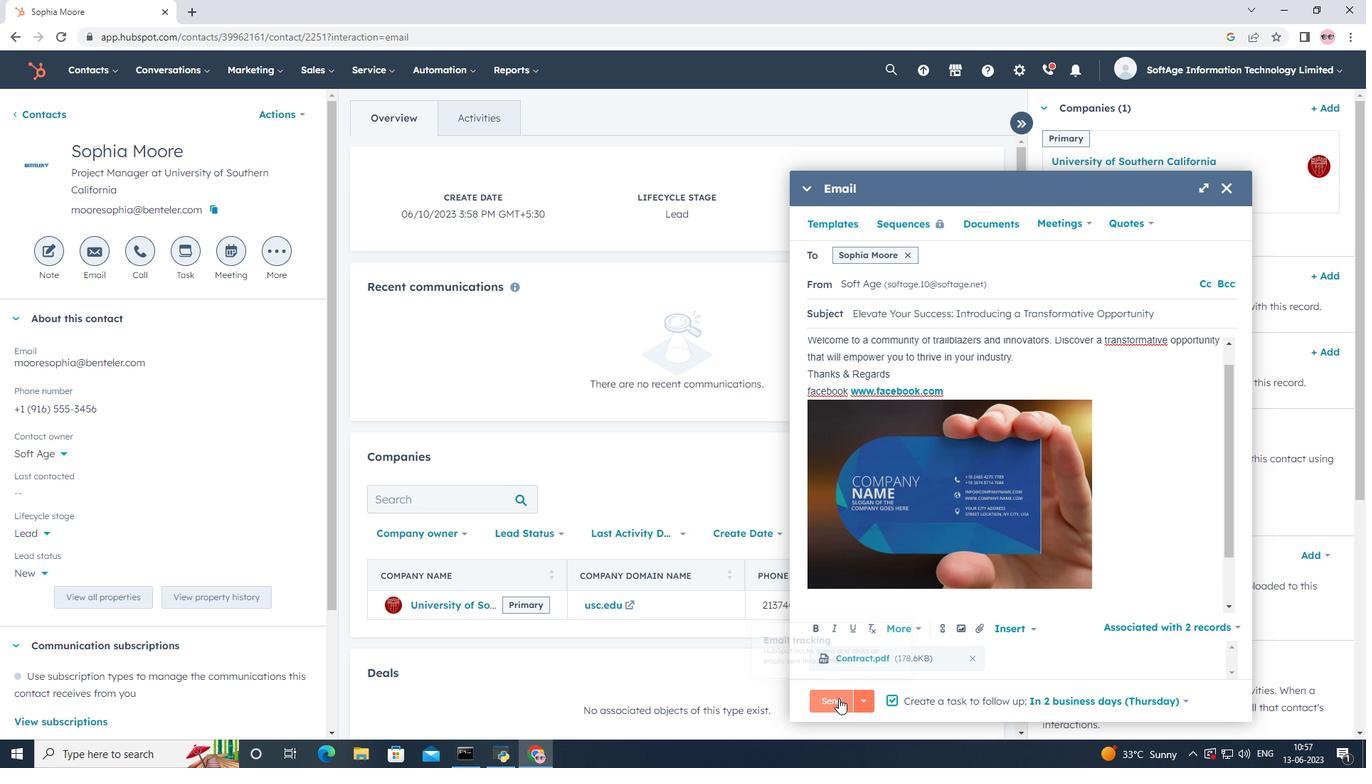
Action: Mouse moved to (799, 457)
Screenshot: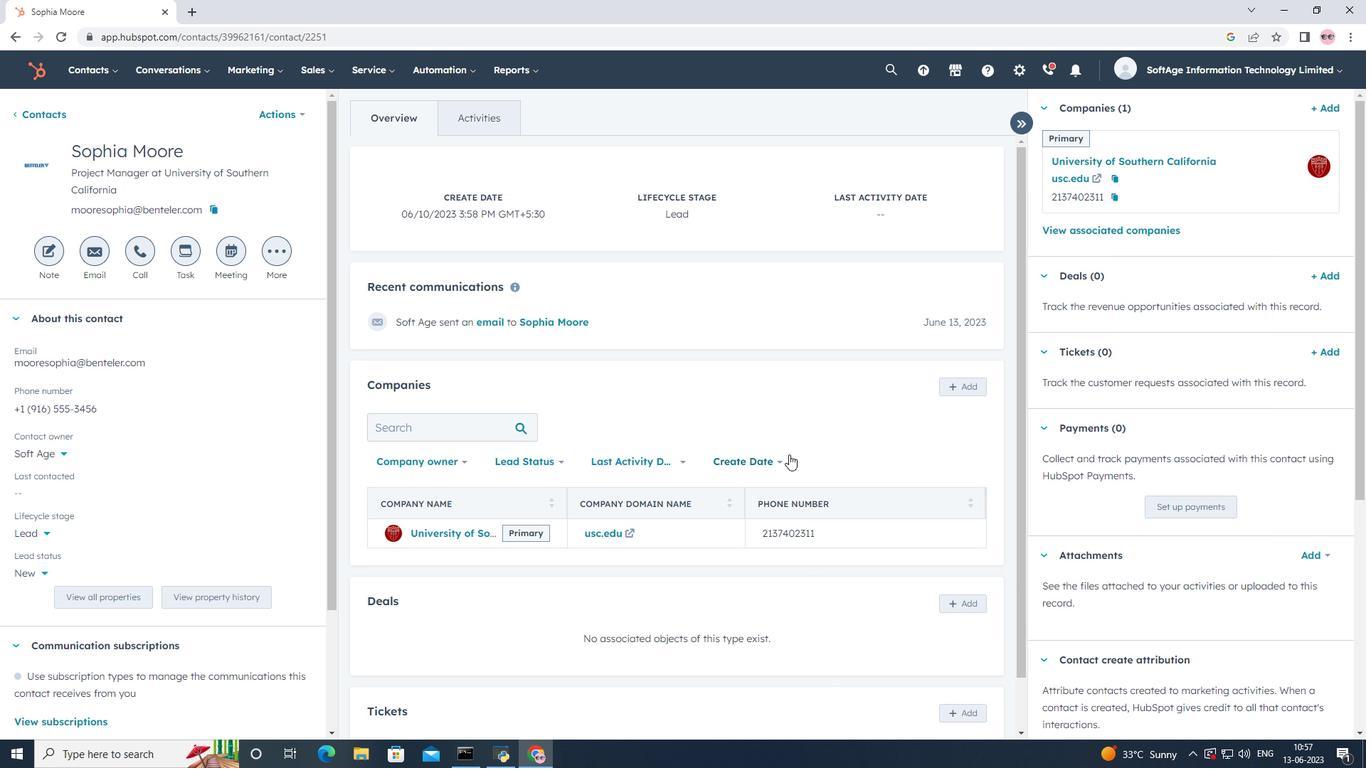 
Action: Mouse scrolled (799, 458) with delta (0, 0)
Screenshot: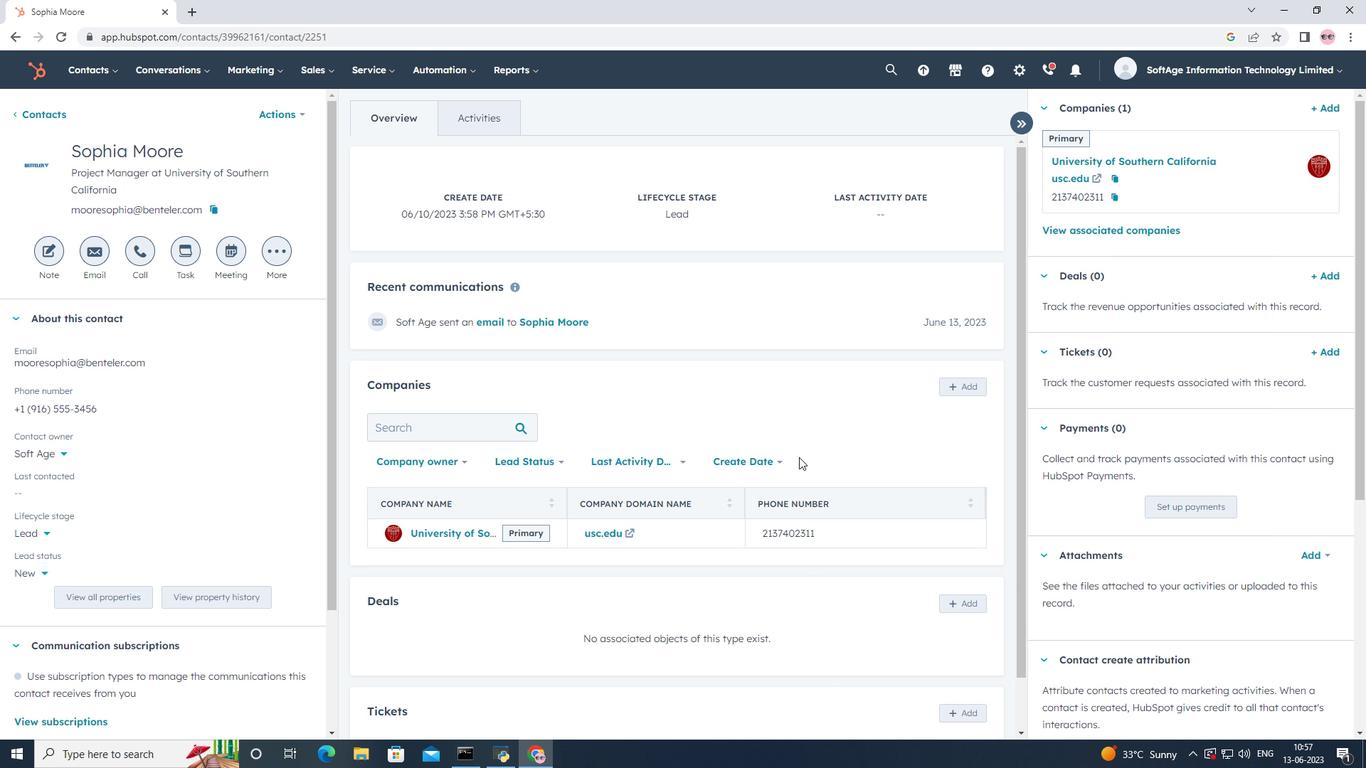 
Action: Mouse scrolled (799, 458) with delta (0, 0)
Screenshot: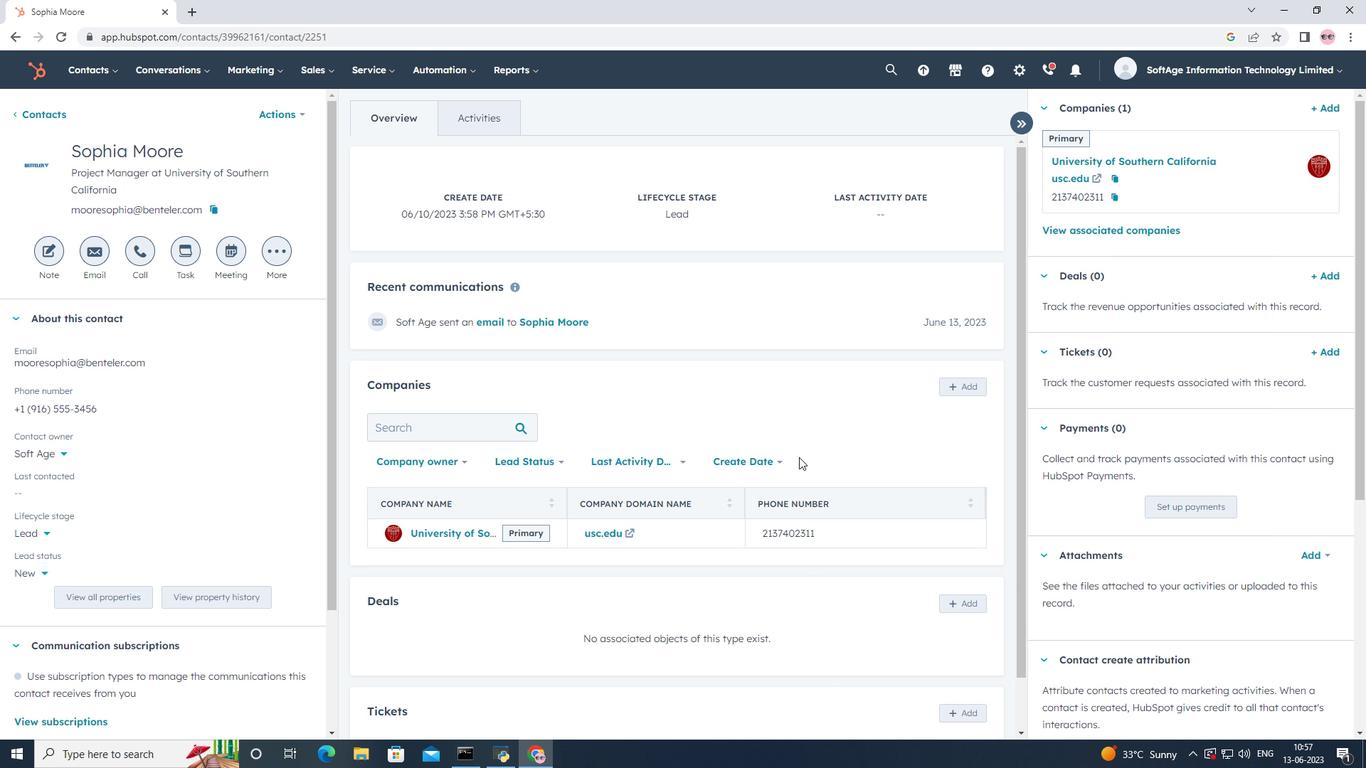 
Action: Mouse scrolled (799, 458) with delta (0, 0)
Screenshot: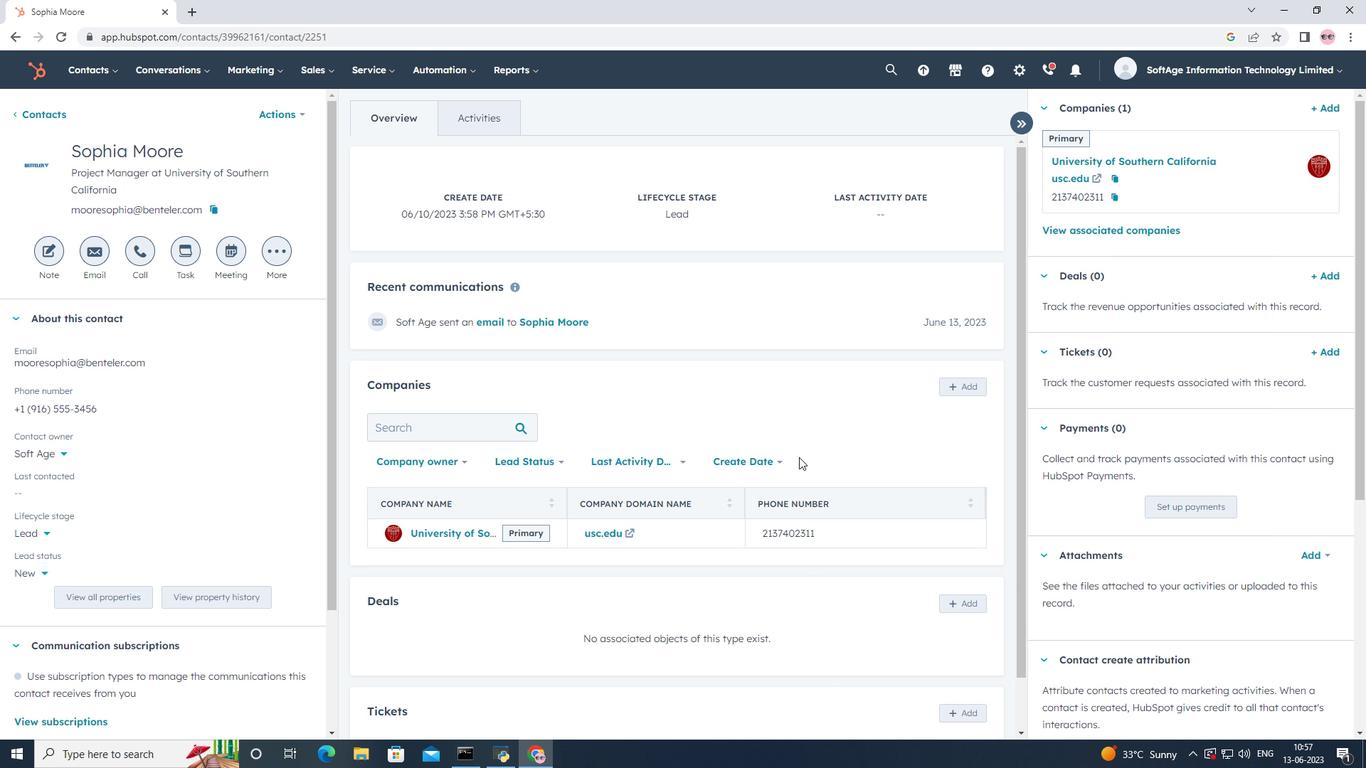 
Action: Mouse scrolled (799, 458) with delta (0, 0)
Screenshot: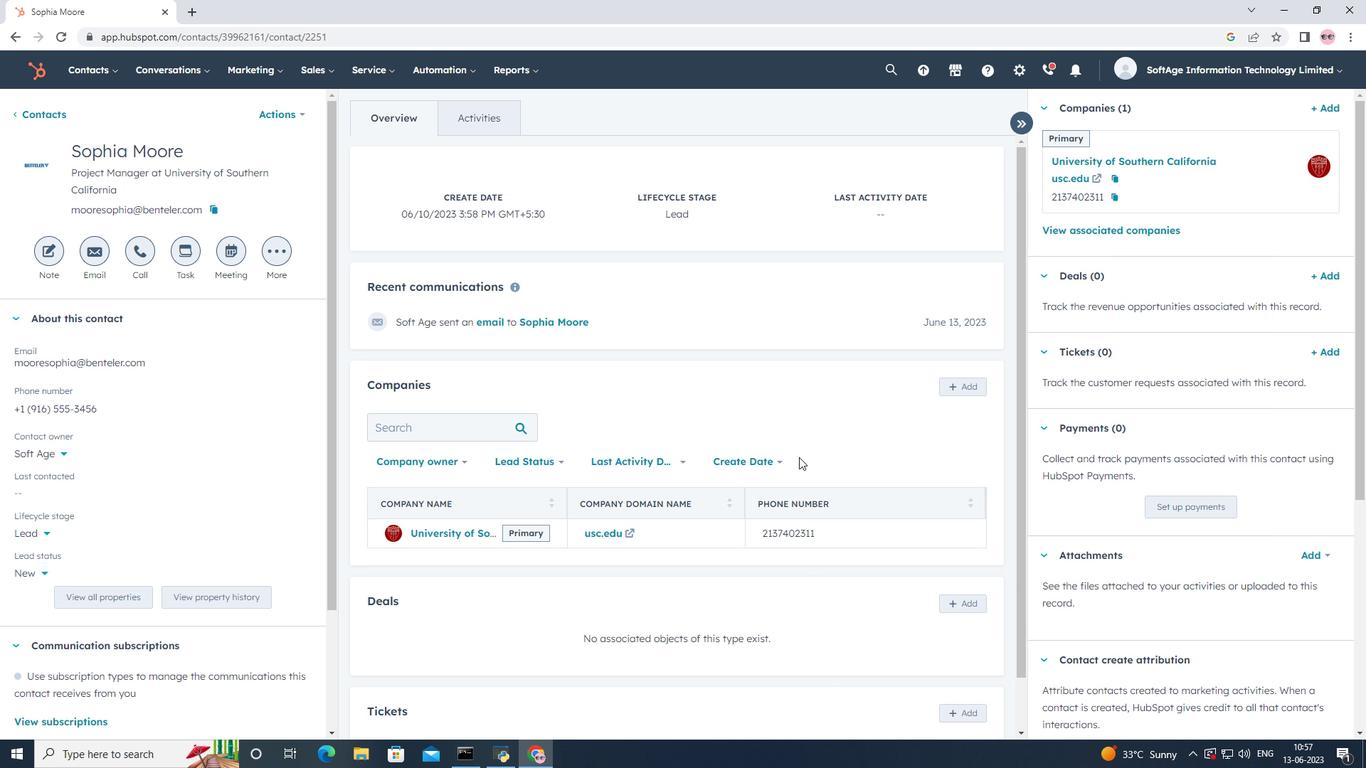 
Action: Mouse scrolled (799, 457) with delta (0, 0)
Screenshot: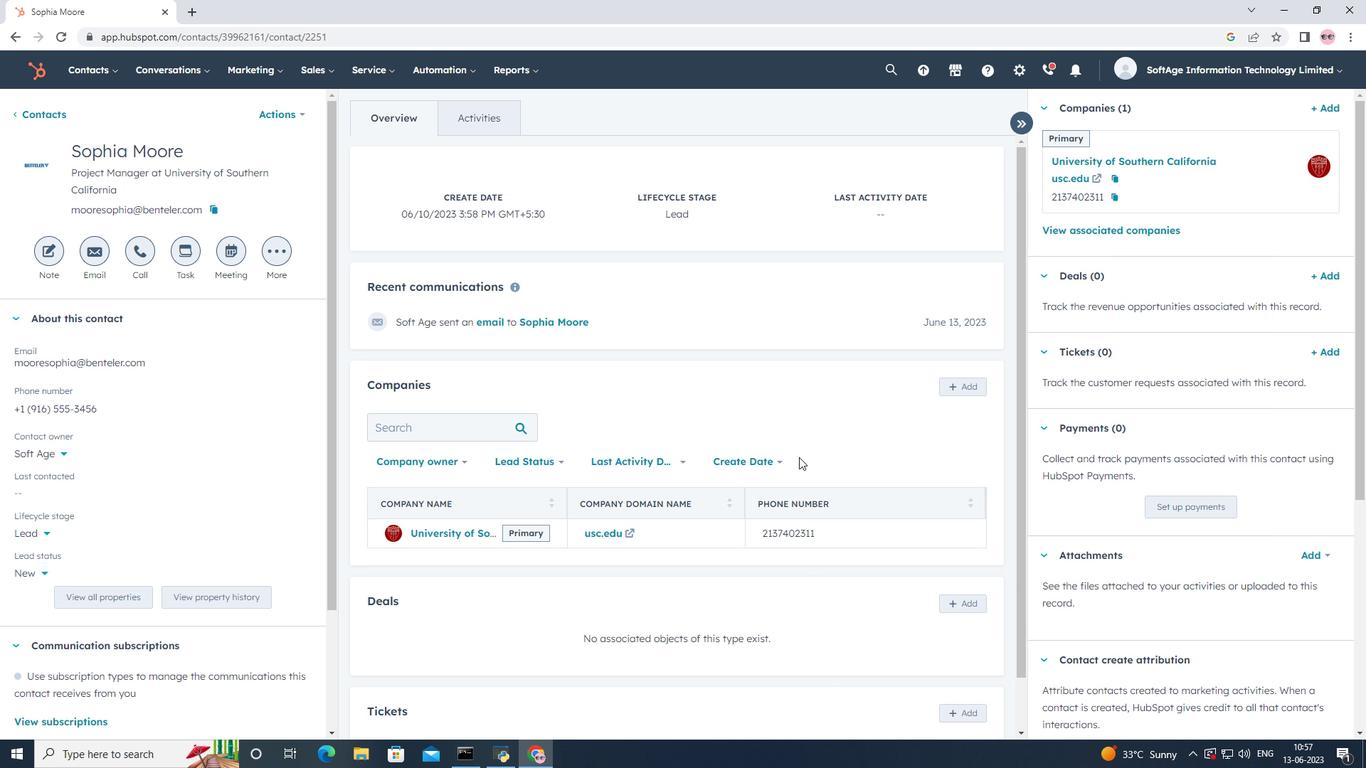 
Action: Mouse scrolled (799, 457) with delta (0, 0)
Screenshot: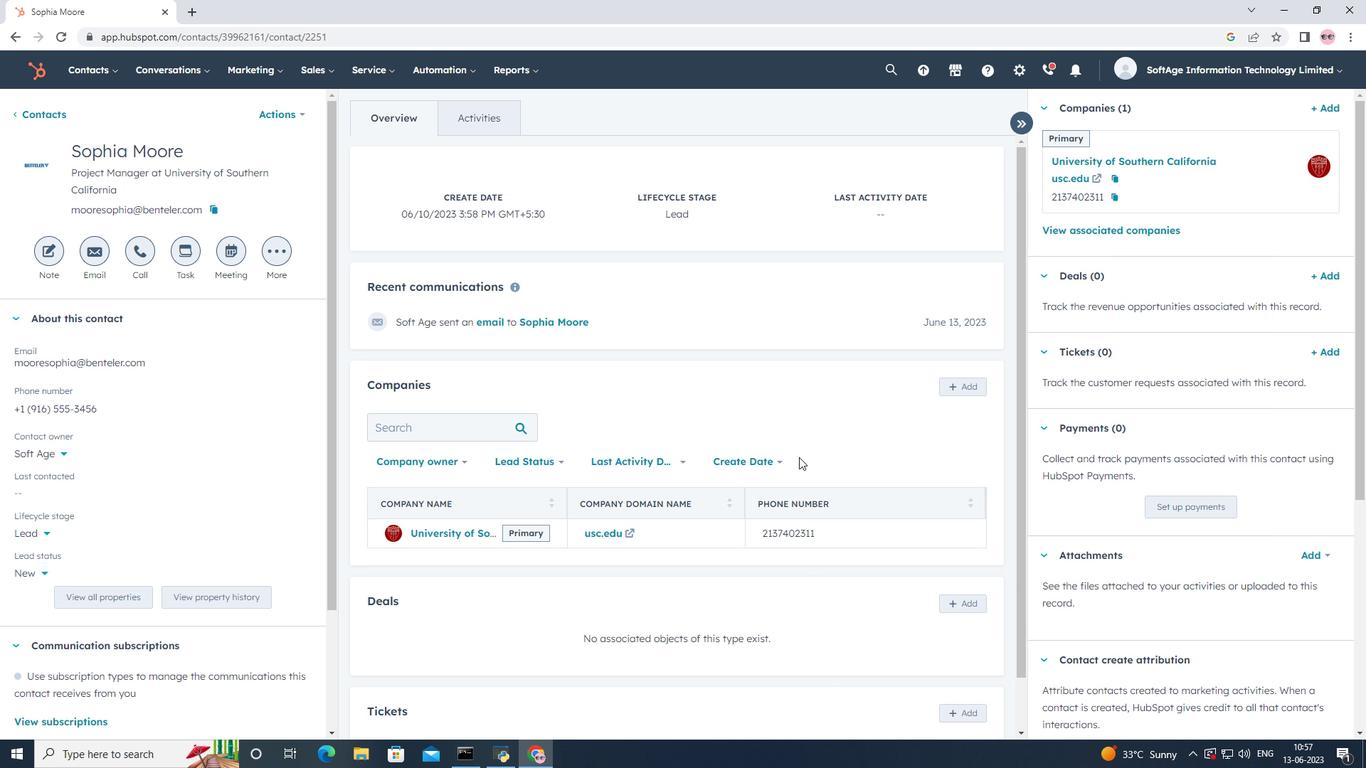 
Action: Mouse scrolled (799, 457) with delta (0, 0)
Screenshot: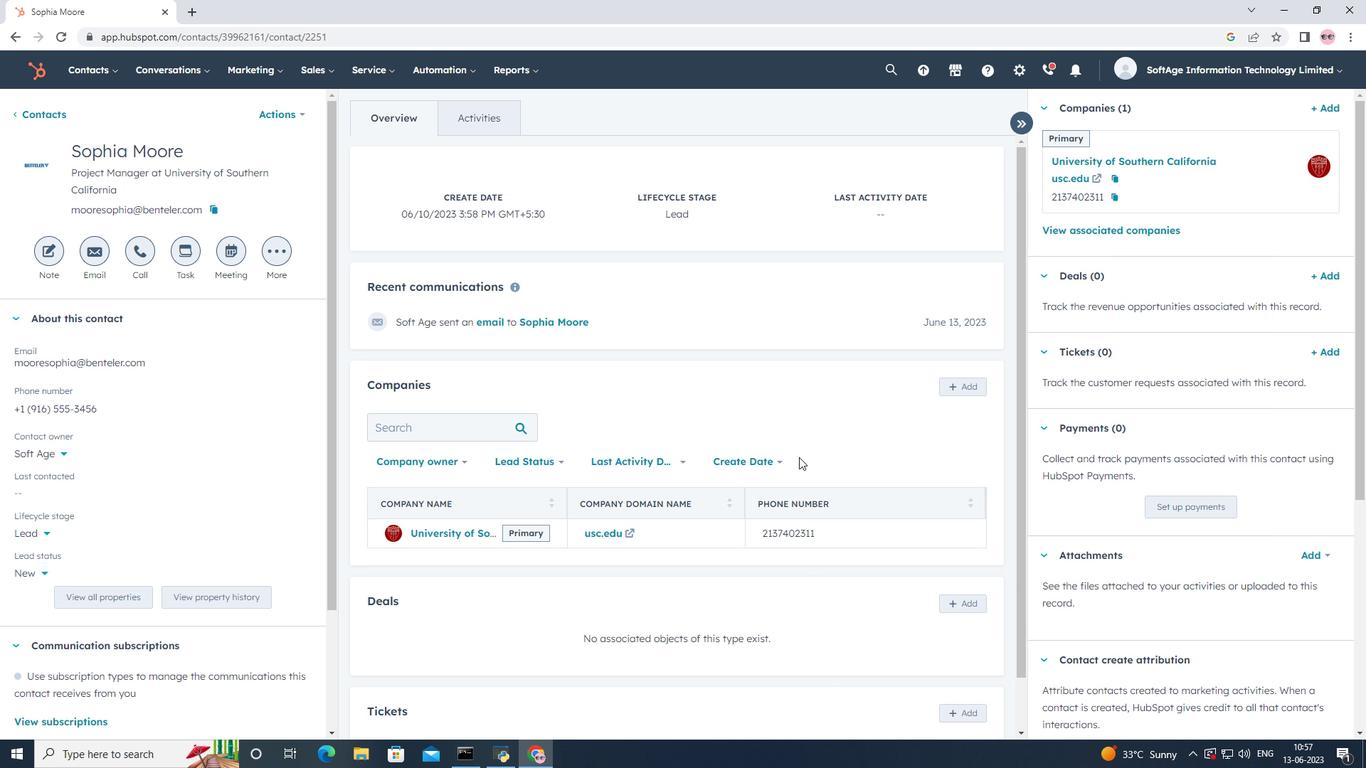 
Action: Mouse scrolled (799, 457) with delta (0, 0)
Screenshot: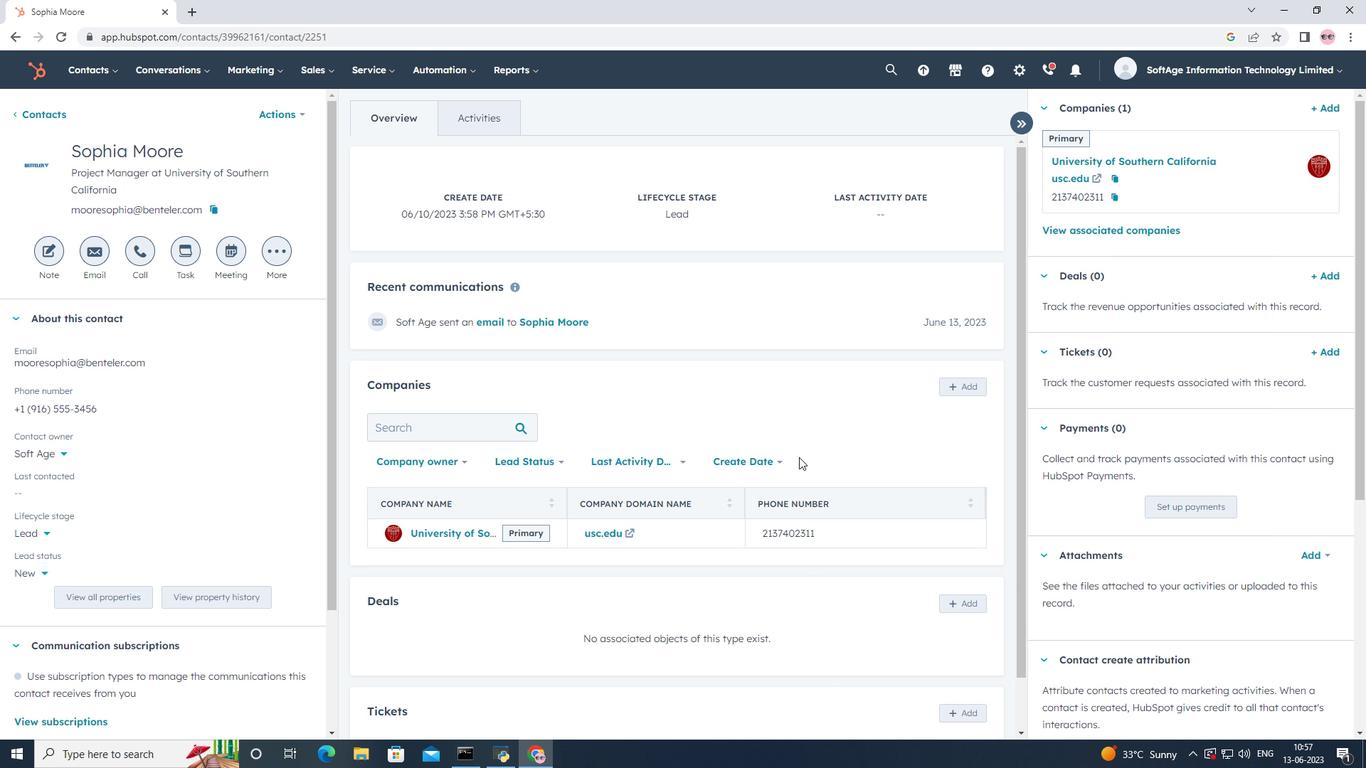 
Action: Mouse scrolled (799, 457) with delta (0, 0)
Screenshot: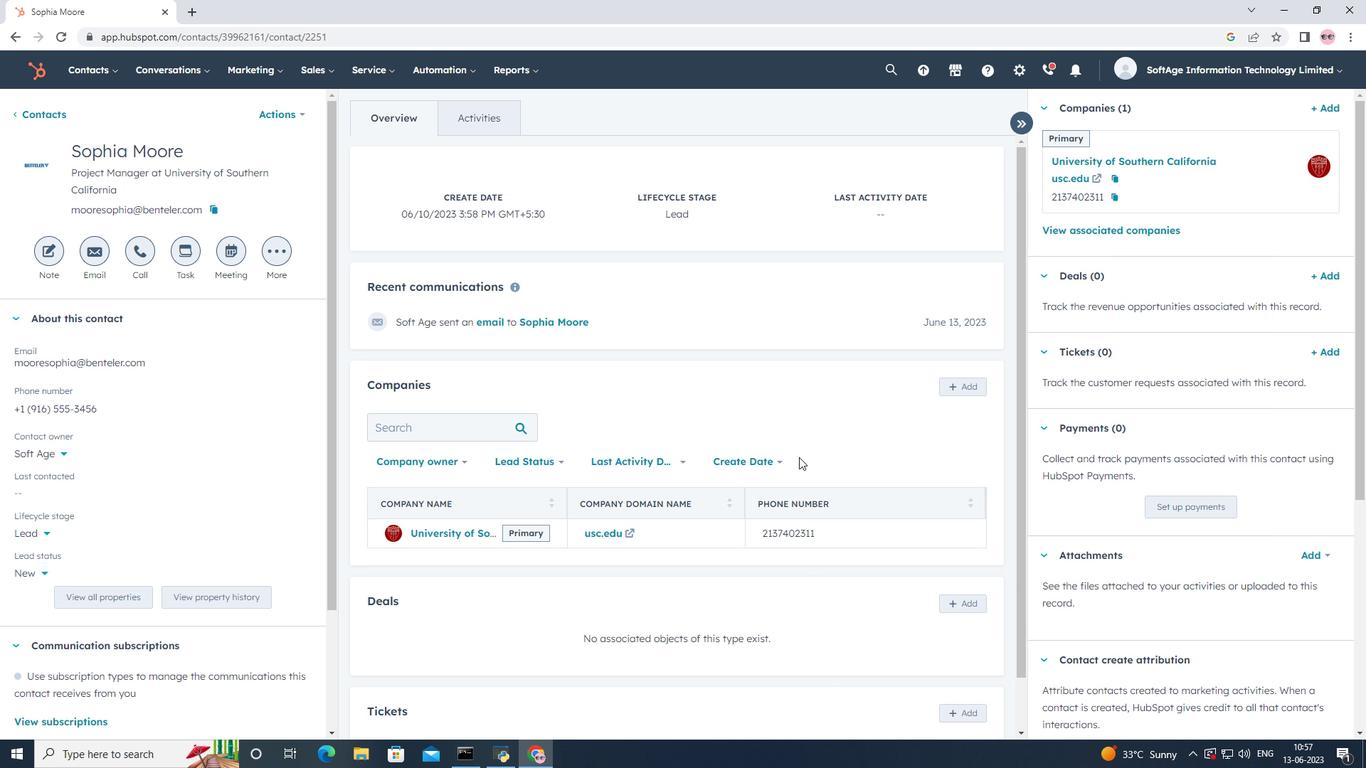
Action: Mouse scrolled (799, 457) with delta (0, 0)
Screenshot: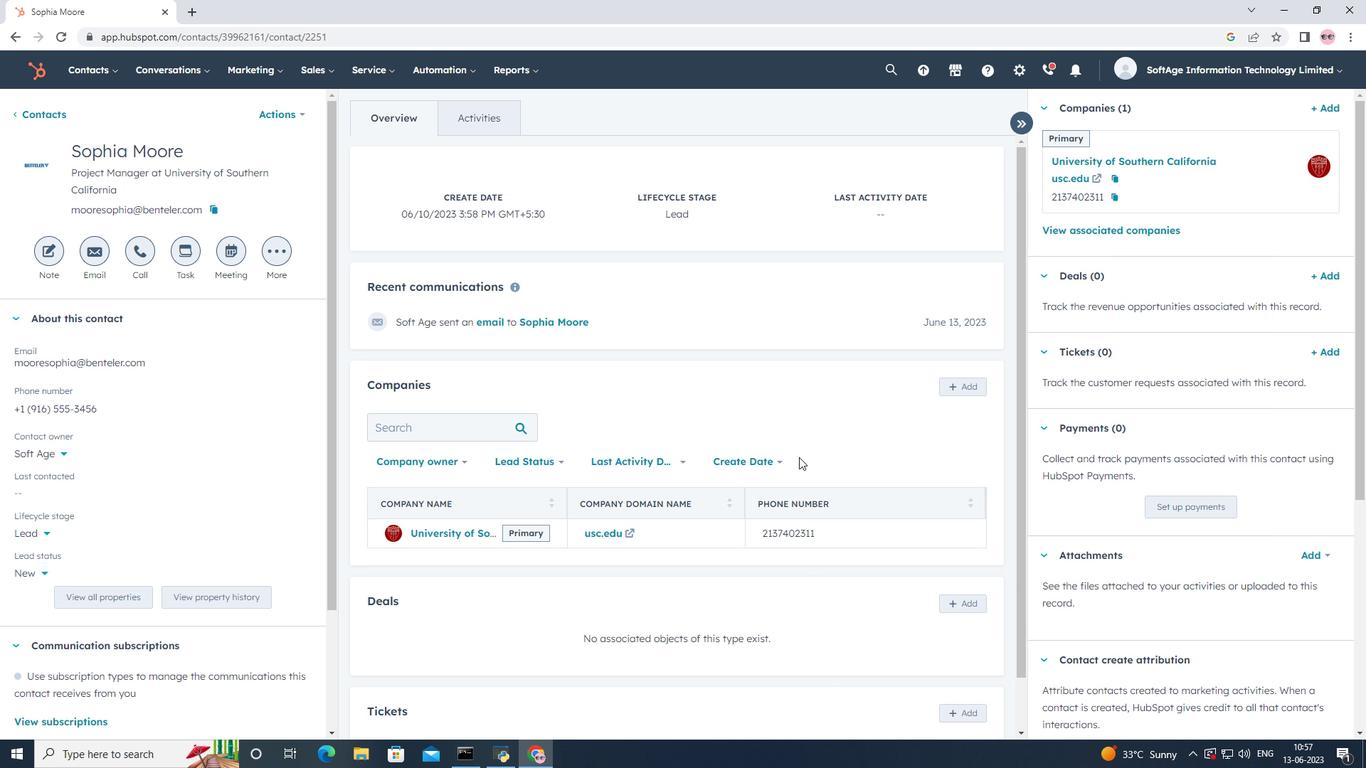 
